 Task: Find connections with filter location Negara with filter topic #coachingwith filter profile language French with filter current company Pegasystems with filter school North Orissa University with filter industry Retail Books and Printed News with filter service category Telecommunications with filter keywords title Social Media Specialist
Action: Mouse pressed left at (452, 58)
Screenshot: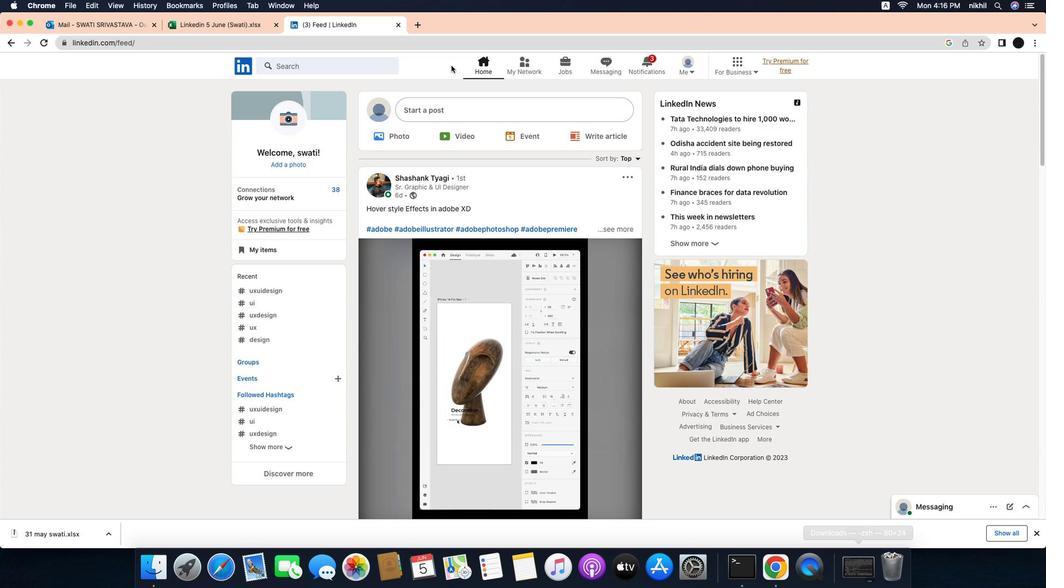 
Action: Mouse moved to (528, 61)
Screenshot: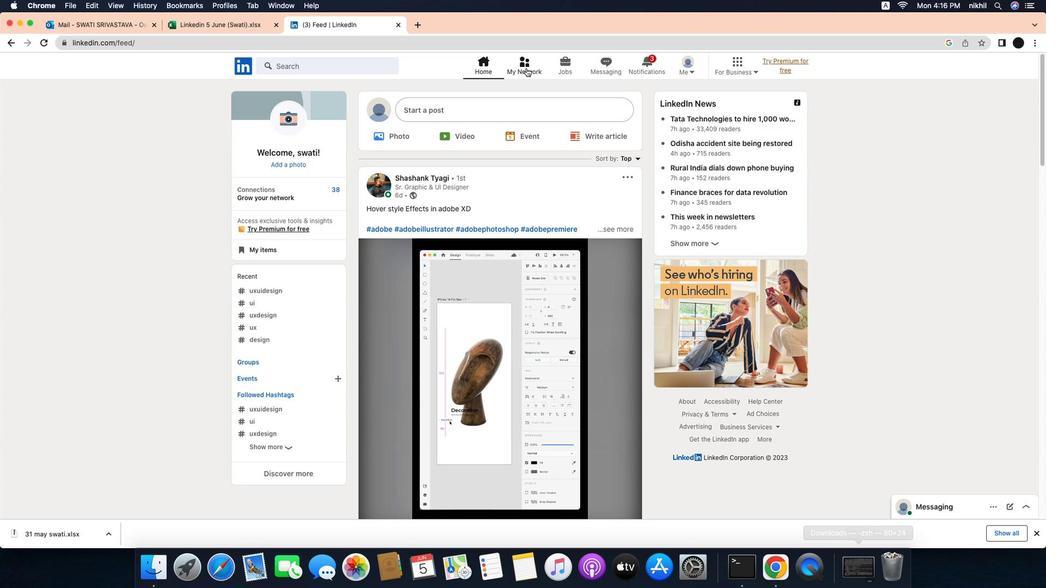 
Action: Mouse pressed left at (528, 61)
Screenshot: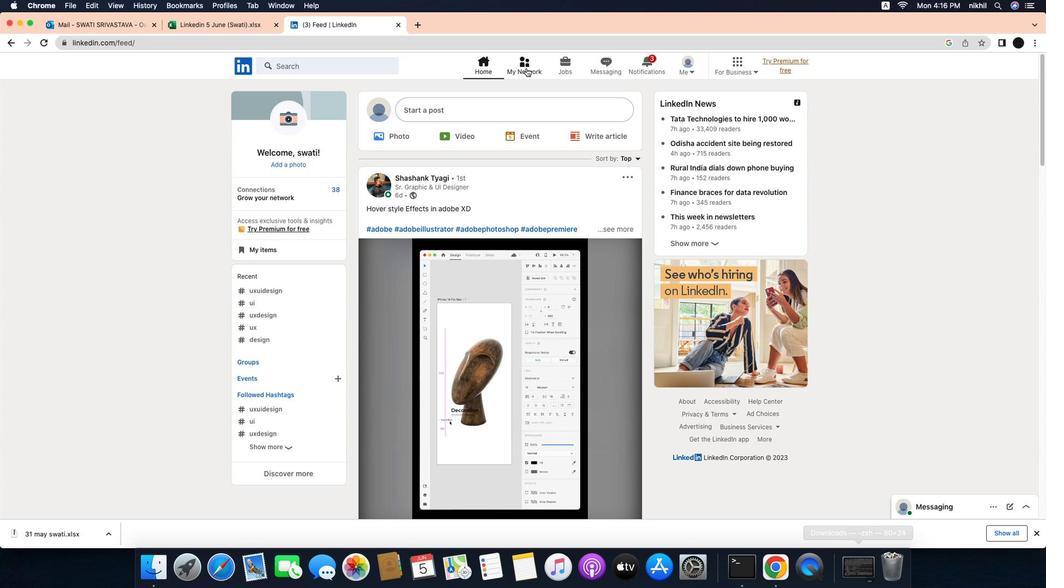 
Action: Mouse moved to (369, 115)
Screenshot: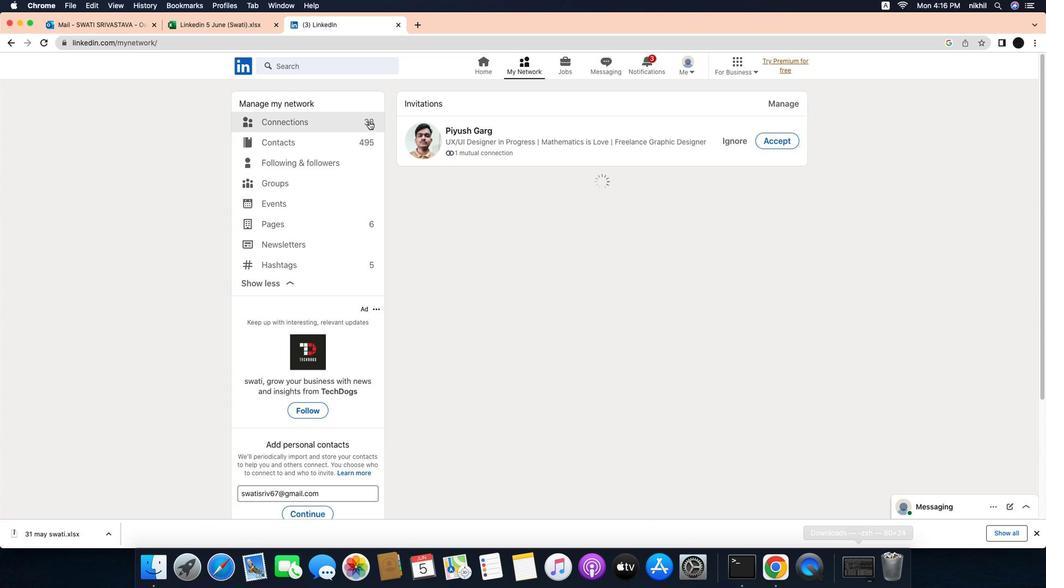 
Action: Mouse pressed left at (369, 115)
Screenshot: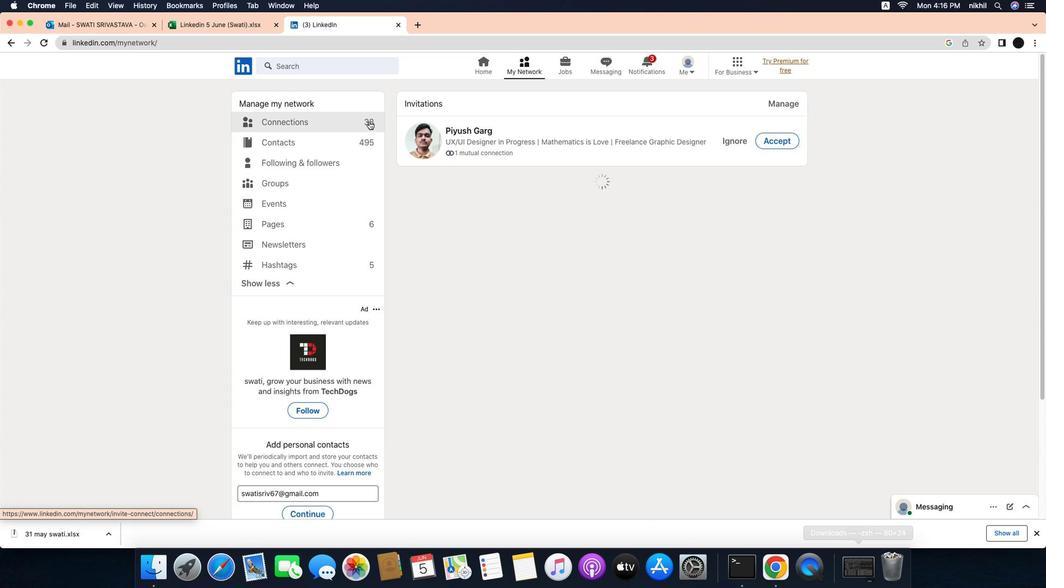 
Action: Mouse moved to (609, 117)
Screenshot: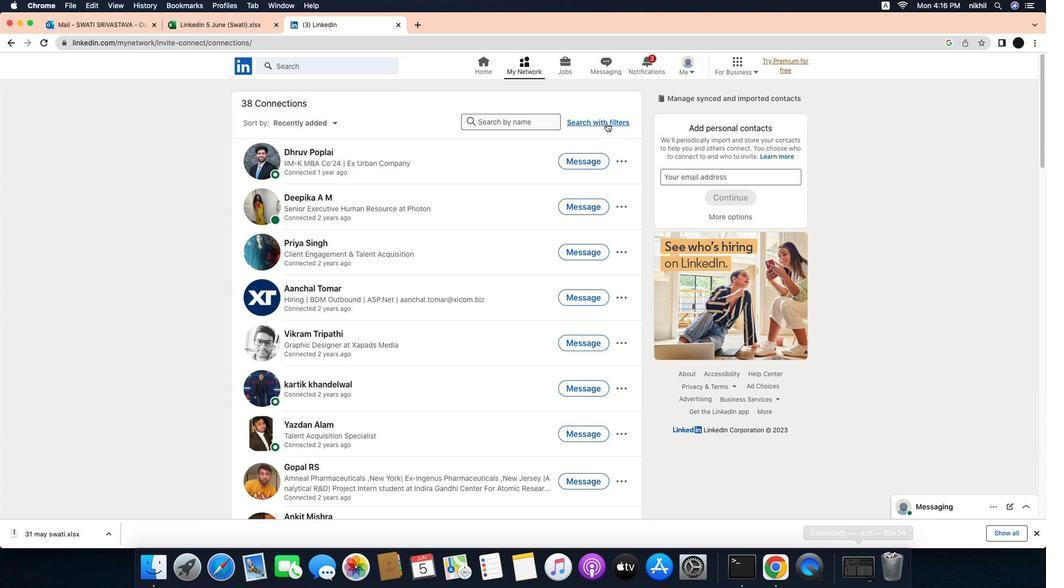 
Action: Mouse pressed left at (609, 117)
Screenshot: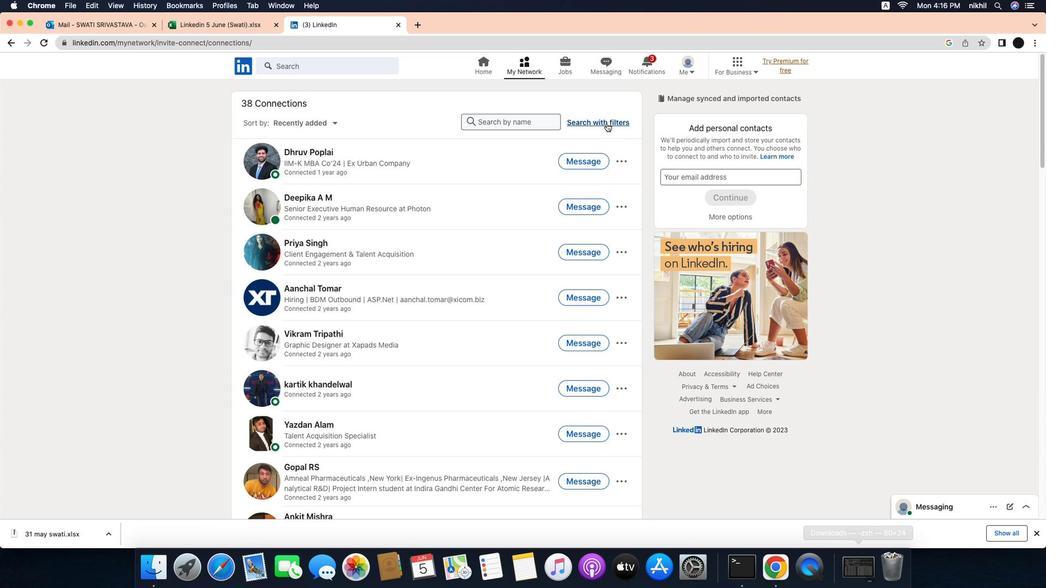 
Action: Mouse moved to (565, 85)
Screenshot: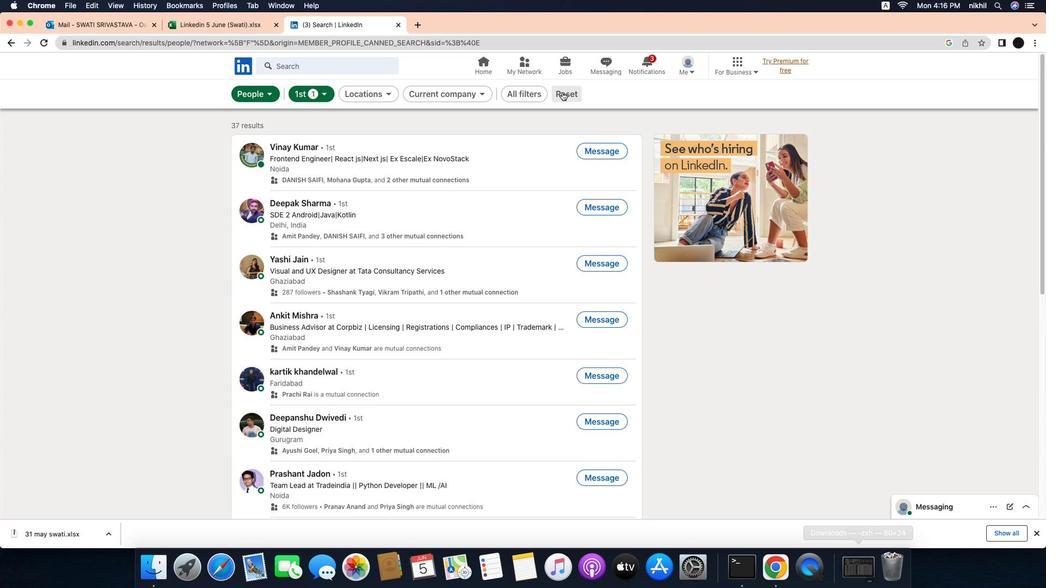 
Action: Mouse pressed left at (565, 85)
Screenshot: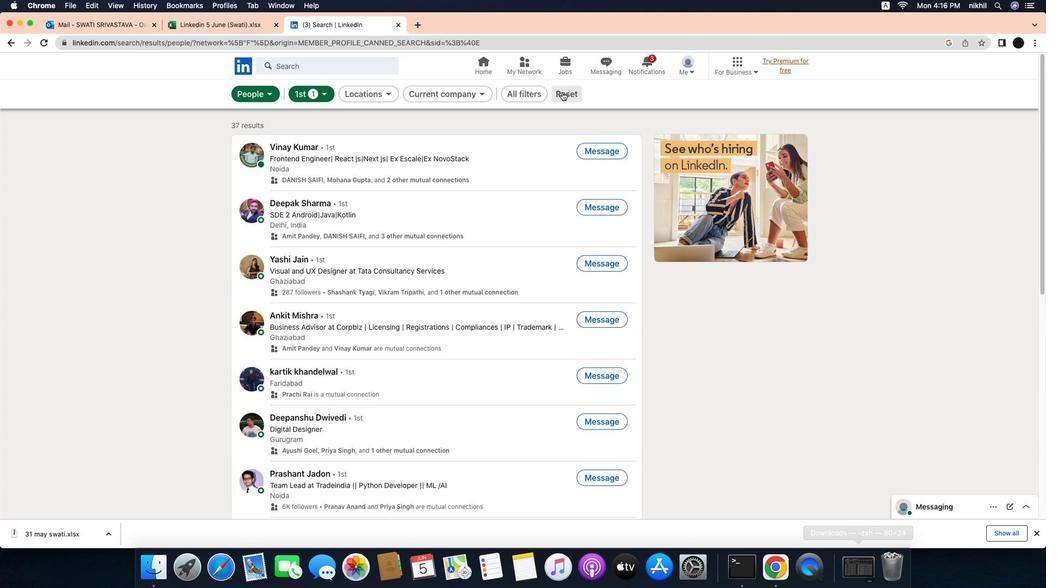 
Action: Mouse pressed left at (565, 85)
Screenshot: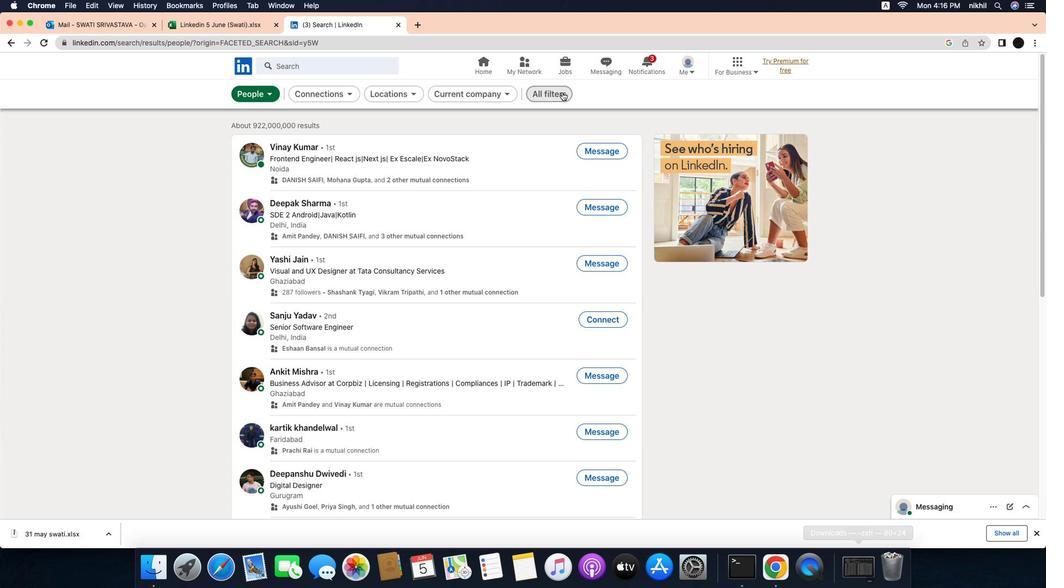 
Action: Mouse moved to (854, 301)
Screenshot: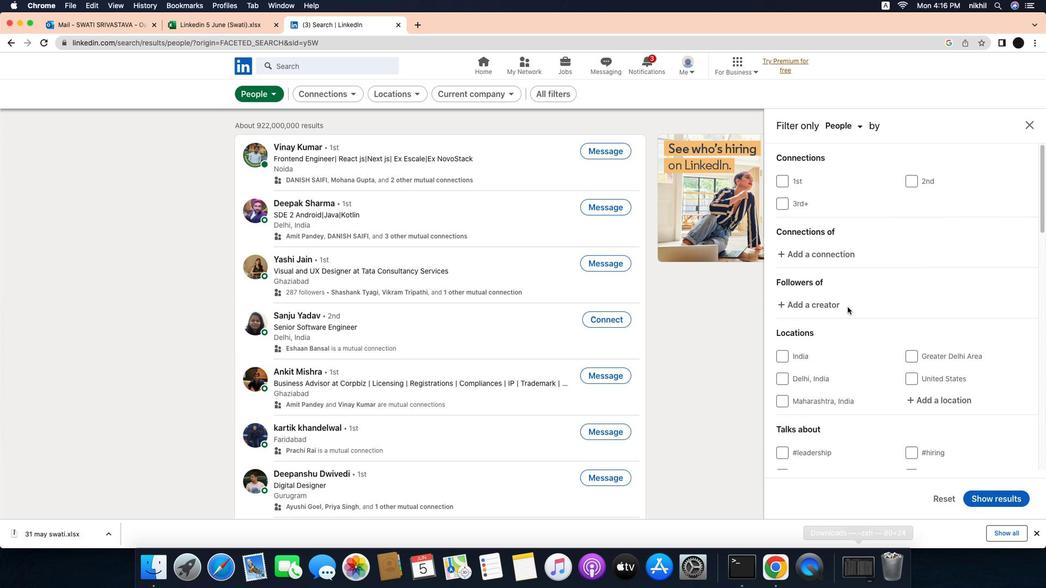 
Action: Mouse scrolled (854, 301) with delta (-4, -7)
Screenshot: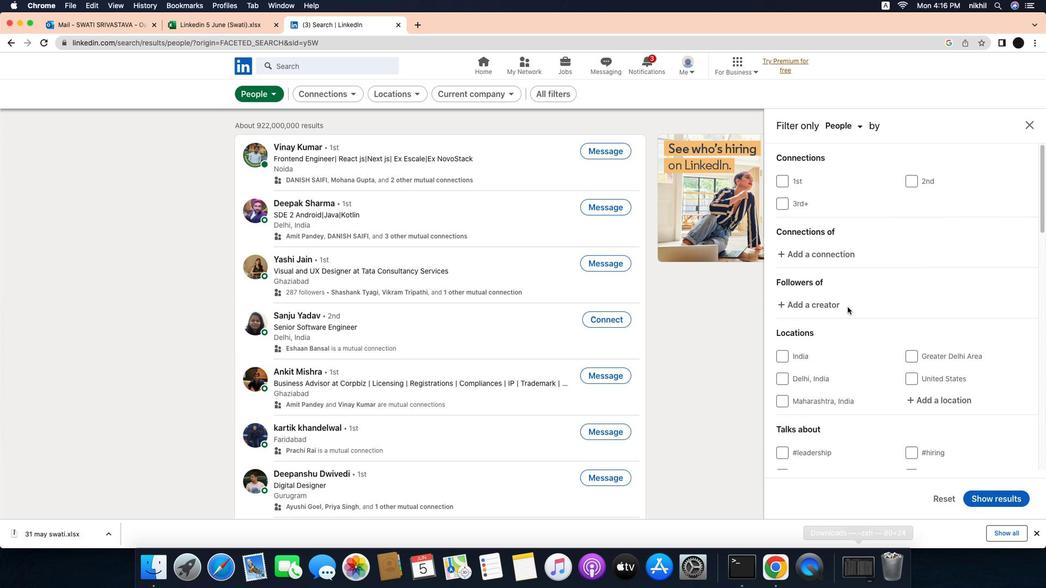 
Action: Mouse moved to (854, 301)
Screenshot: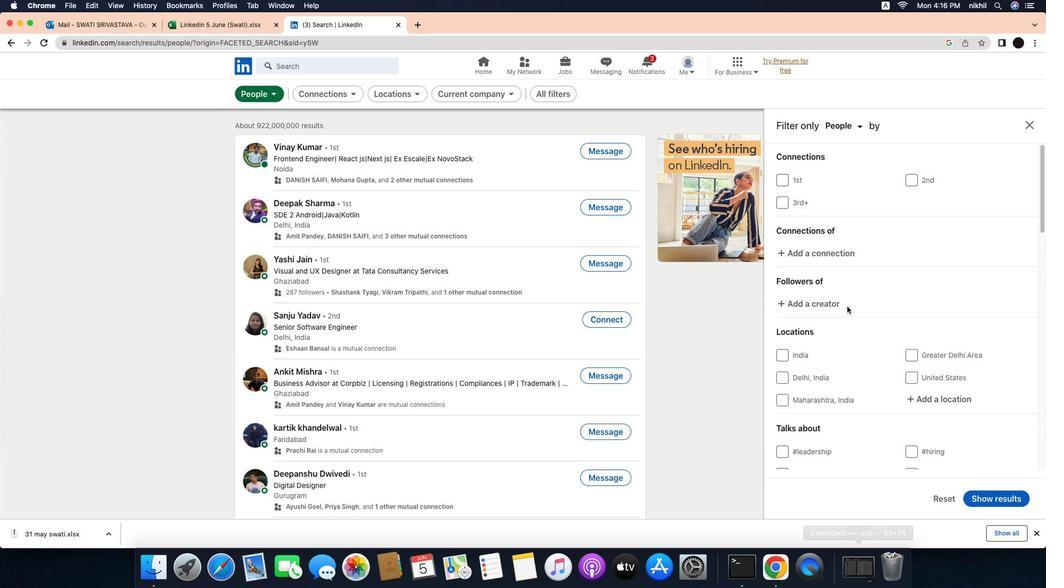 
Action: Mouse scrolled (854, 301) with delta (-4, -7)
Screenshot: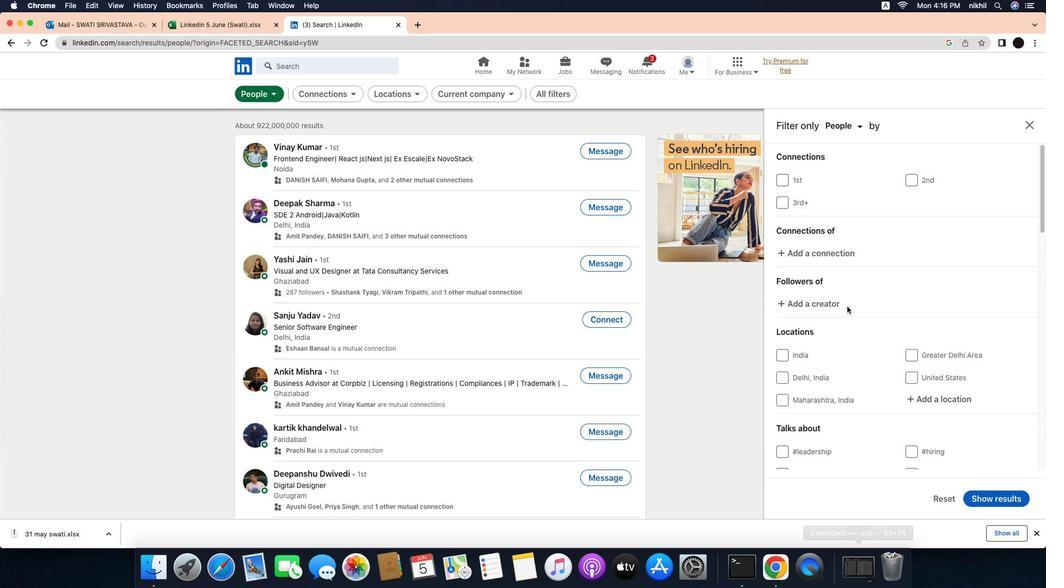 
Action: Mouse moved to (854, 301)
Screenshot: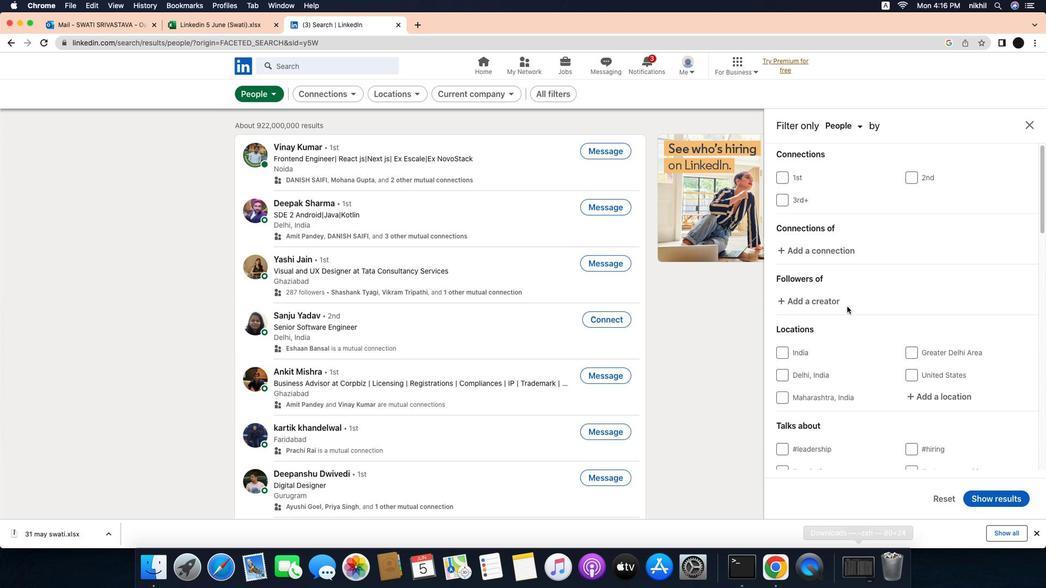 
Action: Mouse scrolled (854, 301) with delta (-4, -7)
Screenshot: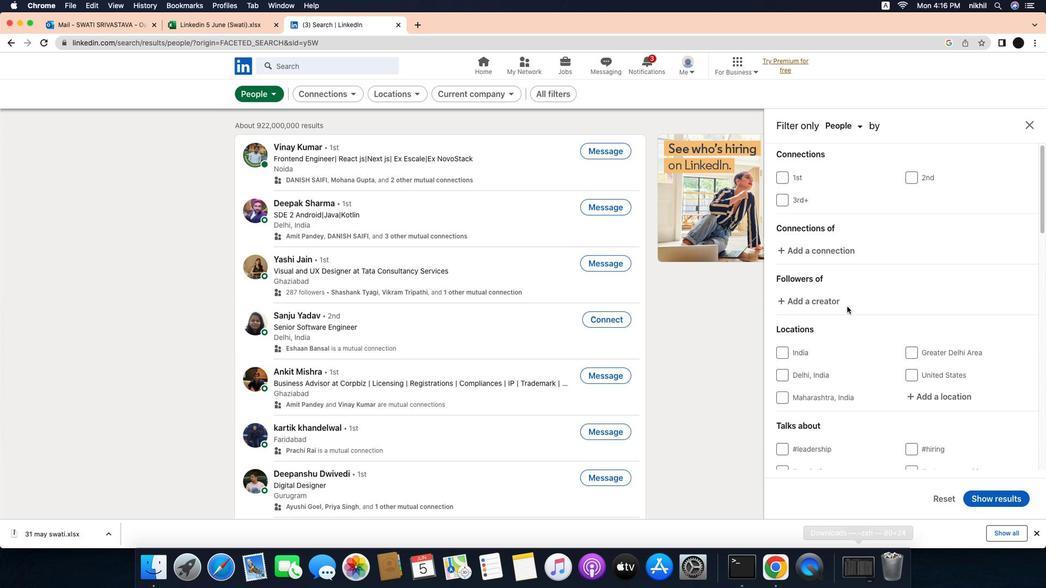 
Action: Mouse moved to (938, 327)
Screenshot: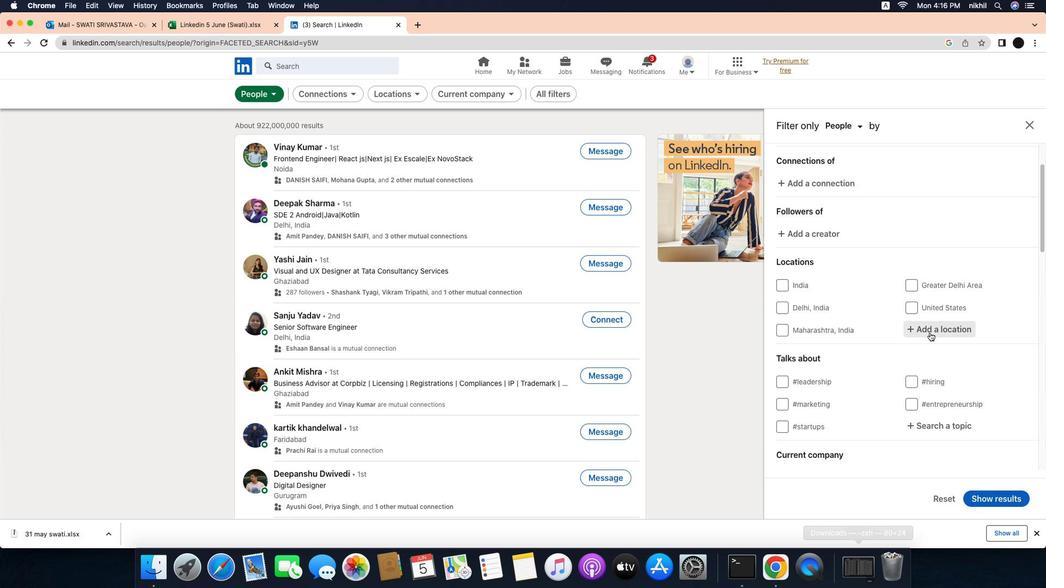 
Action: Mouse pressed left at (938, 327)
Screenshot: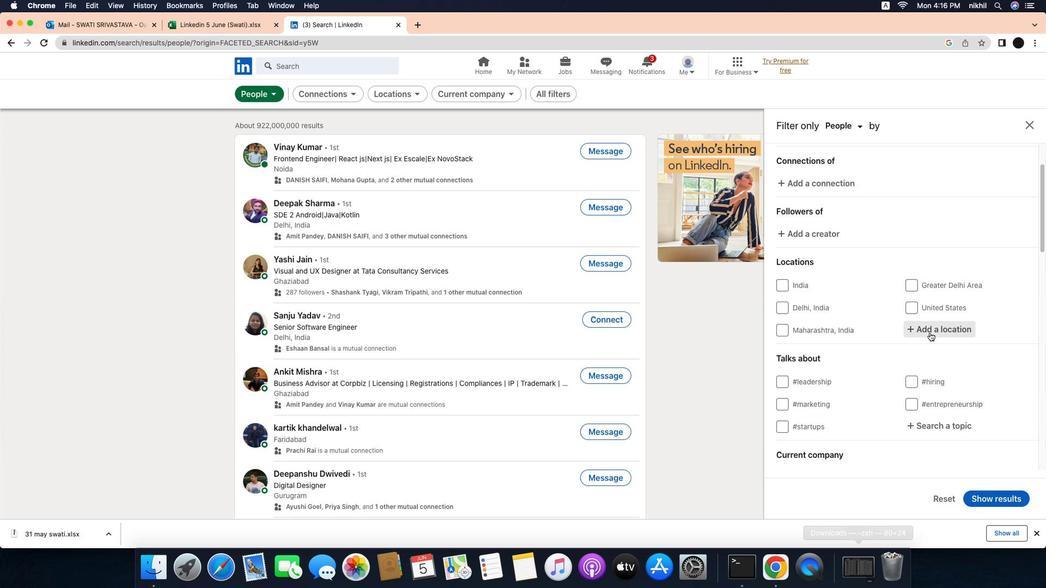 
Action: Mouse moved to (948, 325)
Screenshot: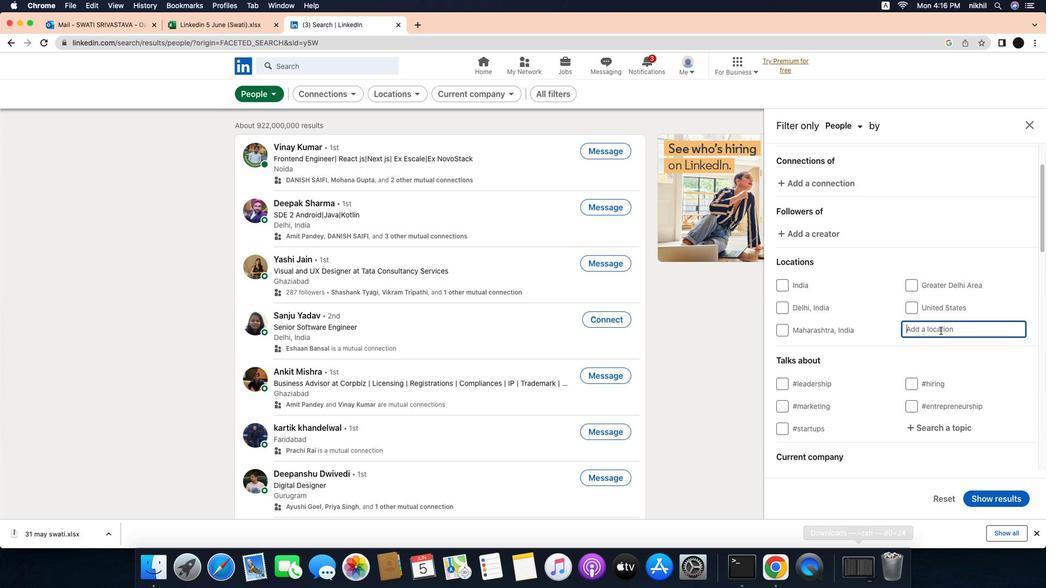 
Action: Mouse pressed left at (948, 325)
Screenshot: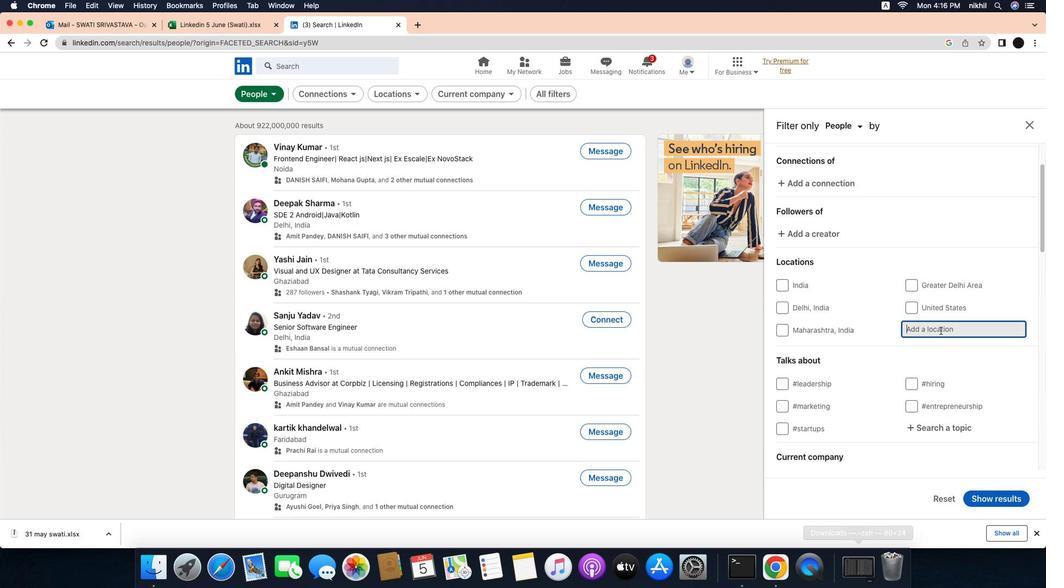 
Action: Key pressed Key.caps_lock'N'Key.caps_lock'e''g''a''r''a'Key.enter
Screenshot: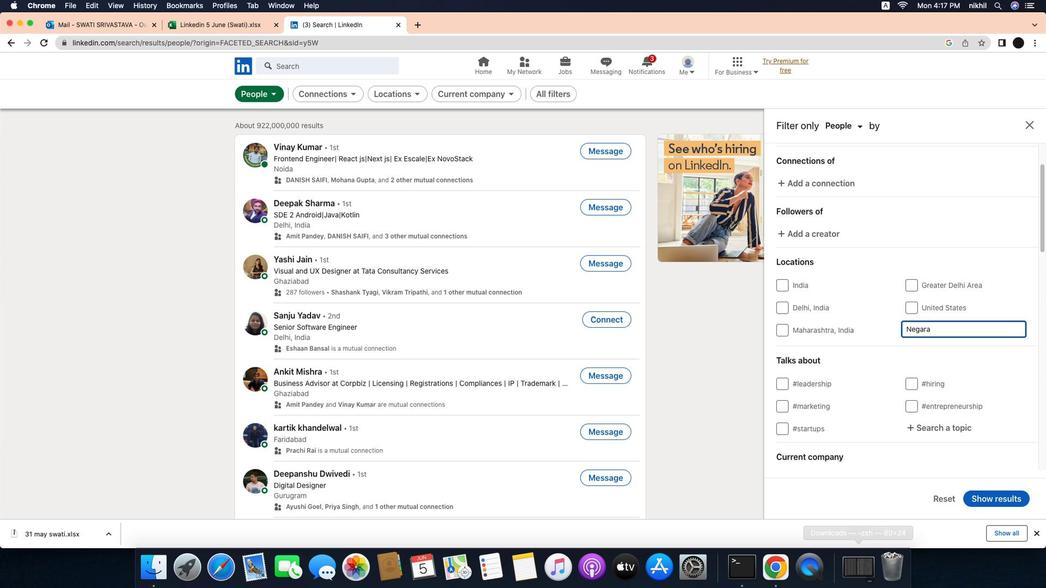 
Action: Mouse moved to (954, 341)
Screenshot: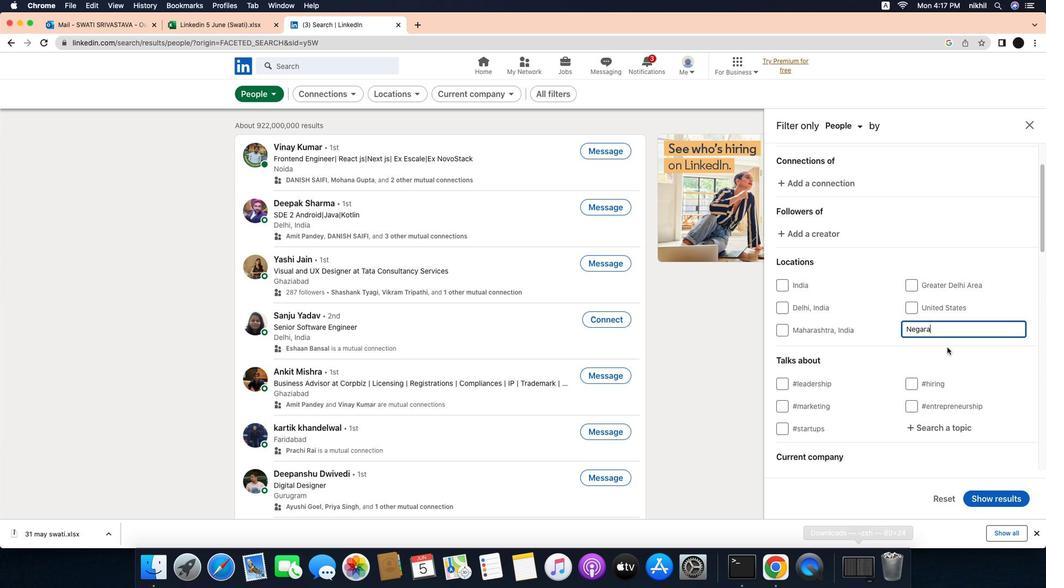 
Action: Mouse scrolled (954, 341) with delta (-4, -7)
Screenshot: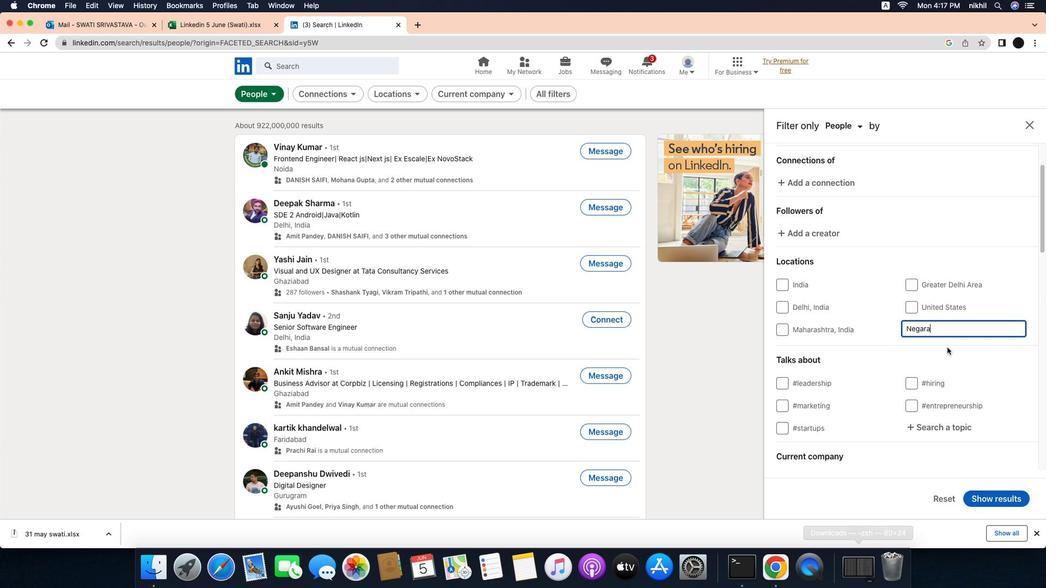 
Action: Mouse scrolled (954, 341) with delta (-4, -7)
Screenshot: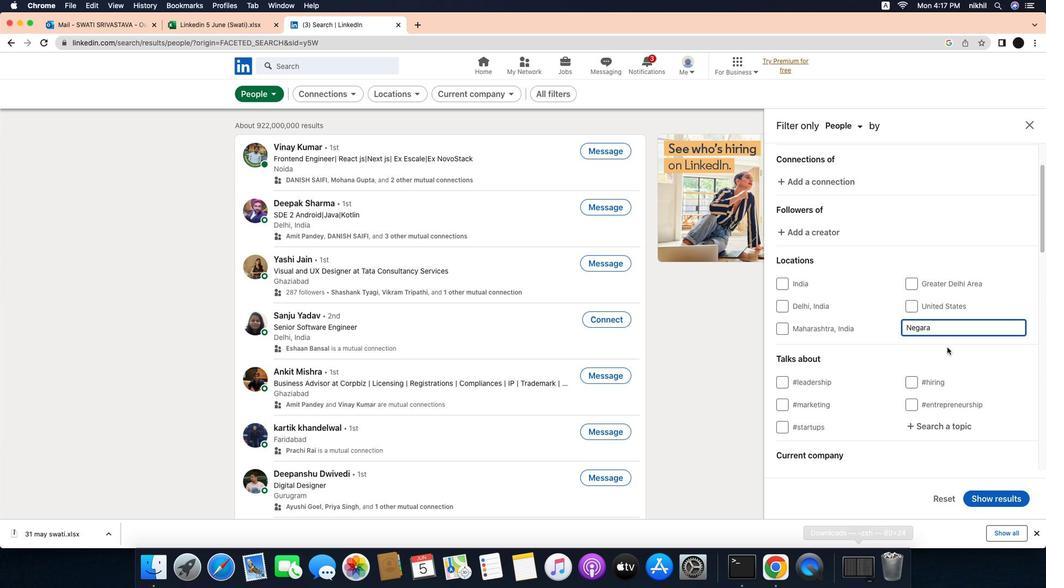 
Action: Mouse scrolled (954, 341) with delta (-4, -7)
Screenshot: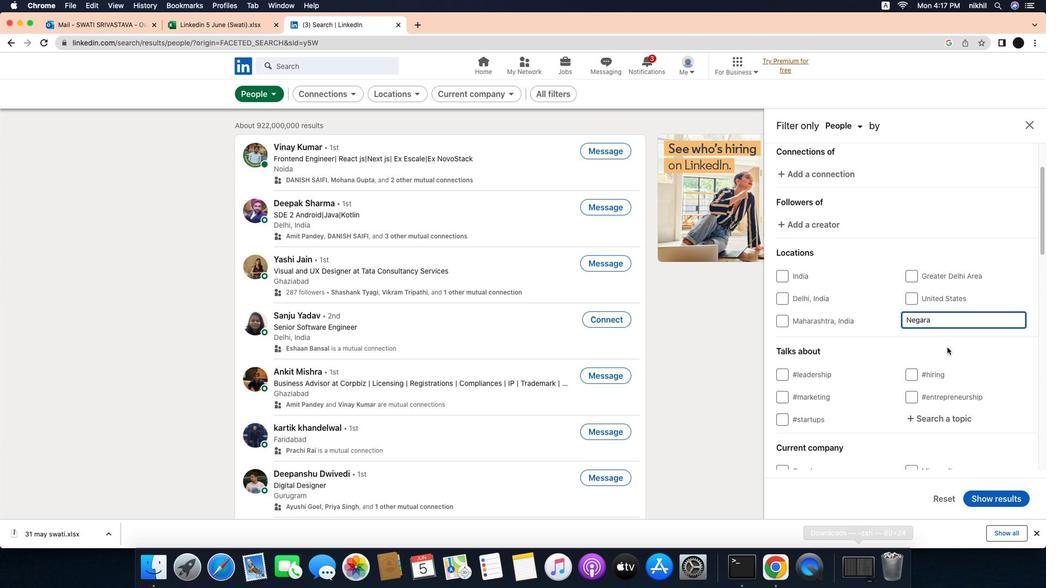 
Action: Mouse scrolled (954, 341) with delta (-4, -7)
Screenshot: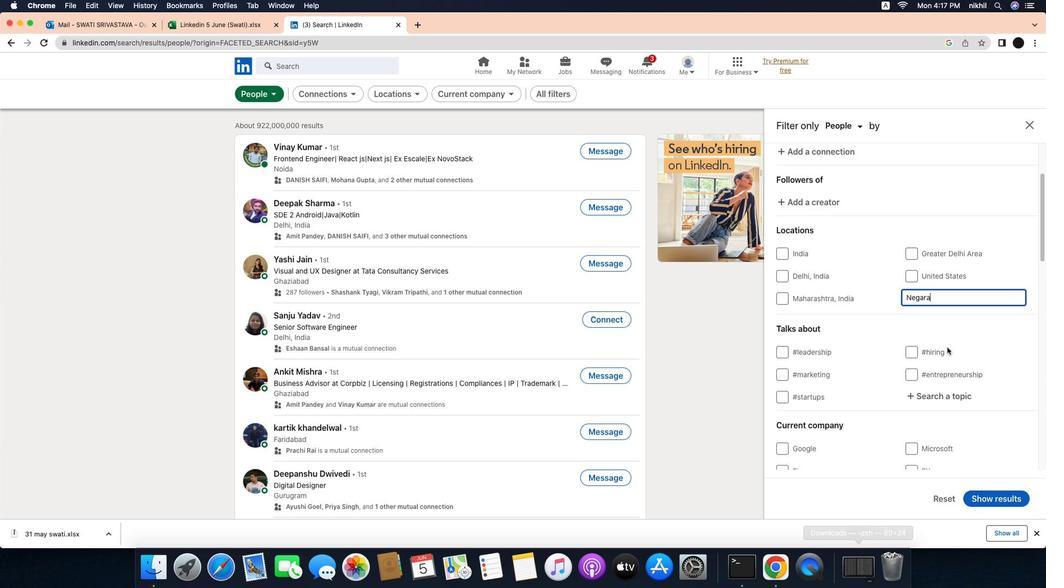 
Action: Mouse scrolled (954, 341) with delta (-4, -7)
Screenshot: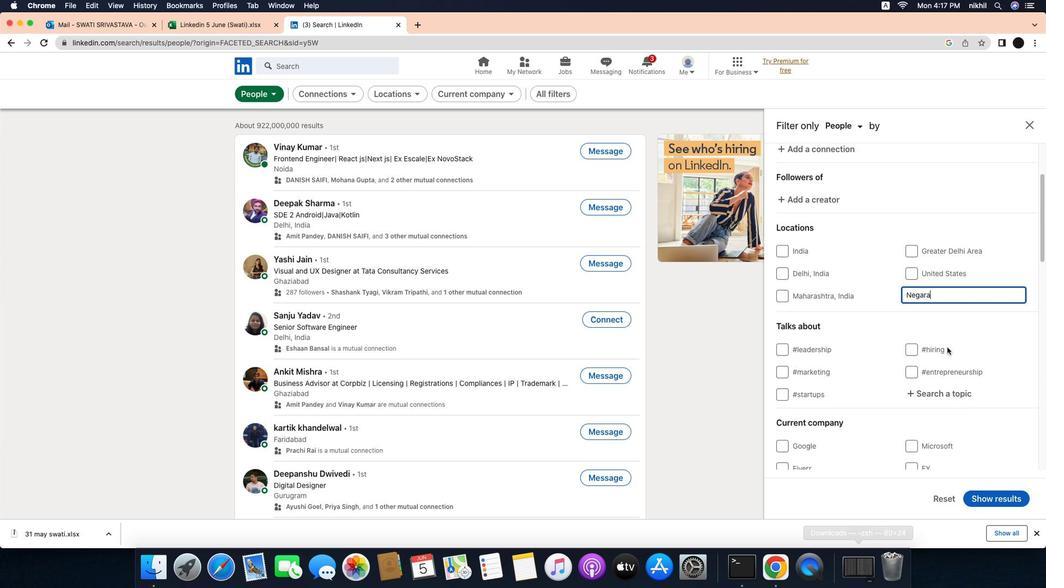 
Action: Mouse scrolled (954, 341) with delta (-4, -7)
Screenshot: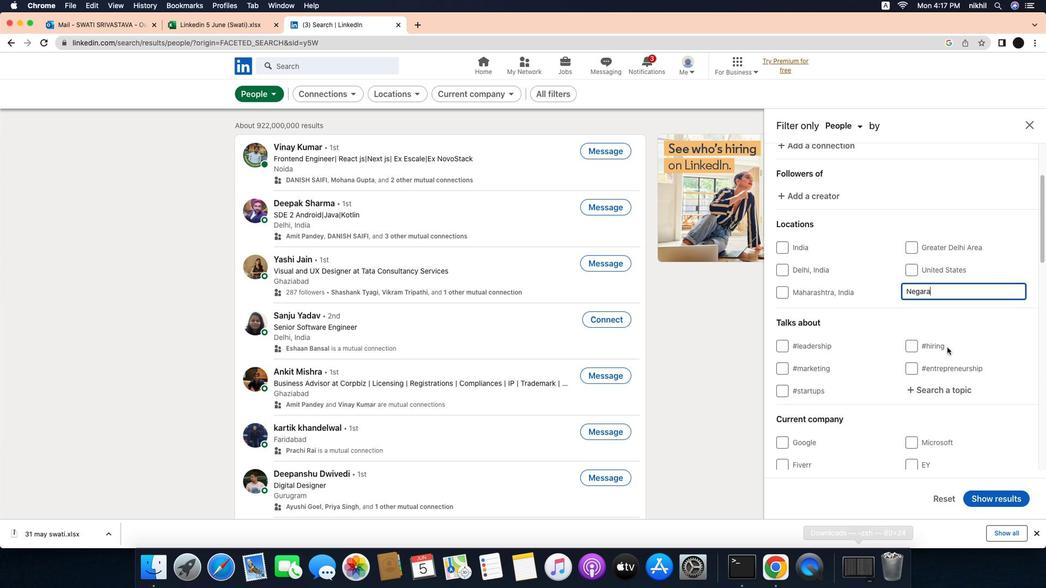 
Action: Mouse moved to (935, 384)
Screenshot: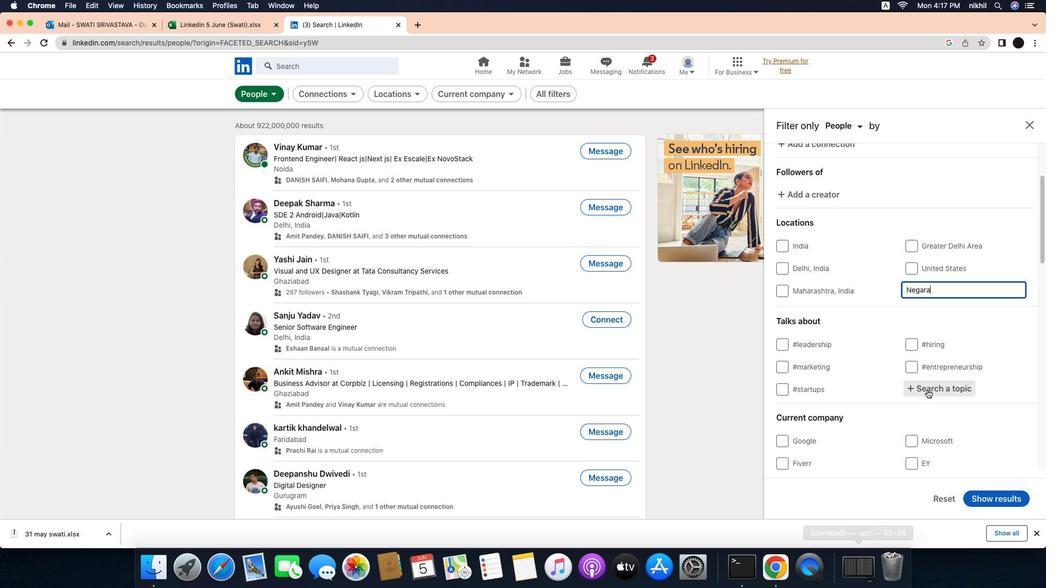 
Action: Mouse pressed left at (935, 384)
Screenshot: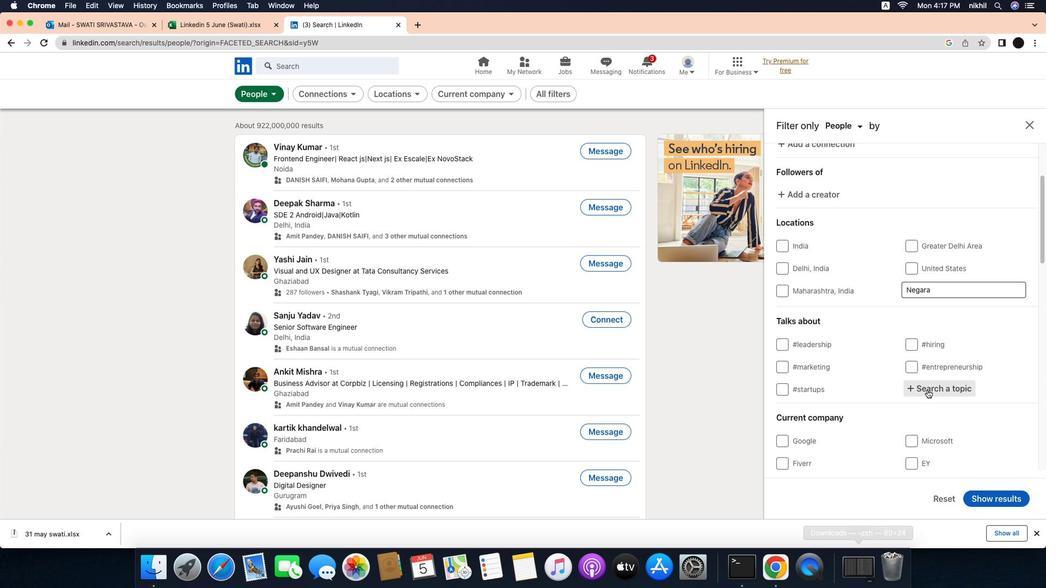 
Action: Mouse moved to (948, 384)
Screenshot: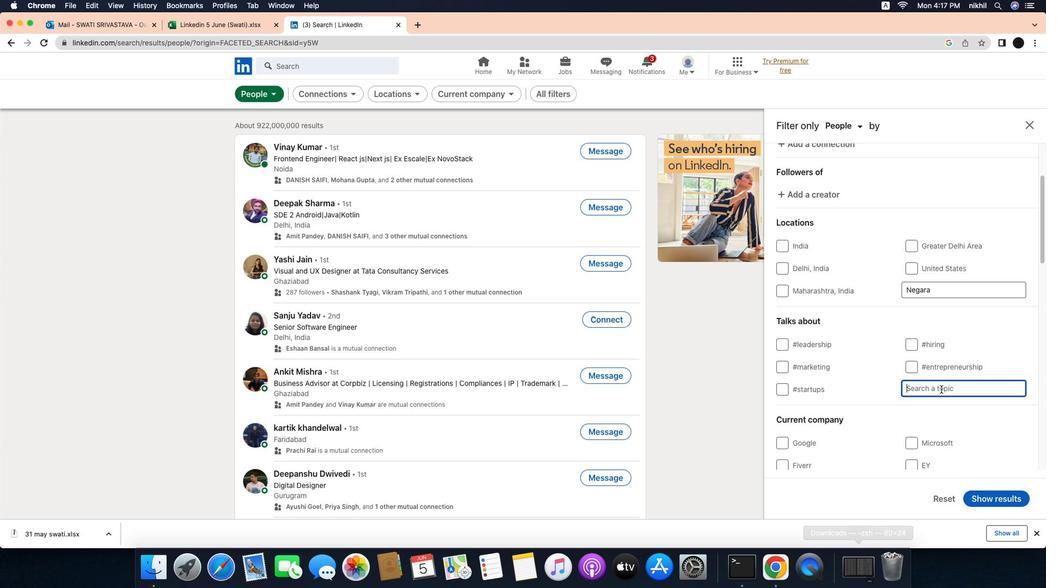 
Action: Mouse pressed left at (948, 384)
Screenshot: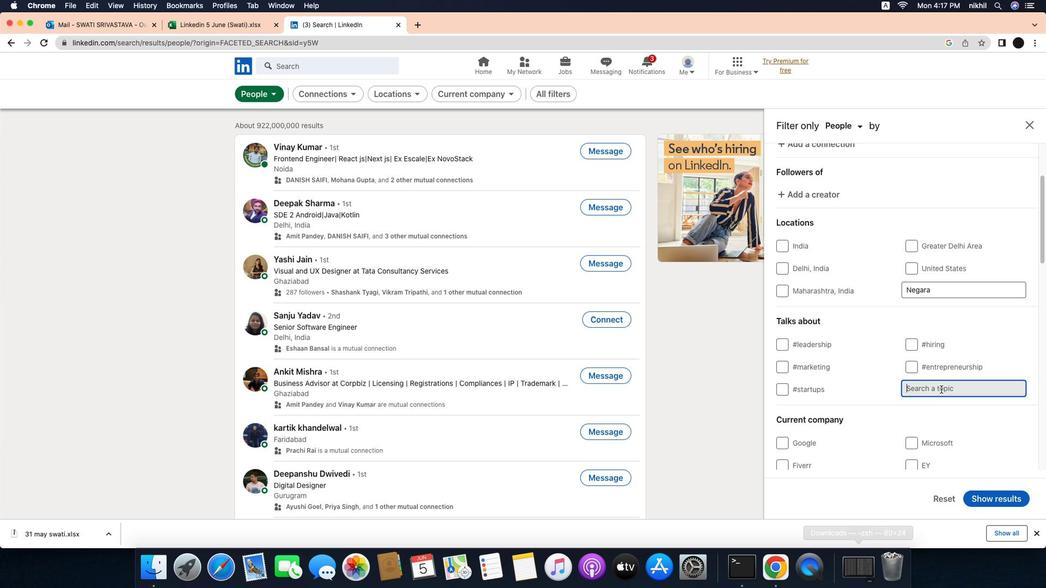 
Action: Key pressed 'c''o''a''c''h''i''n''g'
Screenshot: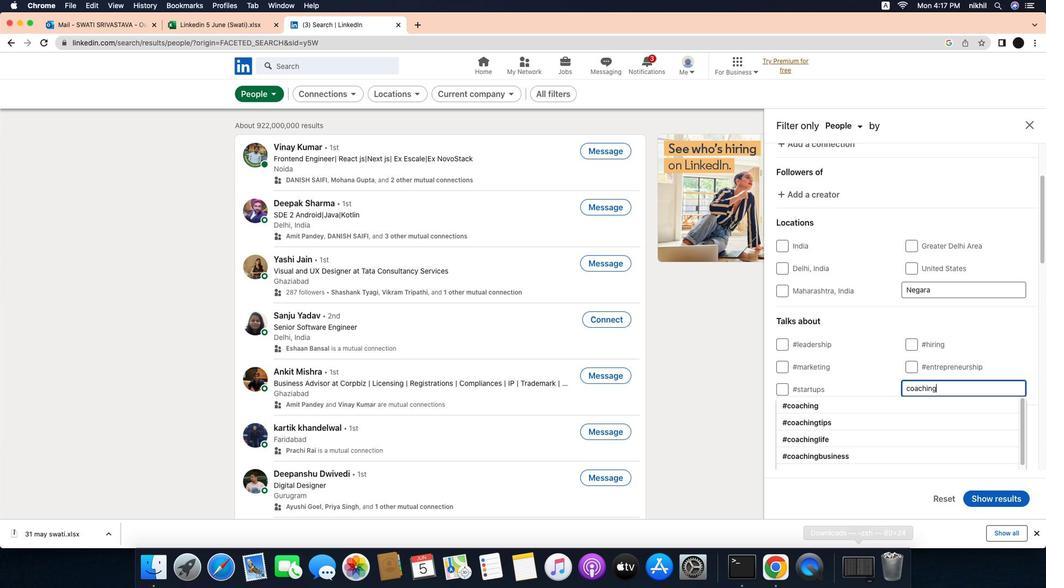 
Action: Mouse moved to (903, 400)
Screenshot: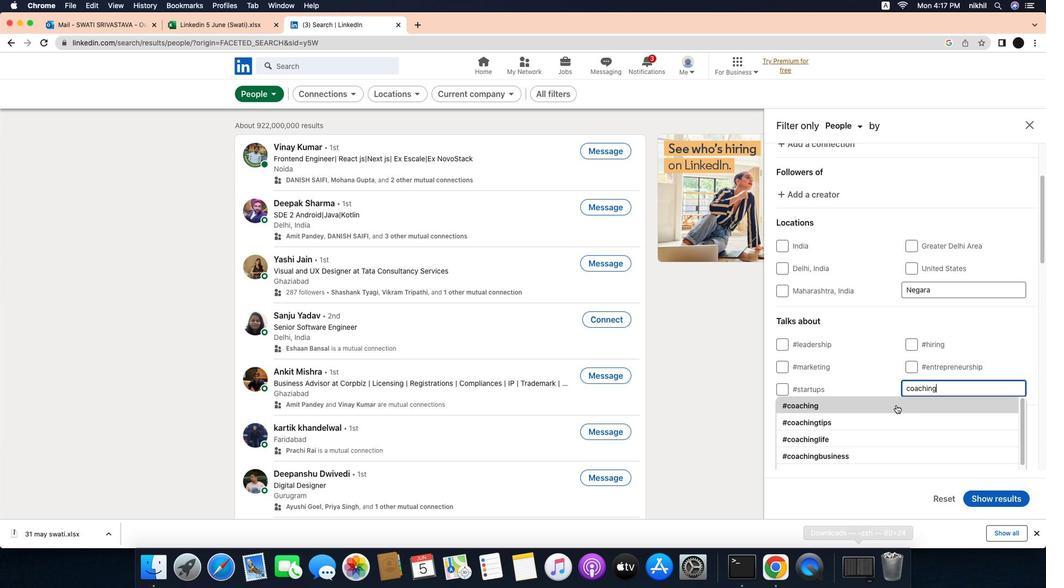 
Action: Mouse pressed left at (903, 400)
Screenshot: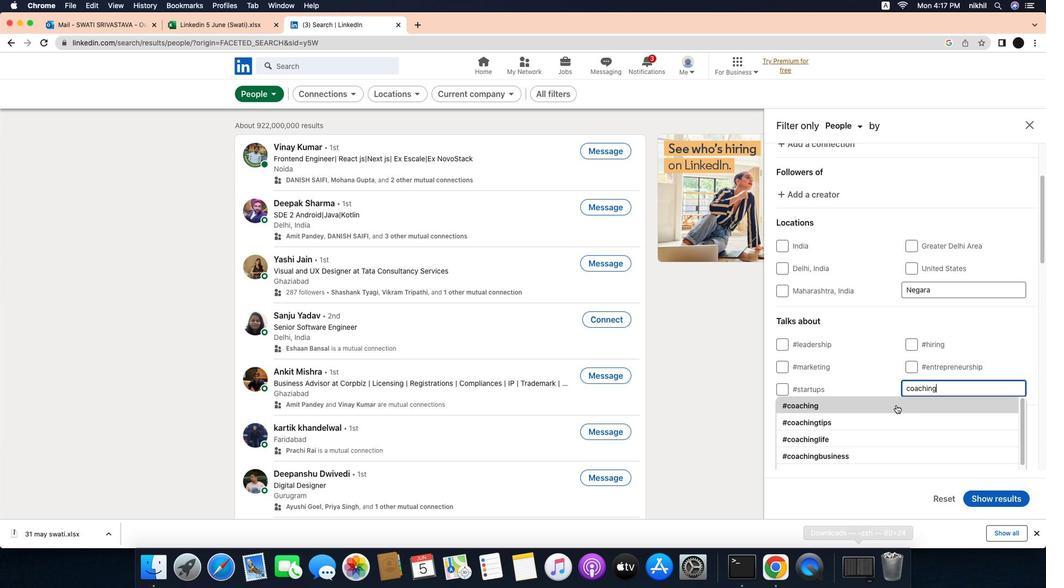 
Action: Mouse moved to (908, 392)
Screenshot: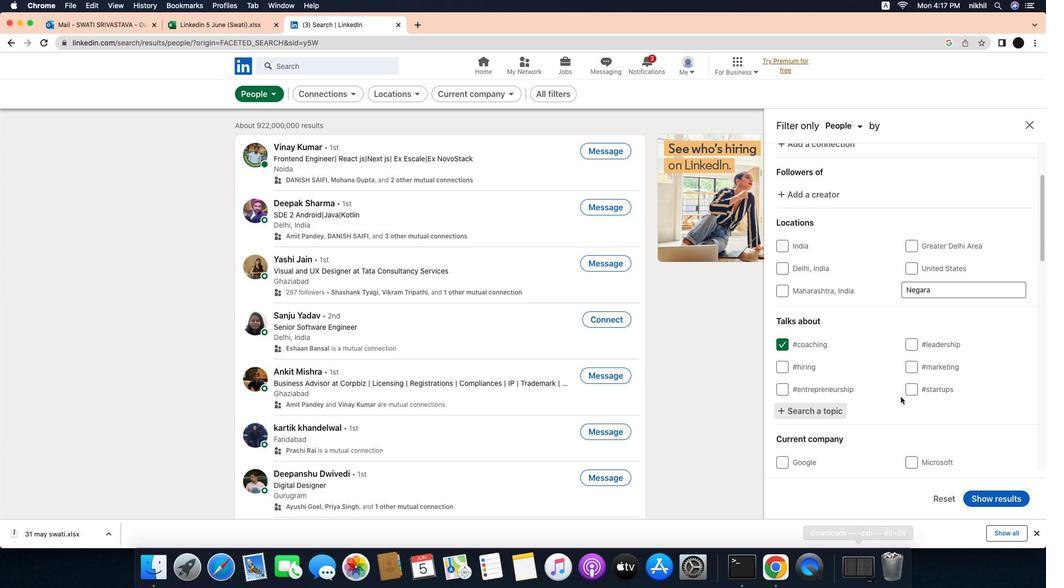 
Action: Mouse scrolled (908, 392) with delta (-4, -7)
Screenshot: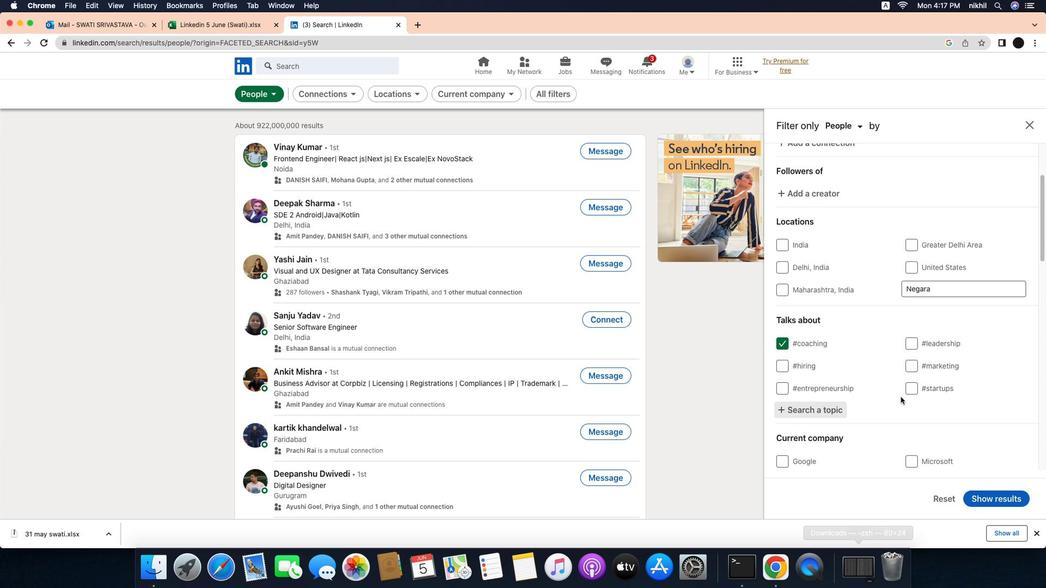 
Action: Mouse scrolled (908, 392) with delta (-4, -7)
Screenshot: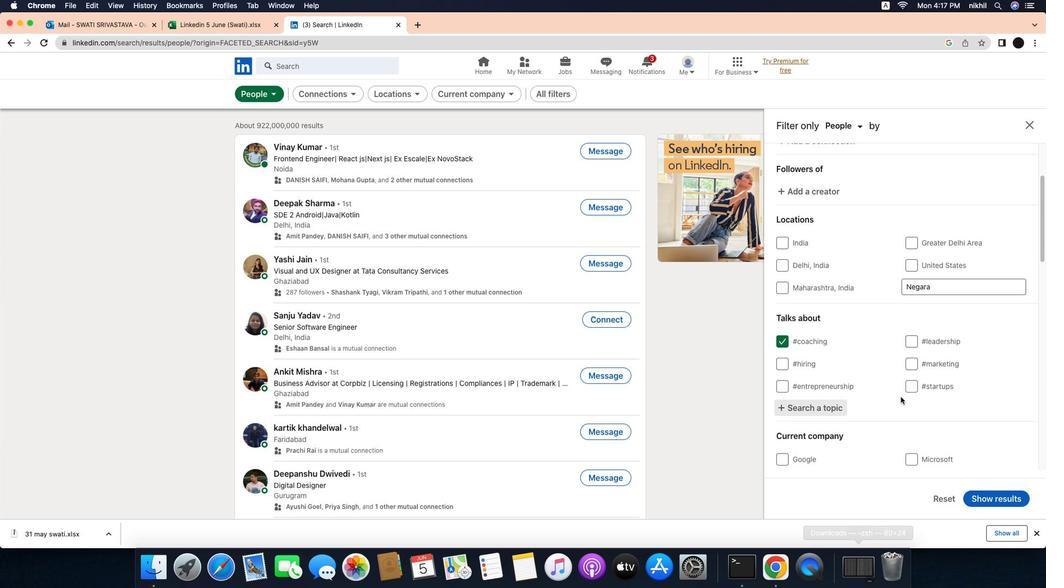 
Action: Mouse scrolled (908, 392) with delta (-4, -7)
Screenshot: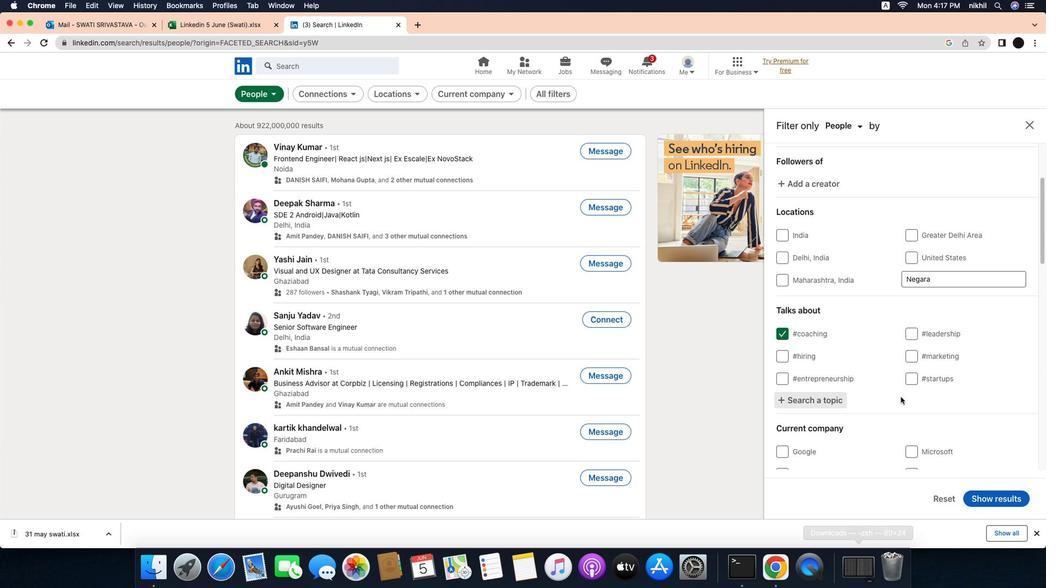
Action: Mouse scrolled (908, 392) with delta (-4, -7)
Screenshot: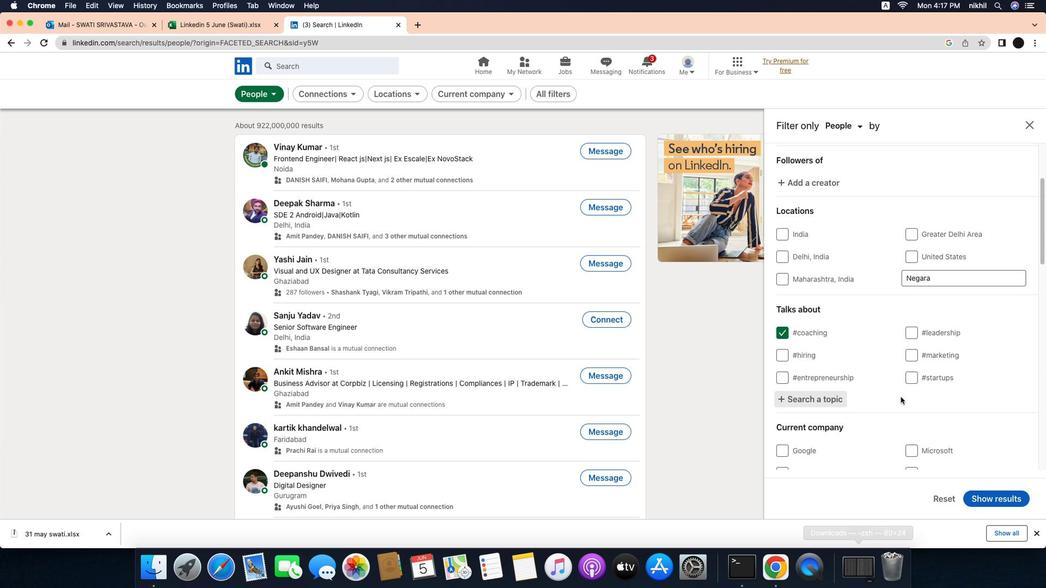 
Action: Mouse scrolled (908, 392) with delta (-4, -7)
Screenshot: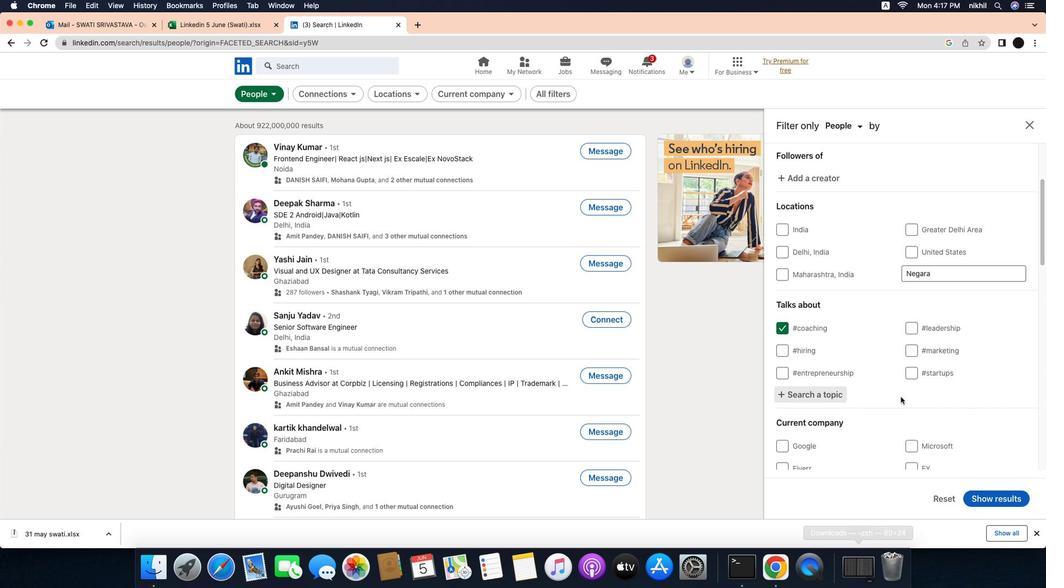 
Action: Mouse scrolled (908, 392) with delta (-4, -7)
Screenshot: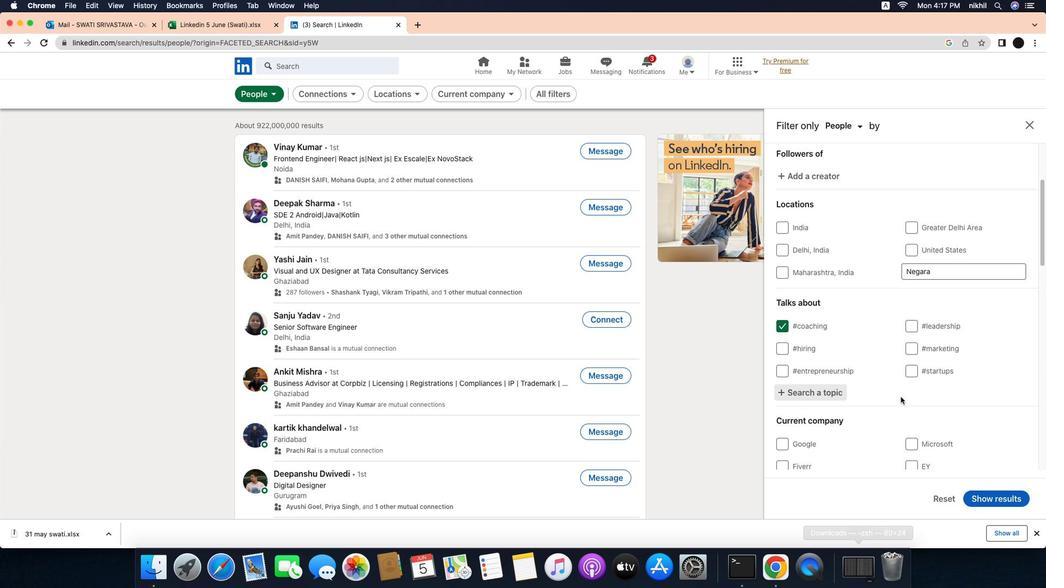 
Action: Mouse scrolled (908, 392) with delta (-4, -7)
Screenshot: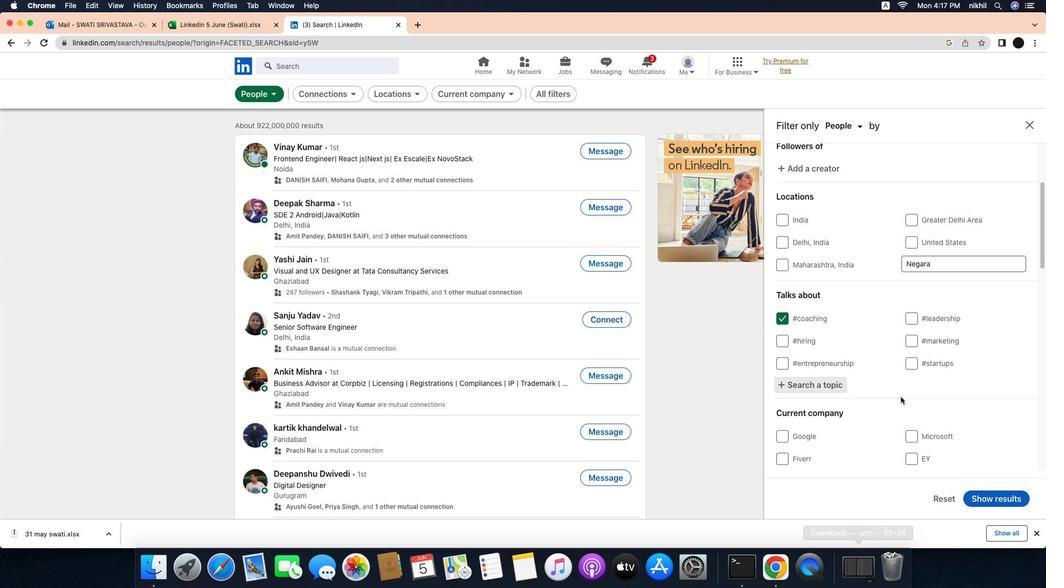 
Action: Mouse scrolled (908, 392) with delta (-4, -7)
Screenshot: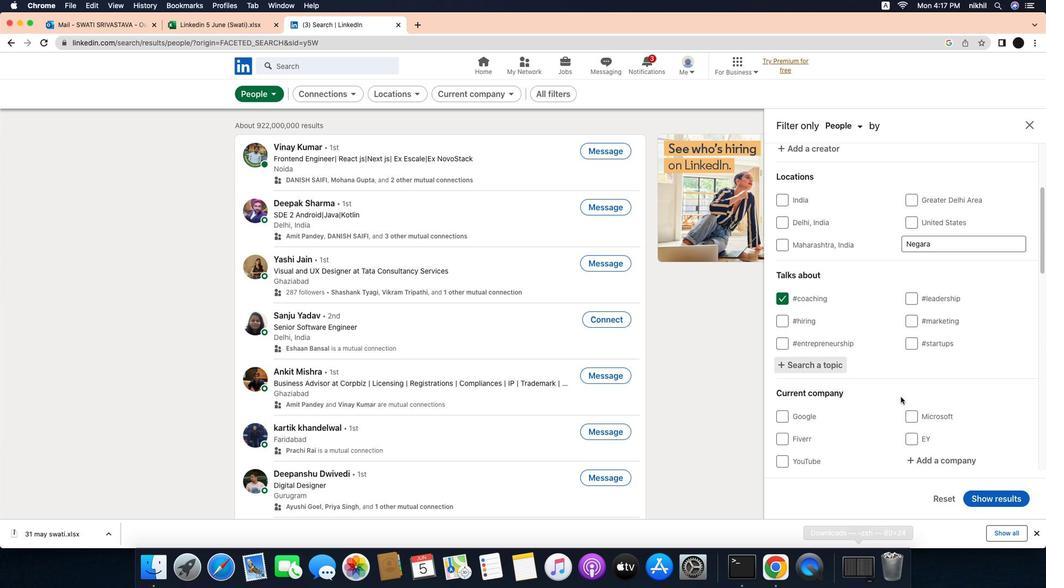 
Action: Mouse scrolled (908, 392) with delta (-4, -7)
Screenshot: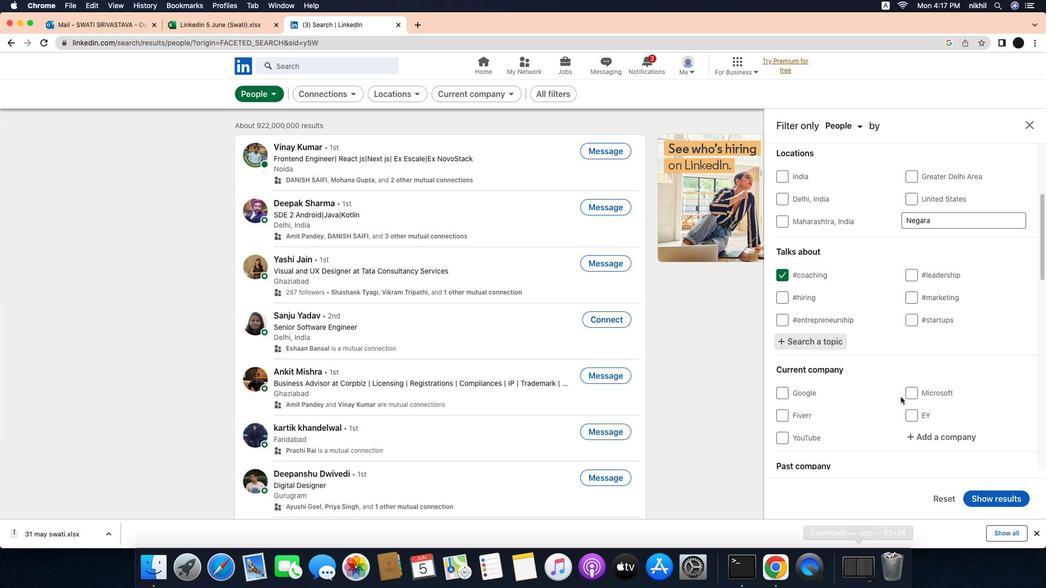 
Action: Mouse scrolled (908, 392) with delta (-4, -7)
Screenshot: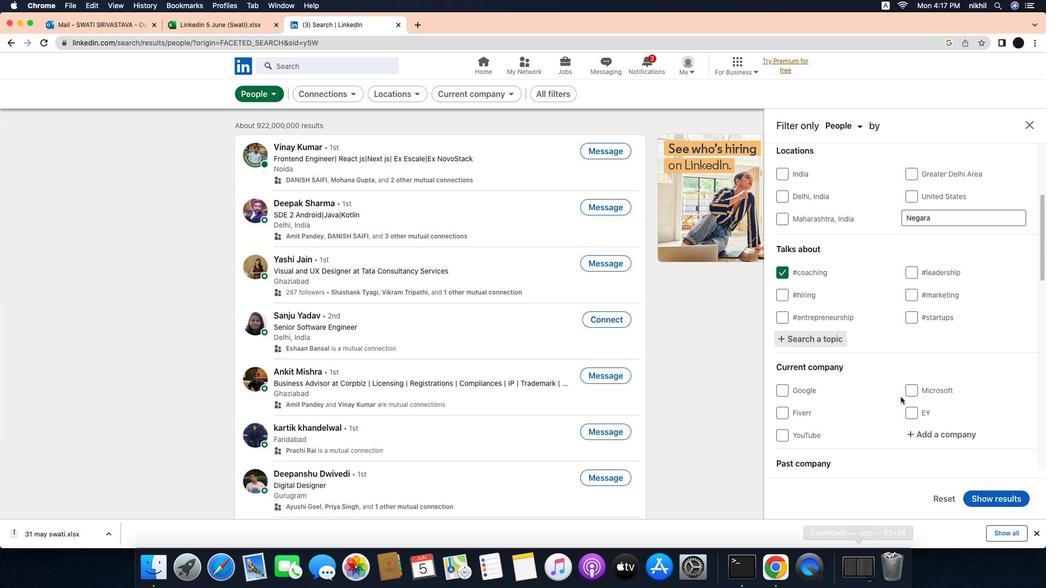 
Action: Mouse scrolled (908, 392) with delta (-4, -7)
Screenshot: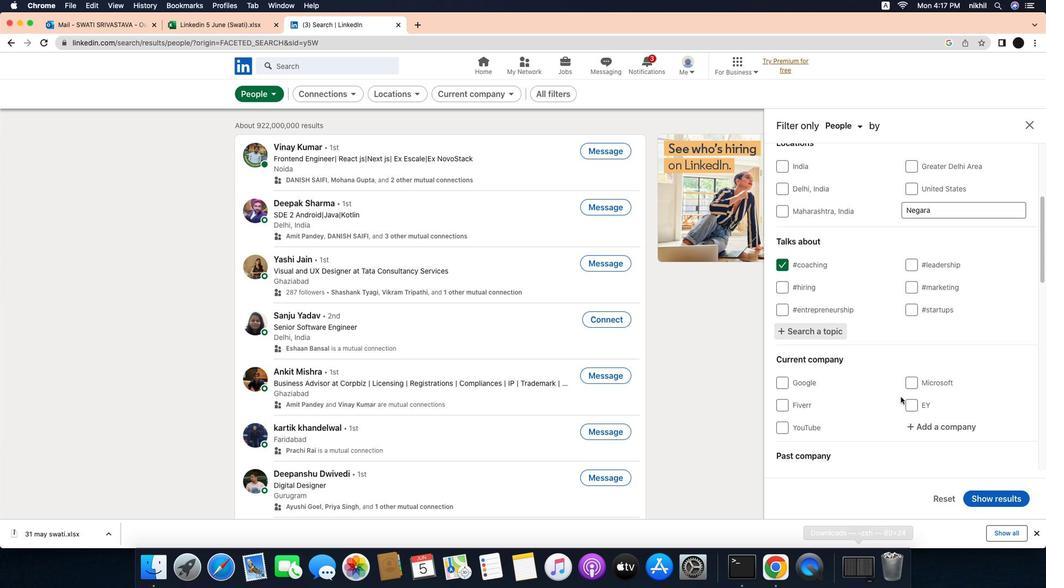 
Action: Mouse scrolled (908, 392) with delta (-4, -7)
Screenshot: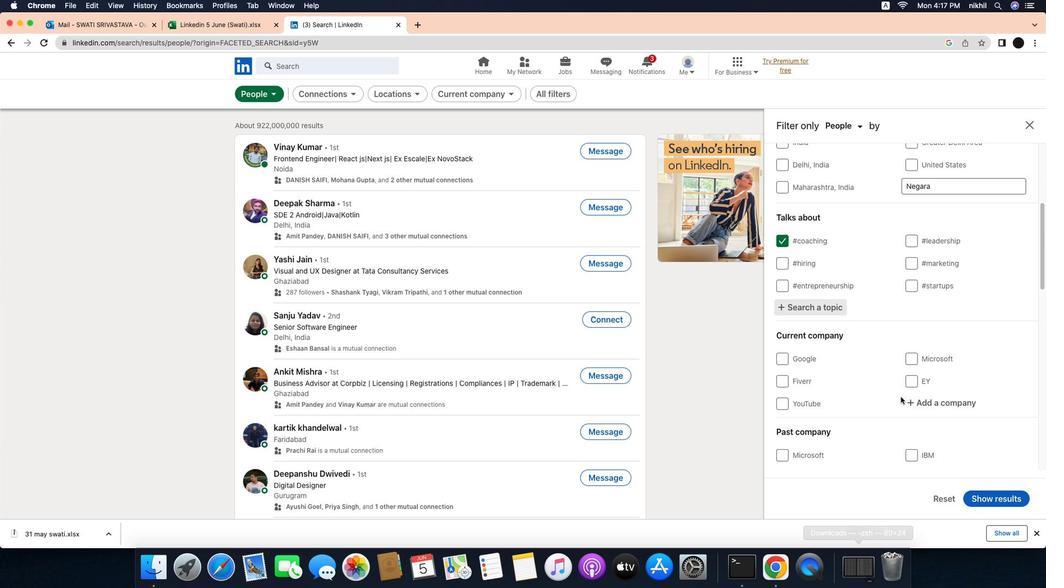 
Action: Mouse scrolled (908, 392) with delta (-4, -7)
Screenshot: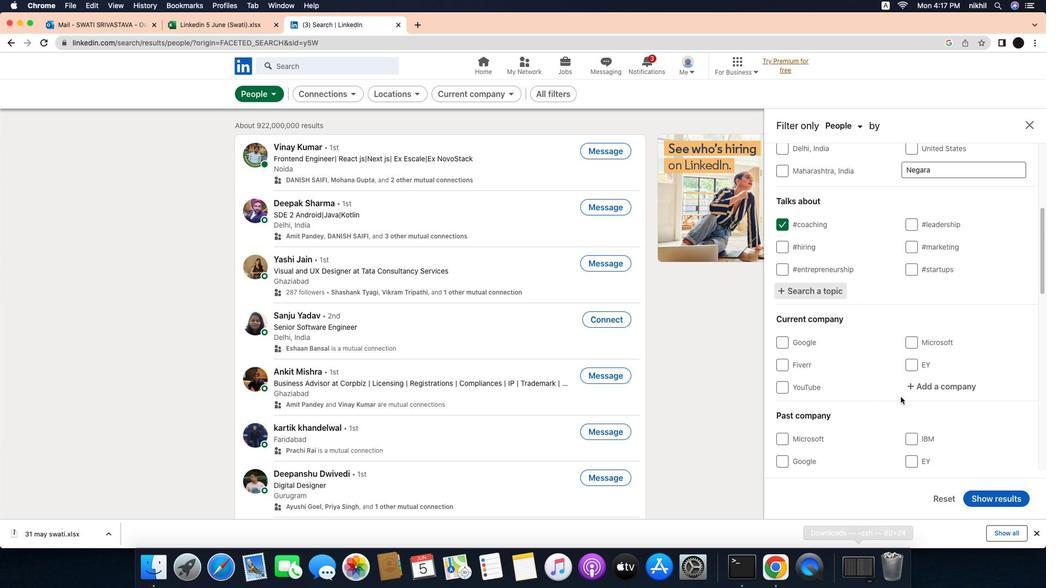 
Action: Mouse scrolled (908, 392) with delta (-4, -7)
Screenshot: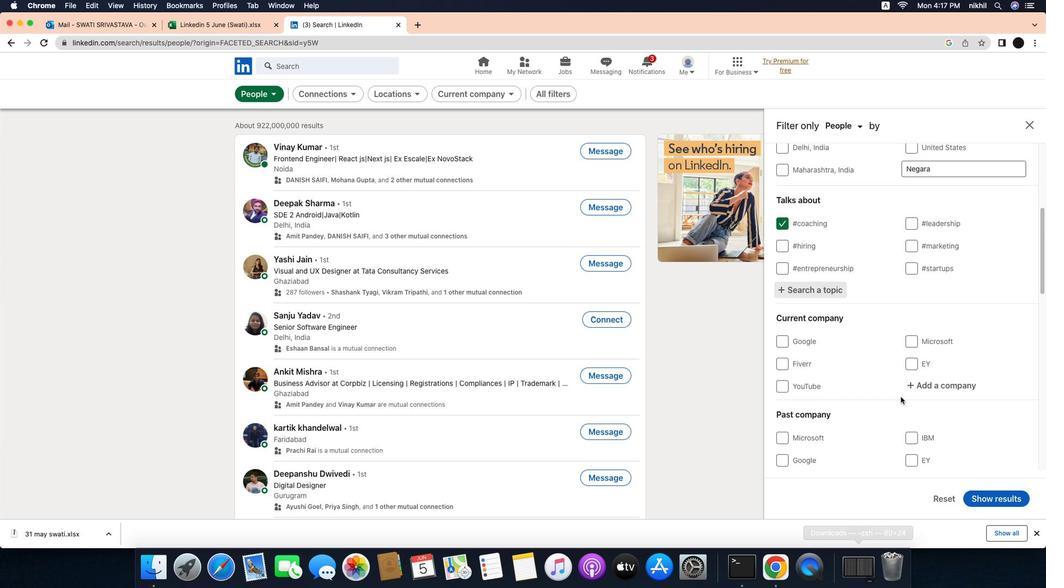
Action: Mouse scrolled (908, 392) with delta (-4, -7)
Screenshot: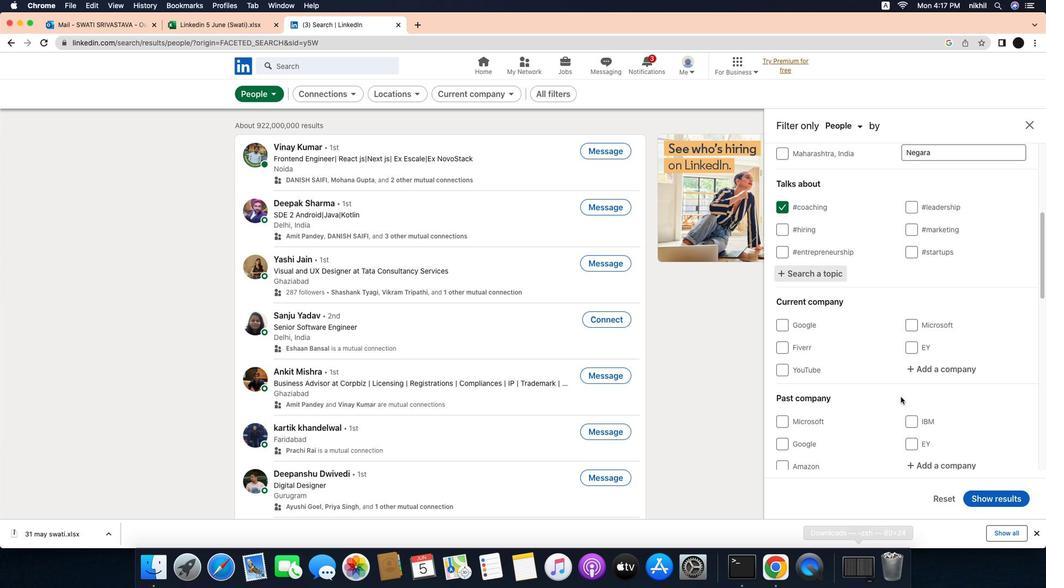 
Action: Mouse scrolled (908, 392) with delta (-4, -7)
Screenshot: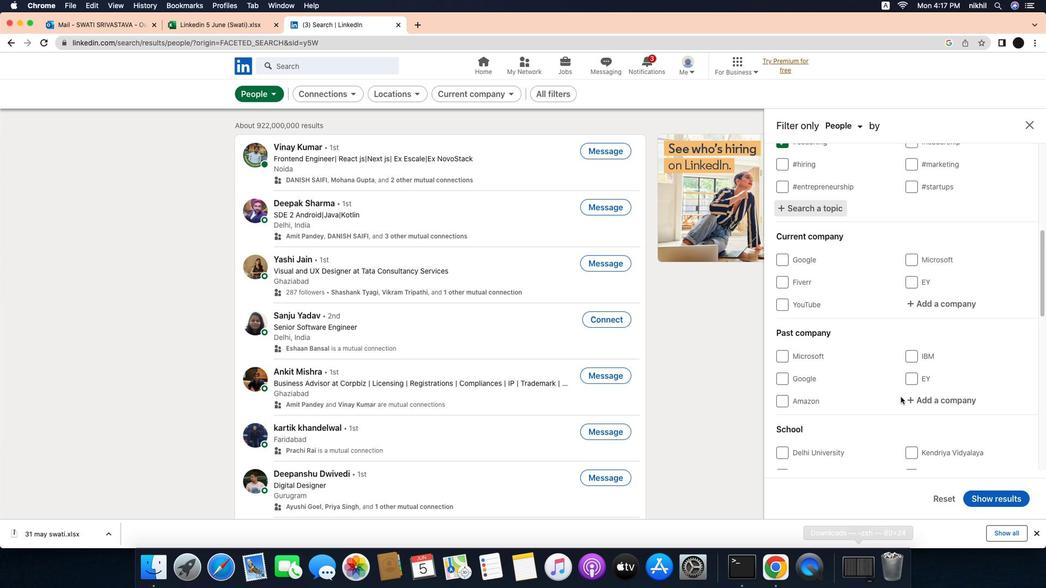 
Action: Mouse scrolled (908, 392) with delta (-4, -7)
Screenshot: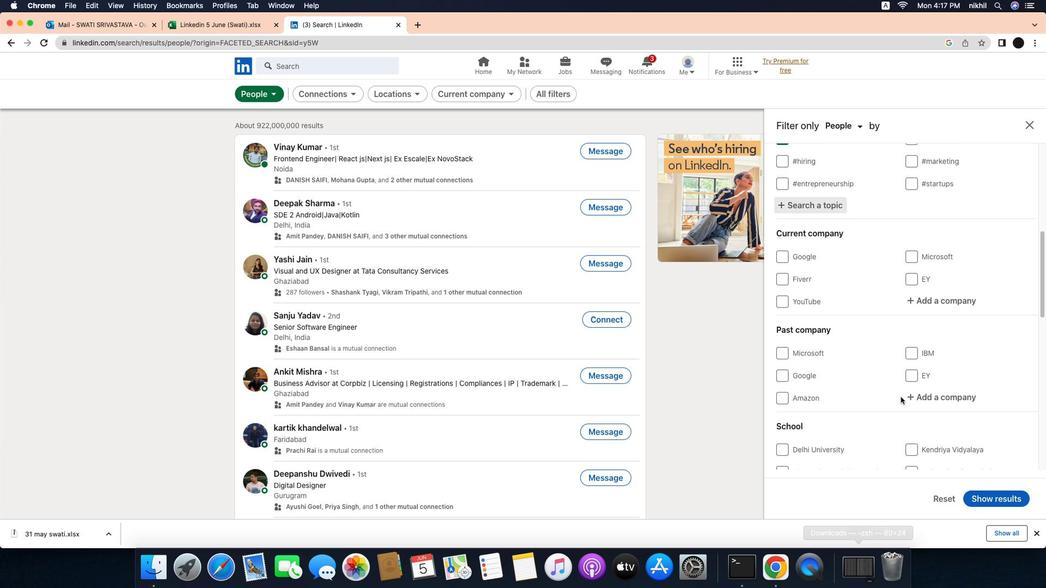 
Action: Mouse scrolled (908, 392) with delta (-4, -7)
Screenshot: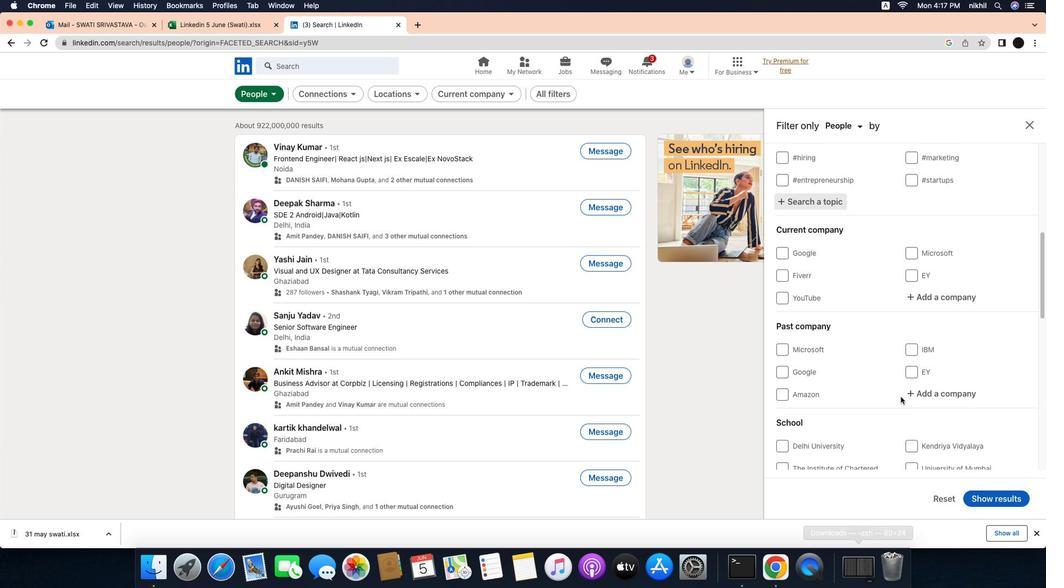
Action: Mouse scrolled (908, 392) with delta (-4, -7)
Screenshot: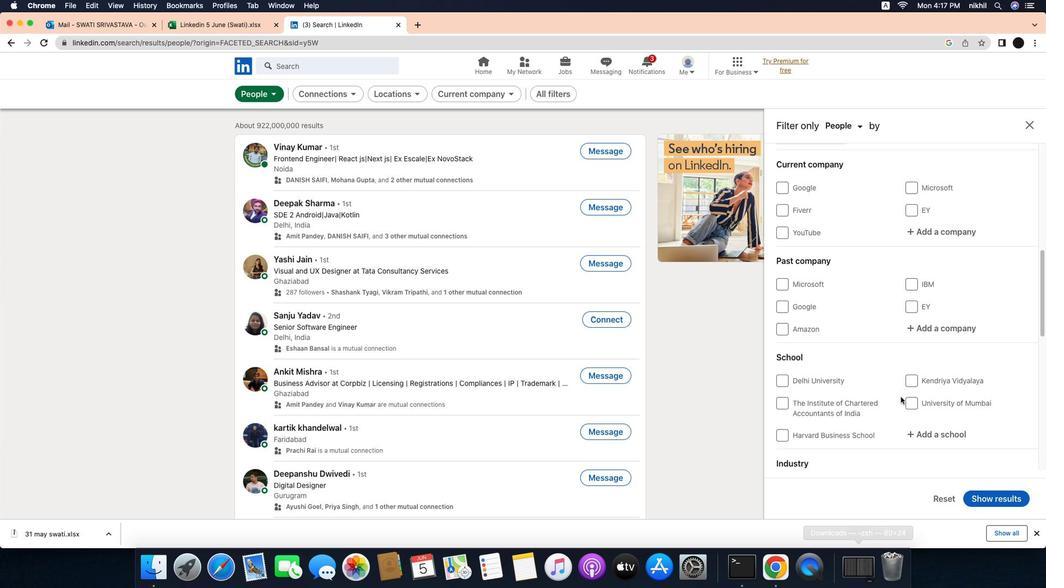 
Action: Mouse scrolled (908, 392) with delta (-4, -7)
Screenshot: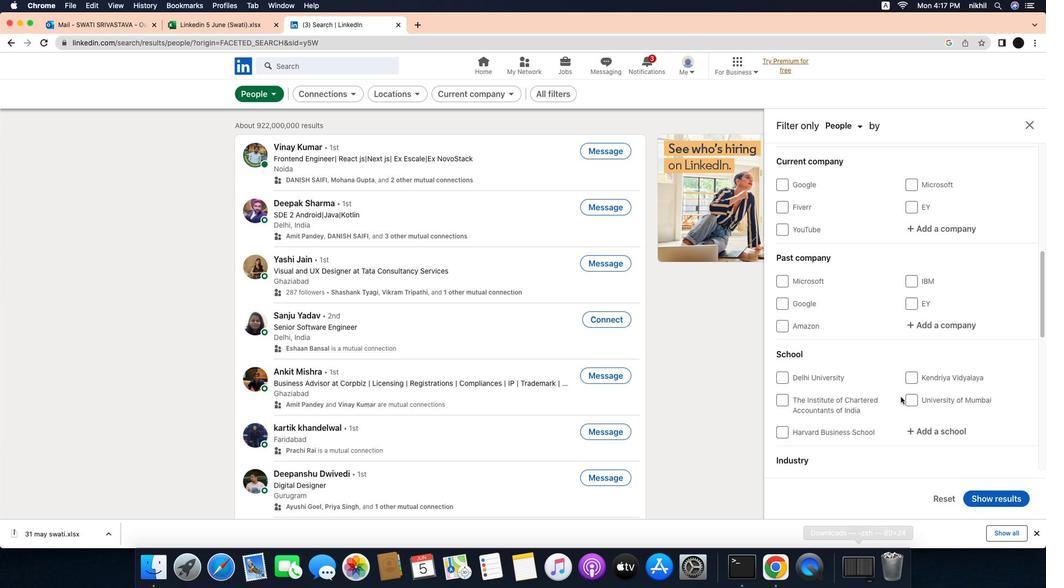 
Action: Mouse scrolled (908, 392) with delta (-4, -7)
Screenshot: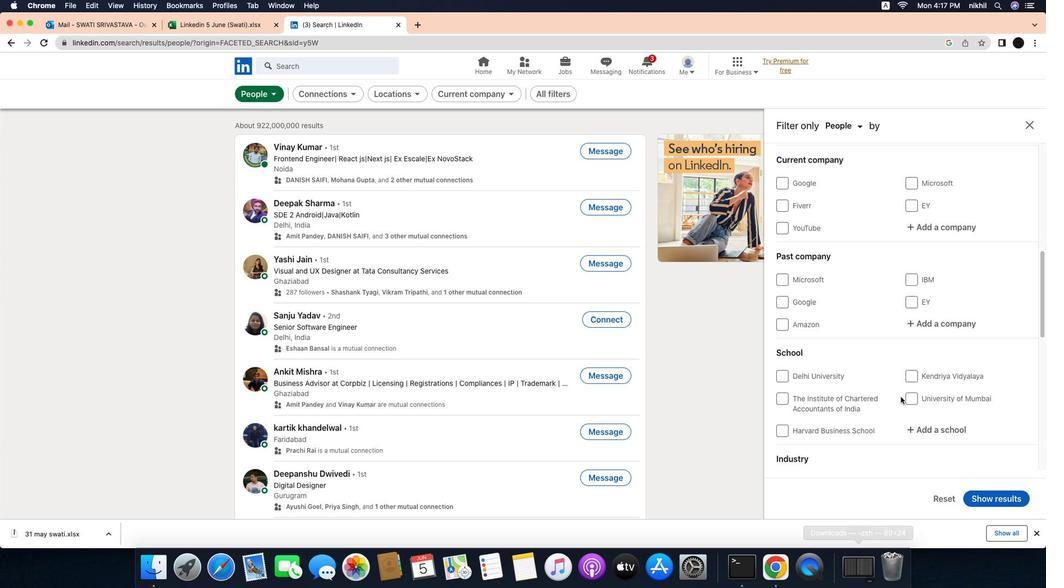 
Action: Mouse scrolled (908, 392) with delta (-4, -7)
Screenshot: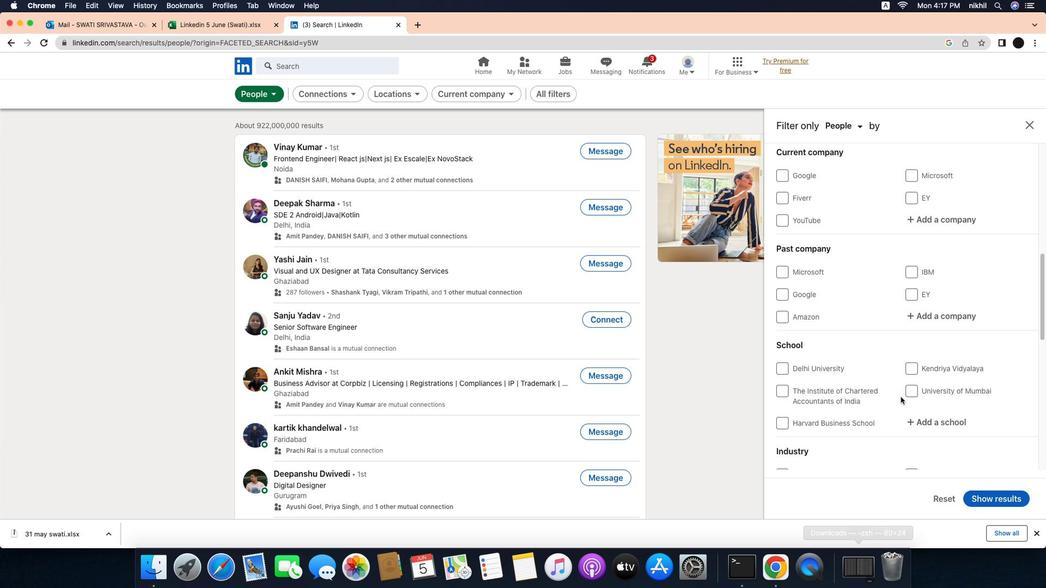 
Action: Mouse scrolled (908, 392) with delta (-4, -7)
Screenshot: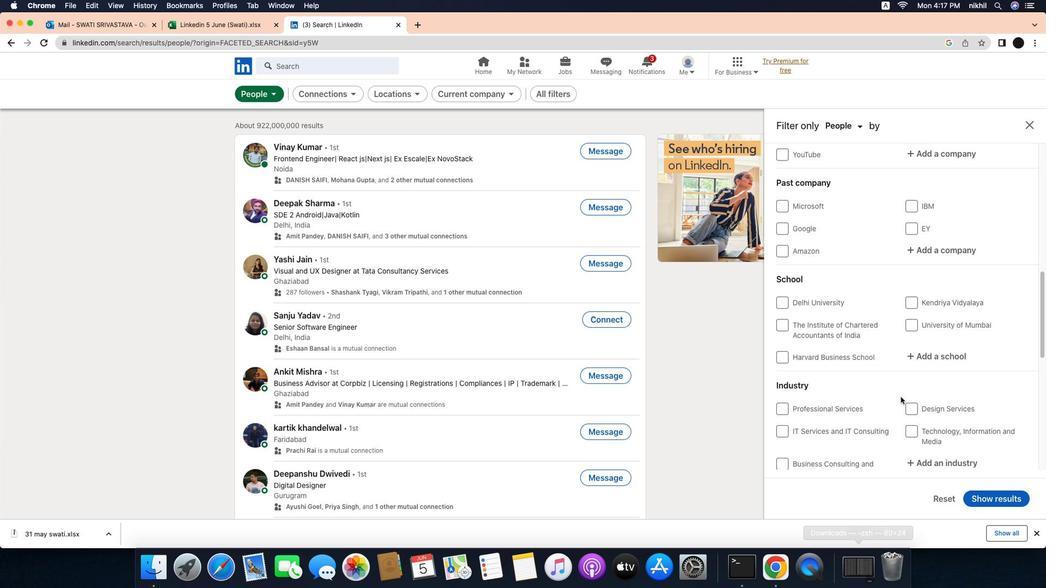 
Action: Mouse scrolled (908, 392) with delta (-4, -7)
Screenshot: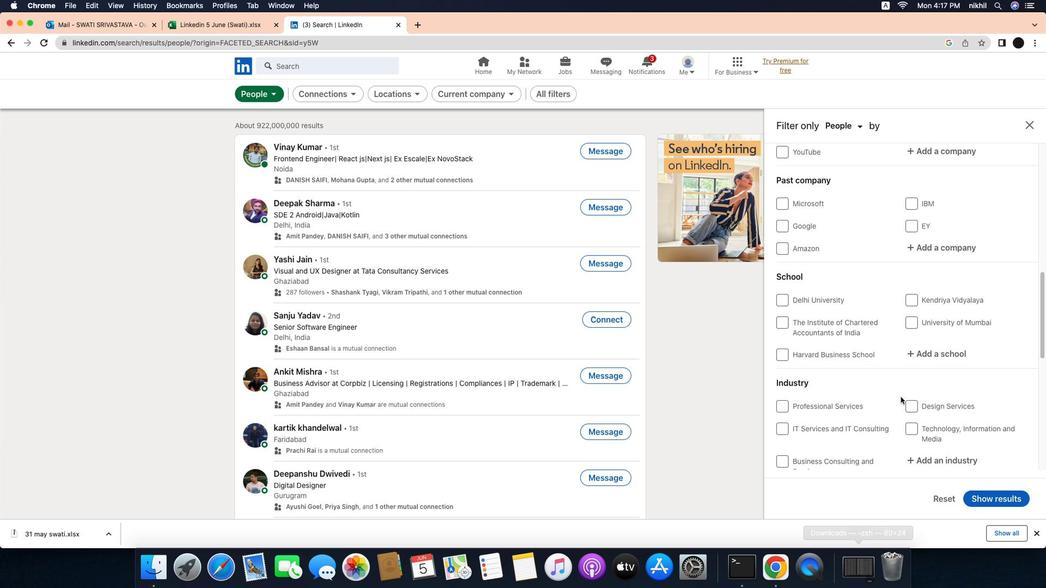 
Action: Mouse scrolled (908, 392) with delta (-4, -8)
Screenshot: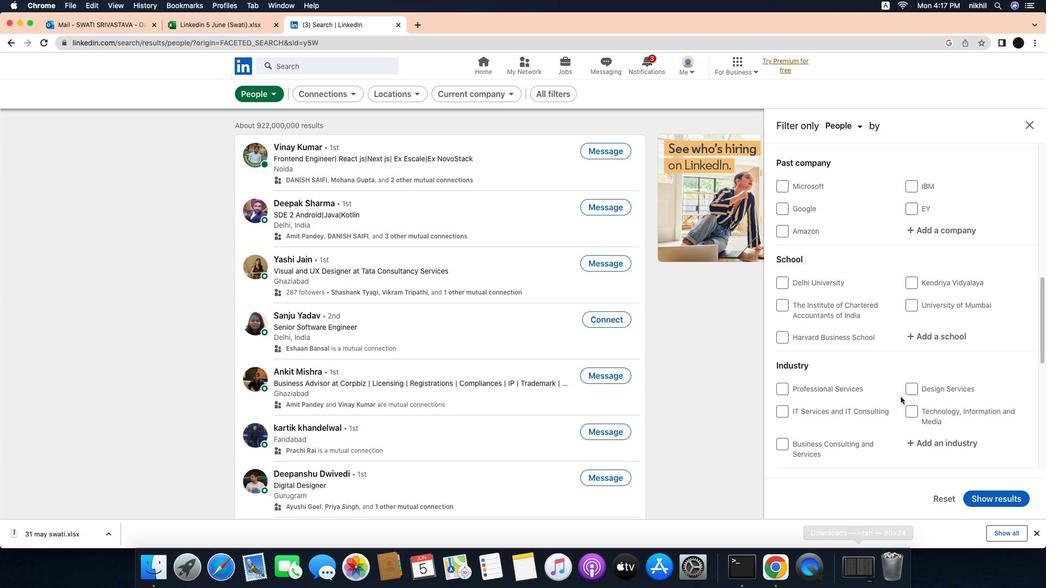 
Action: Mouse scrolled (908, 392) with delta (-4, -8)
Screenshot: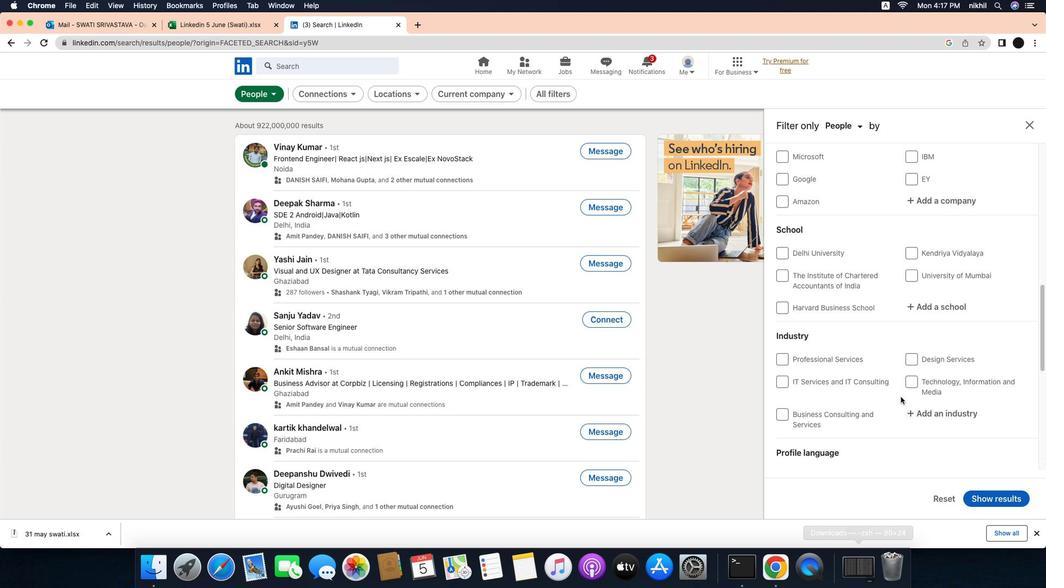 
Action: Mouse moved to (917, 351)
Screenshot: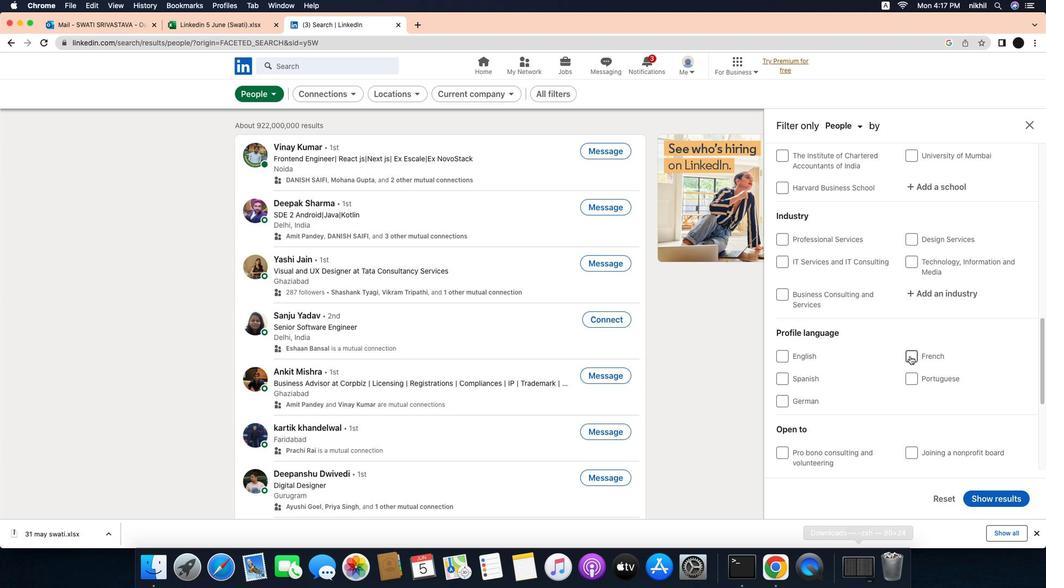 
Action: Mouse pressed left at (917, 351)
Screenshot: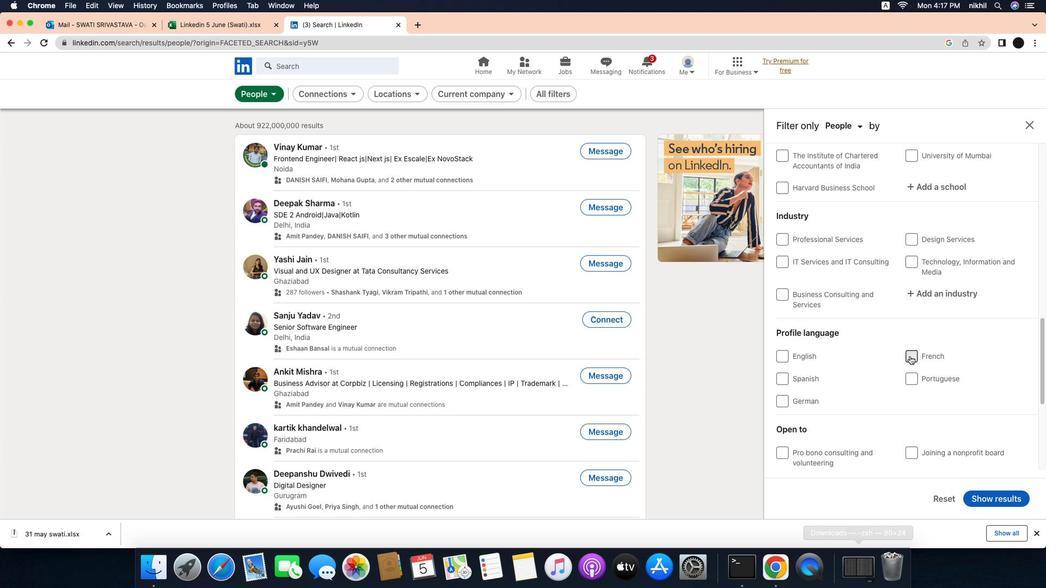 
Action: Mouse moved to (896, 339)
Screenshot: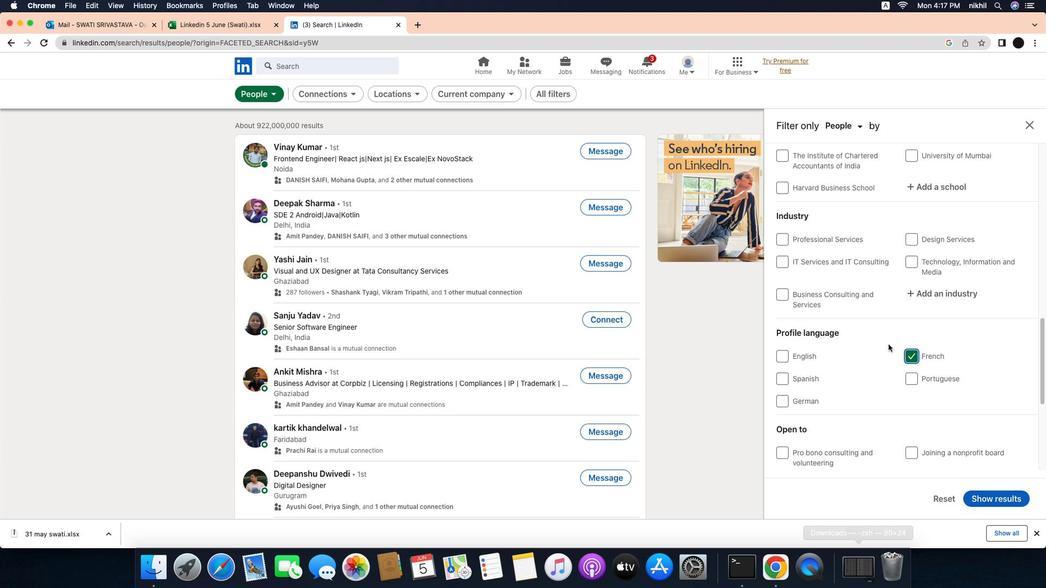 
Action: Mouse scrolled (896, 339) with delta (-4, -5)
Screenshot: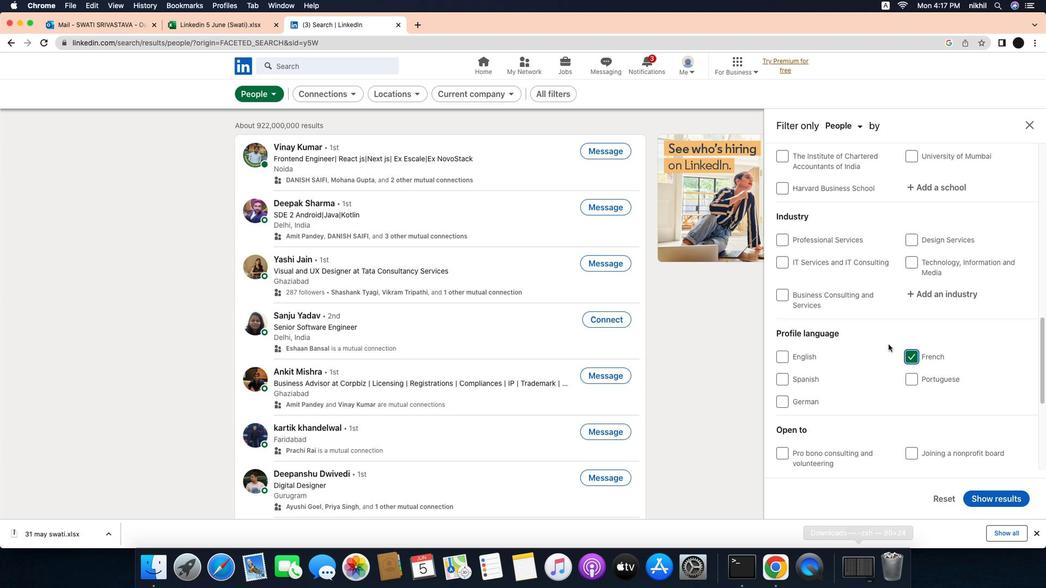 
Action: Mouse moved to (896, 339)
Screenshot: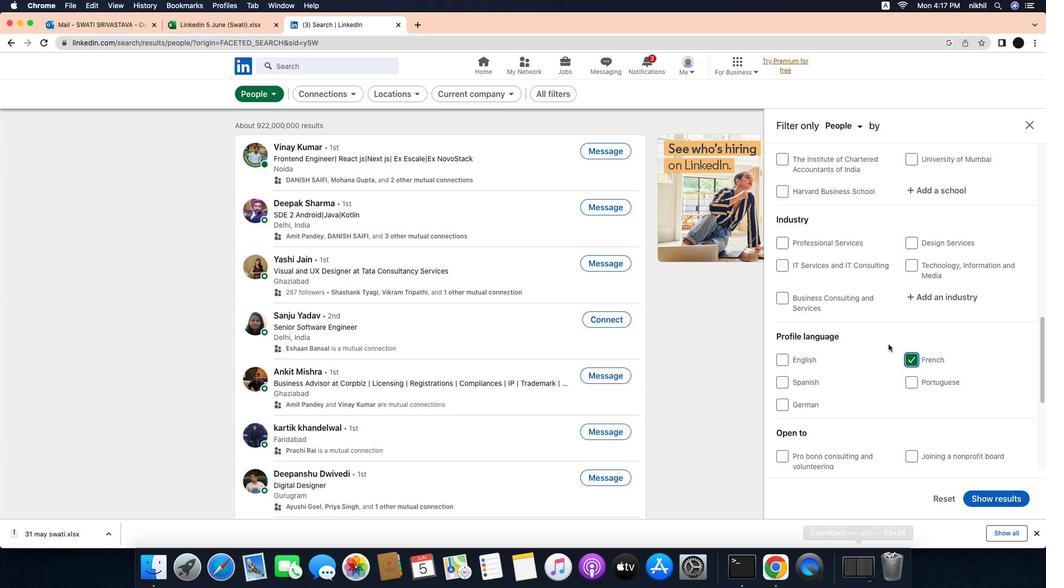 
Action: Mouse scrolled (896, 339) with delta (-4, -5)
Screenshot: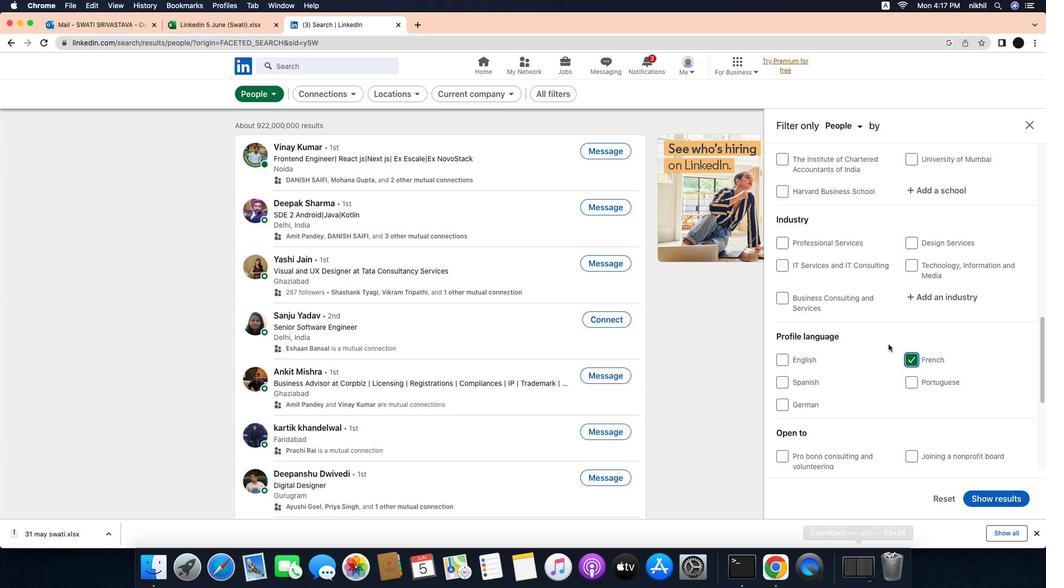 
Action: Mouse scrolled (896, 339) with delta (-4, -4)
Screenshot: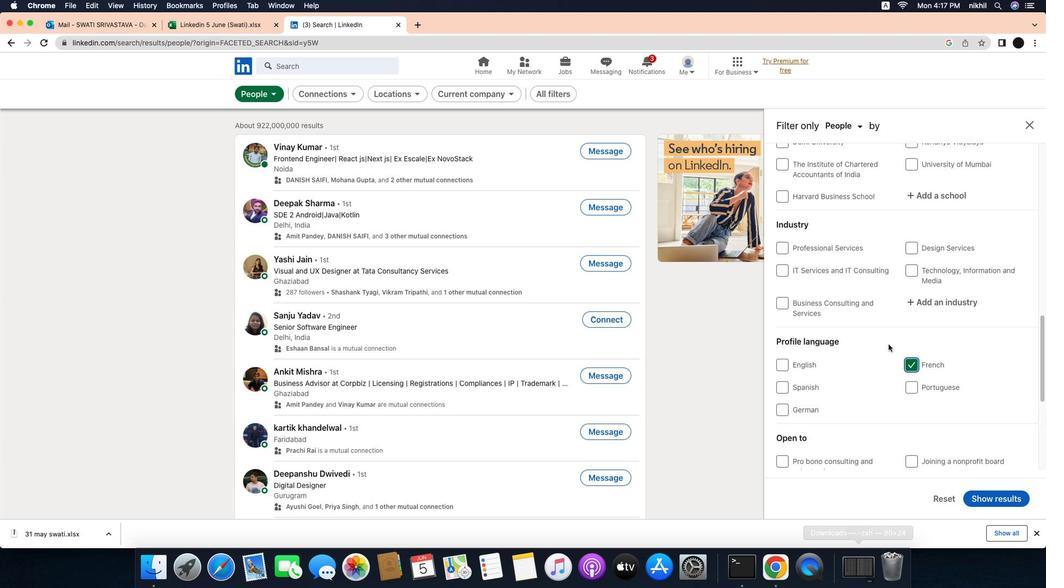 
Action: Mouse scrolled (896, 339) with delta (-4, -4)
Screenshot: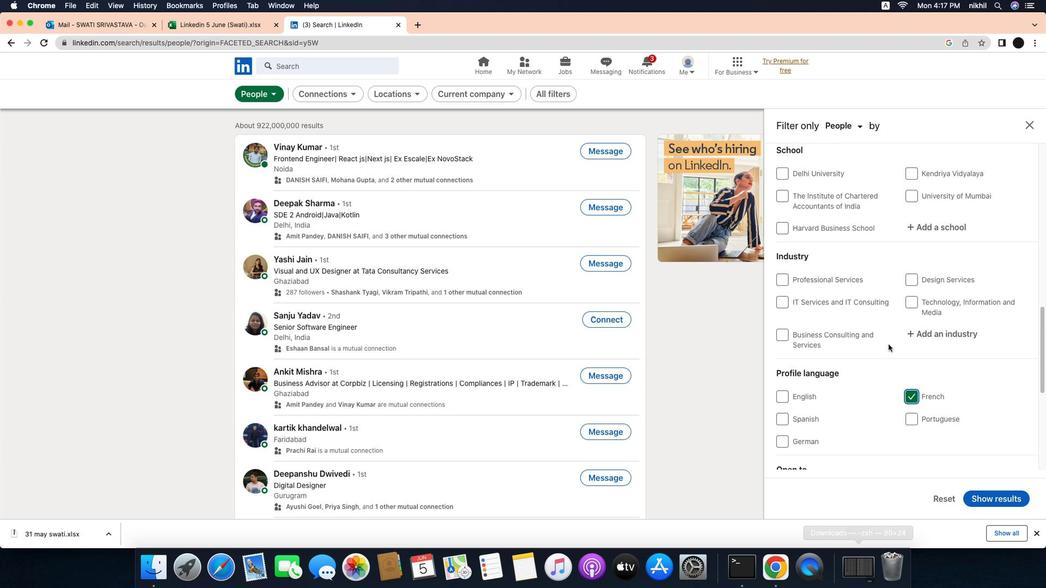 
Action: Mouse scrolled (896, 339) with delta (-4, -5)
Screenshot: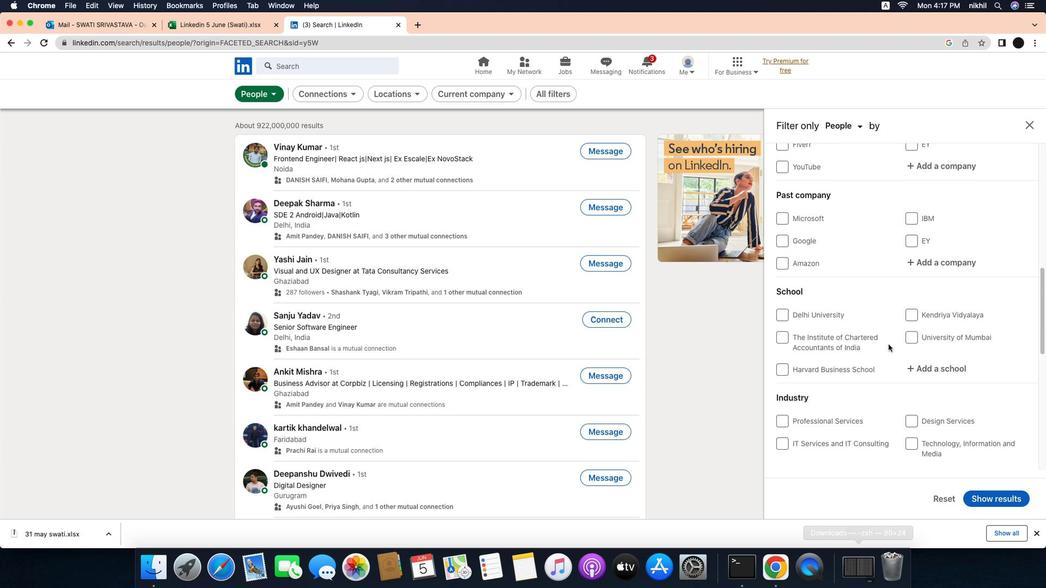 
Action: Mouse scrolled (896, 339) with delta (-4, -5)
Screenshot: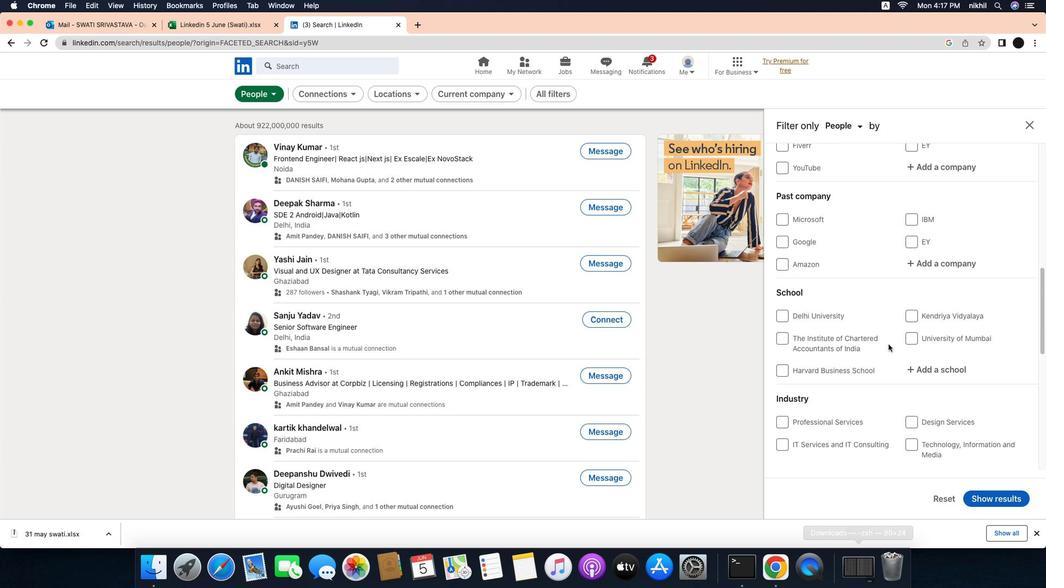 
Action: Mouse scrolled (896, 339) with delta (-4, -5)
Screenshot: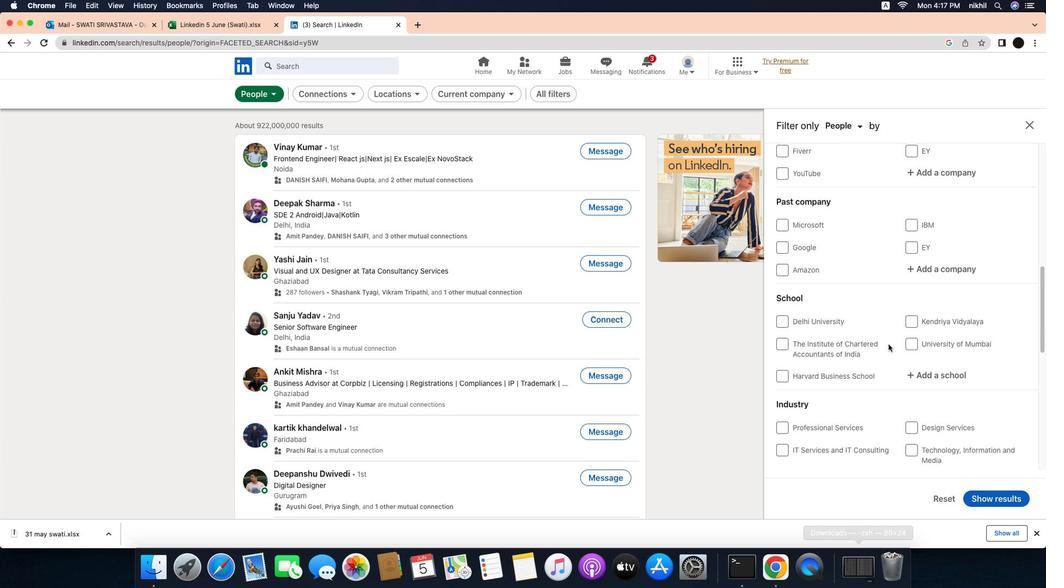 
Action: Mouse scrolled (896, 339) with delta (-4, -4)
Screenshot: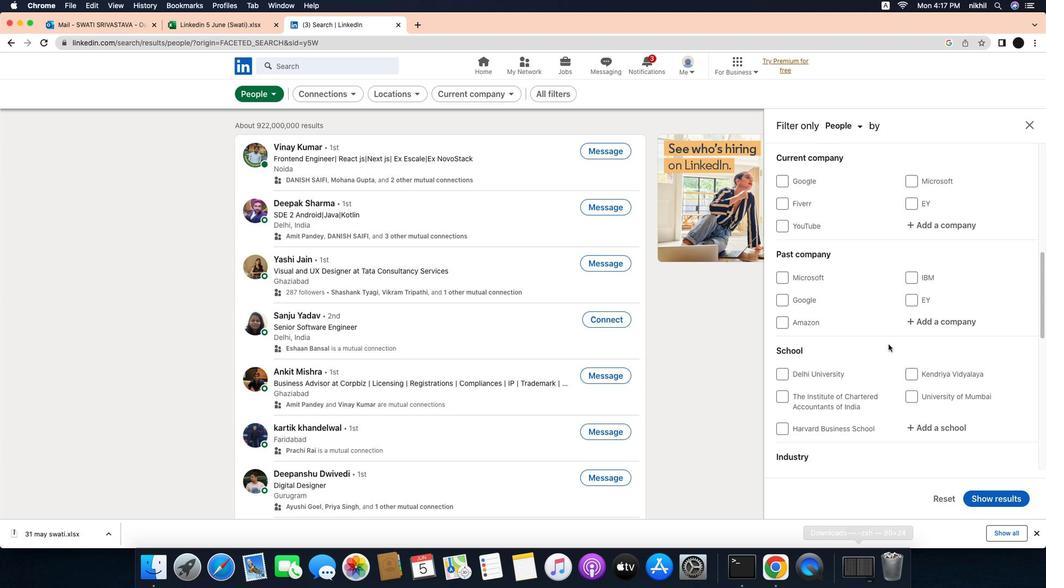 
Action: Mouse scrolled (896, 339) with delta (-4, -5)
Screenshot: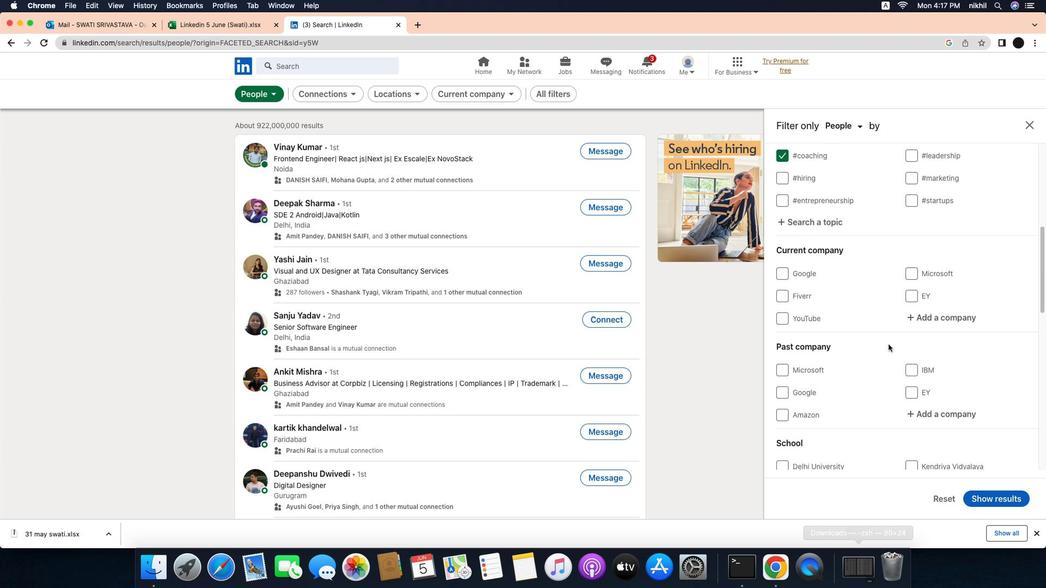 
Action: Mouse moved to (949, 310)
Screenshot: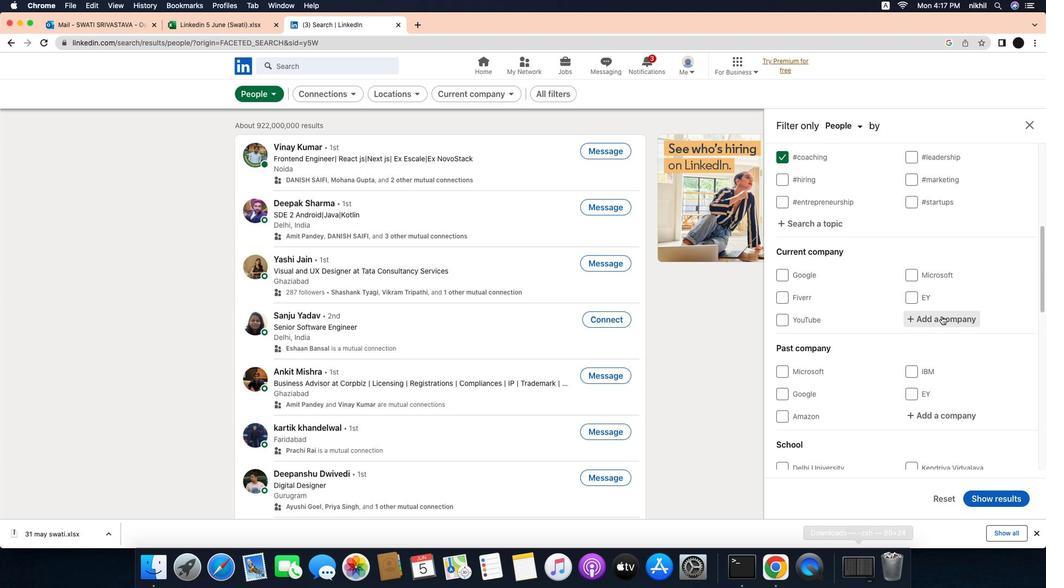 
Action: Mouse pressed left at (949, 310)
Screenshot: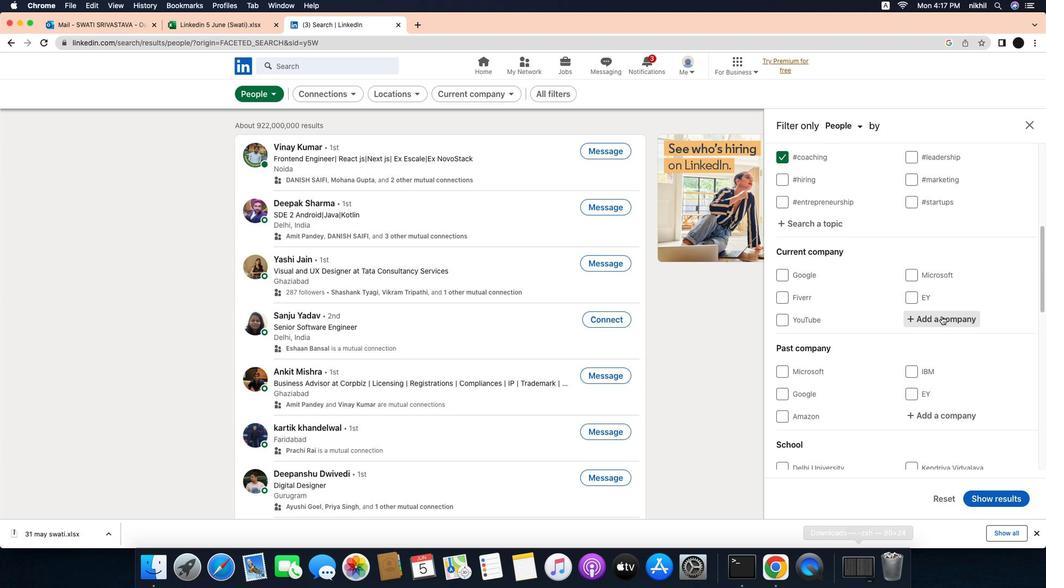 
Action: Mouse moved to (957, 313)
Screenshot: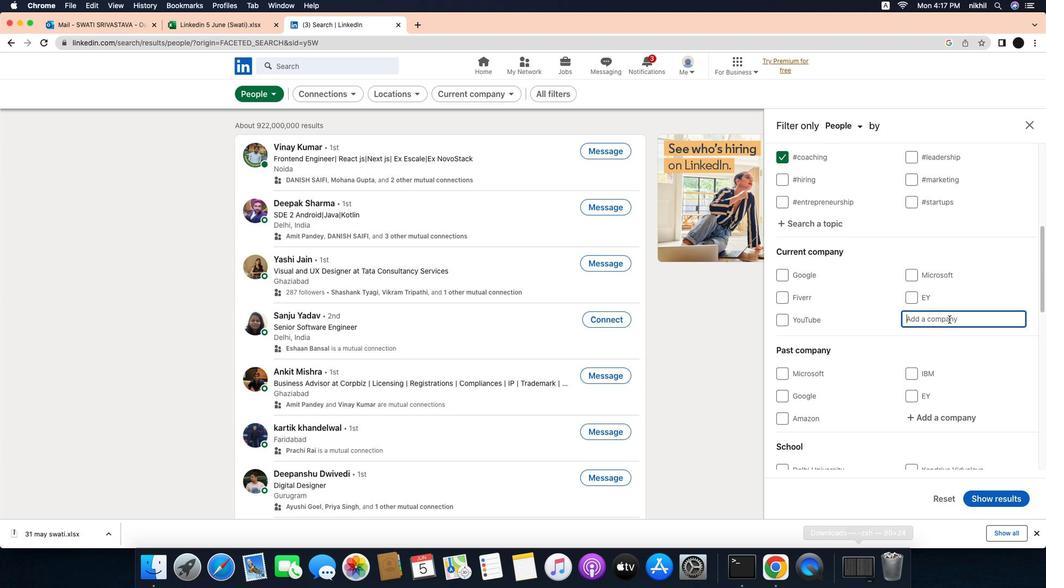 
Action: Mouse pressed left at (957, 313)
Screenshot: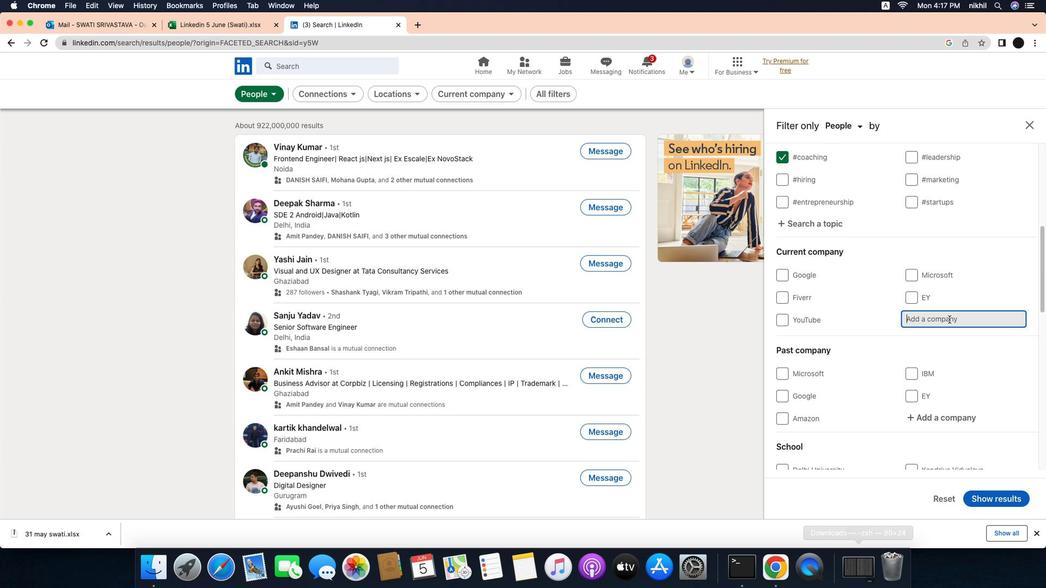 
Action: Mouse moved to (957, 313)
Screenshot: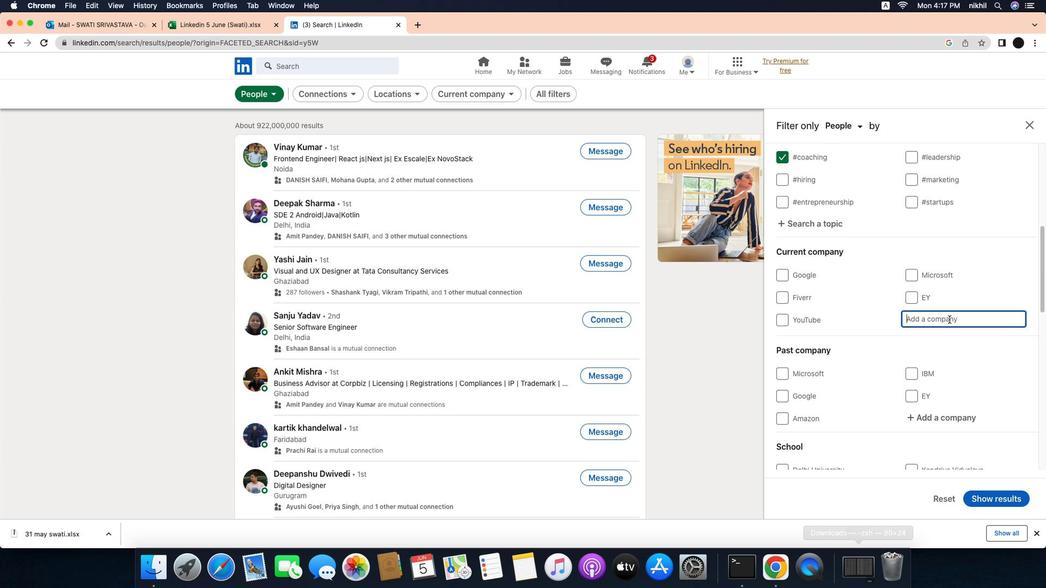 
Action: Key pressed Key.caps_lock'P'Key.caps_lock'e''g''a''s''y''s''t''e''m''s'
Screenshot: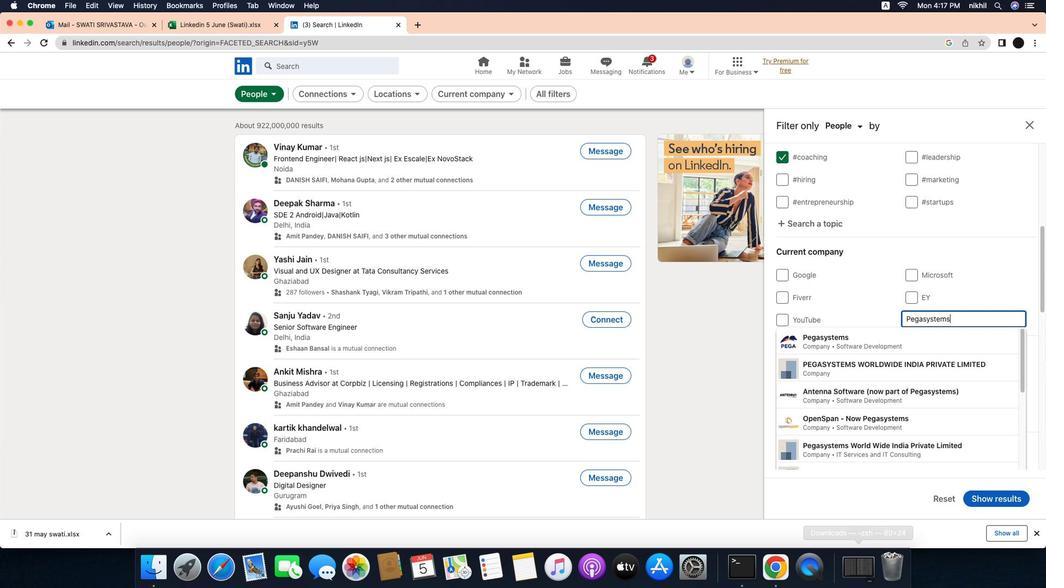 
Action: Mouse moved to (929, 329)
Screenshot: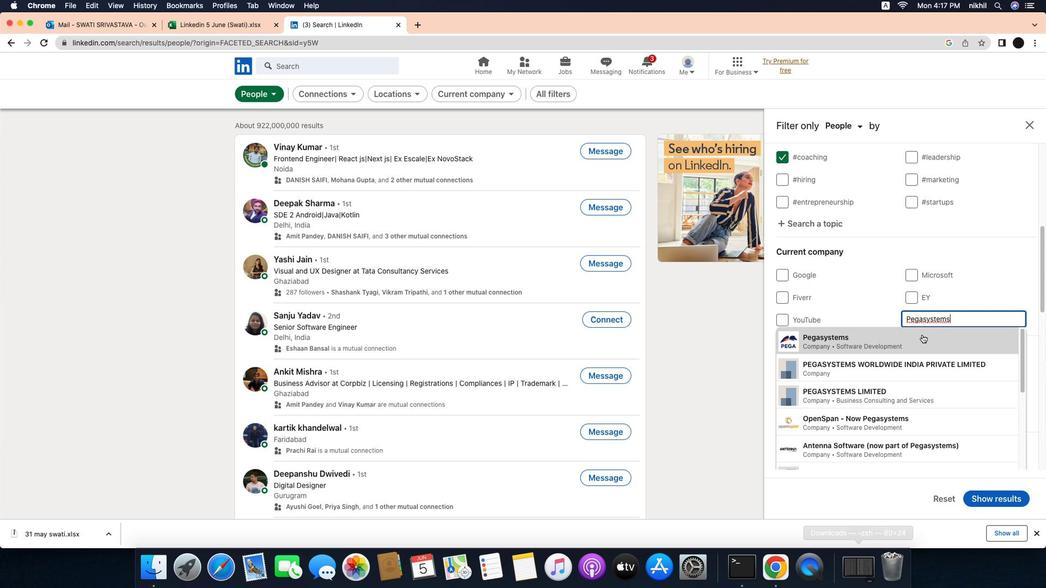 
Action: Mouse pressed left at (929, 329)
Screenshot: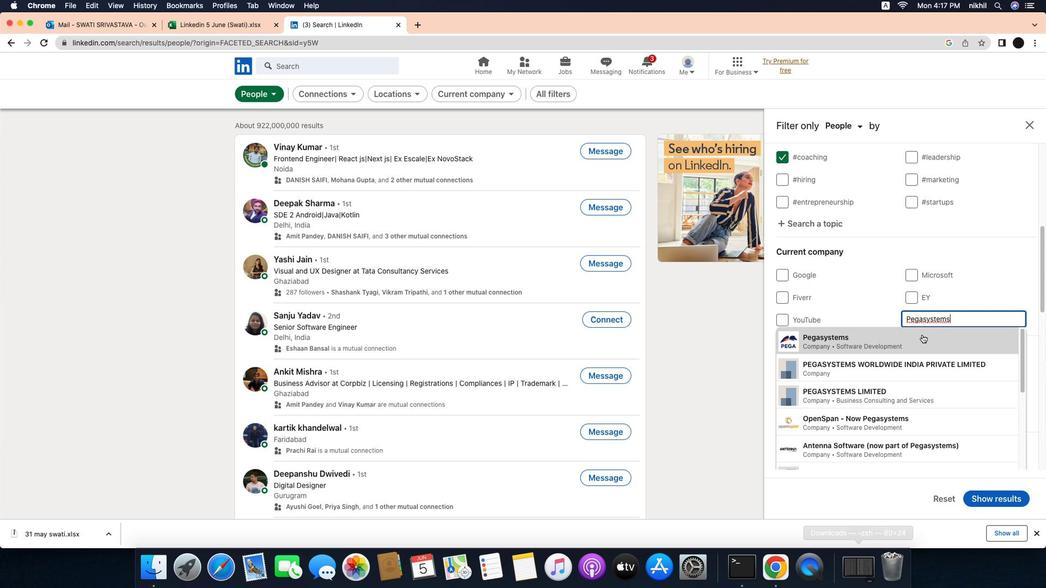 
Action: Mouse moved to (933, 347)
Screenshot: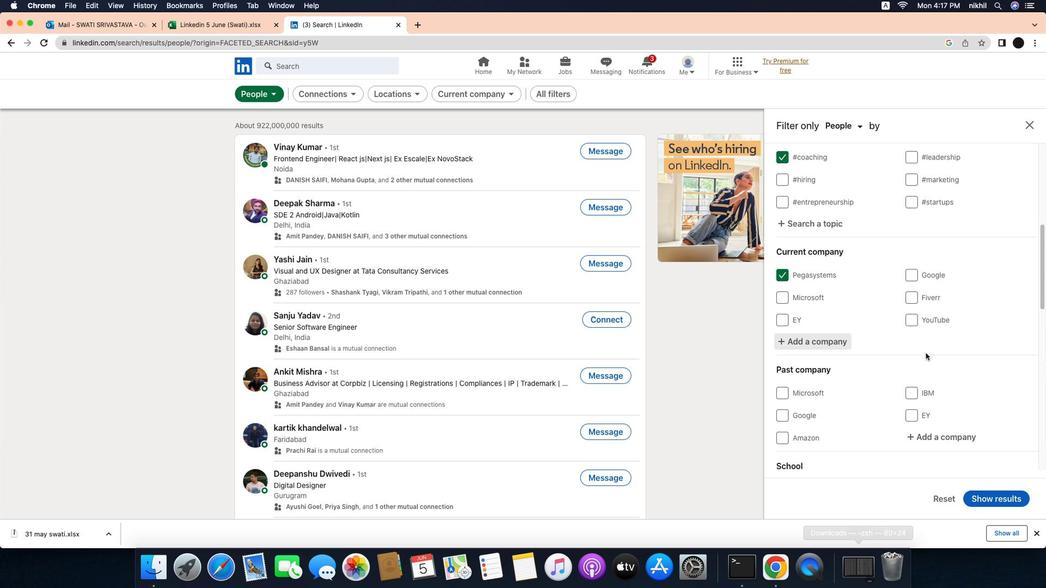 
Action: Mouse scrolled (933, 347) with delta (-4, -7)
Screenshot: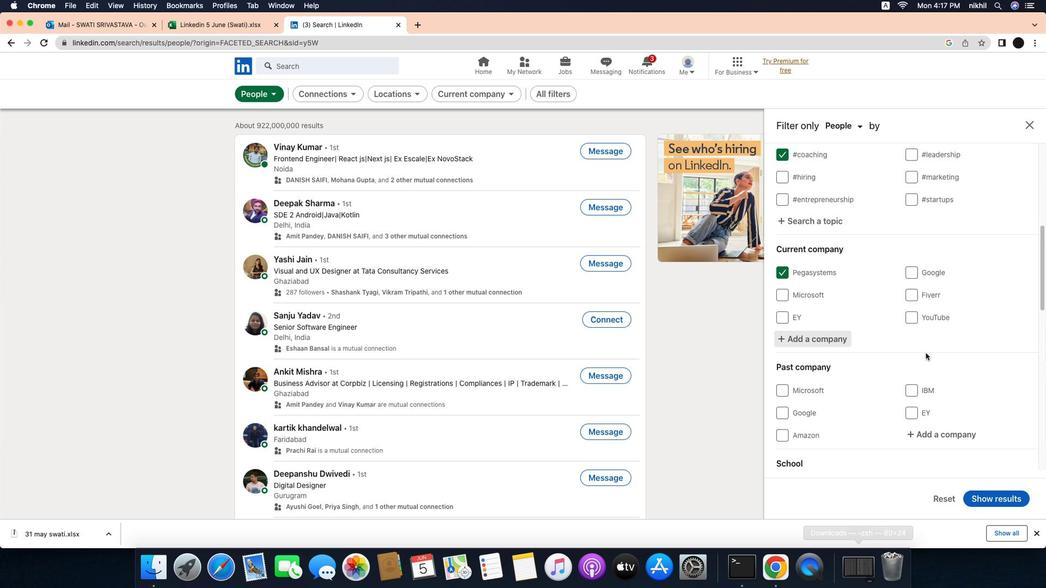 
Action: Mouse scrolled (933, 347) with delta (-4, -7)
Screenshot: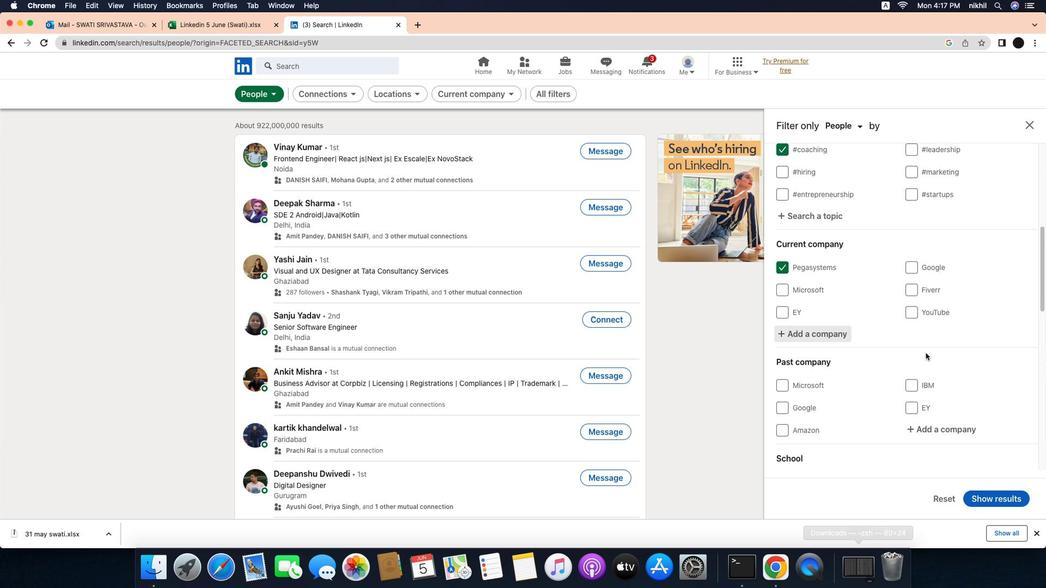 
Action: Mouse scrolled (933, 347) with delta (-4, -7)
Screenshot: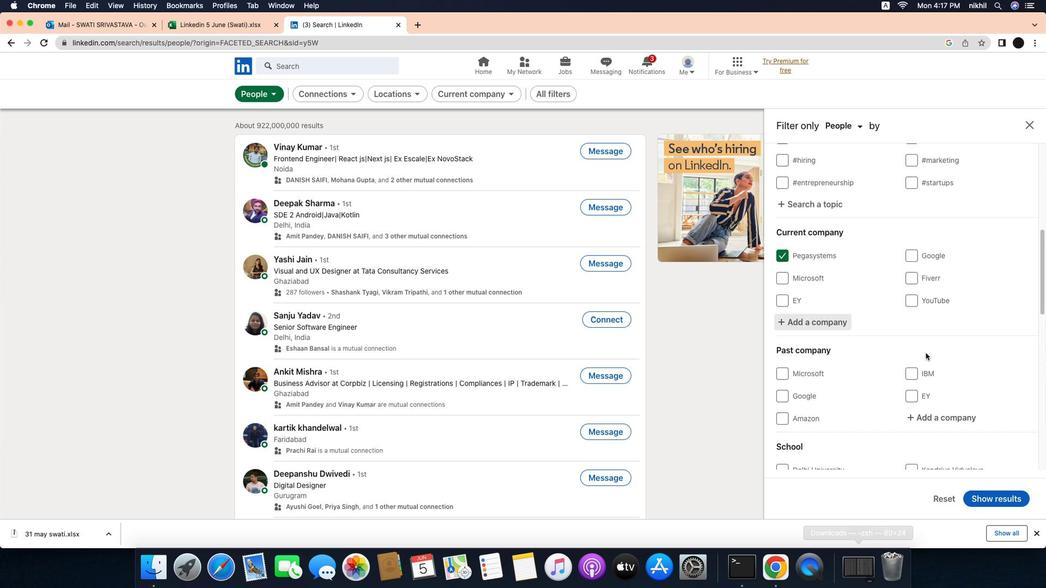 
Action: Mouse scrolled (933, 347) with delta (-4, -8)
Screenshot: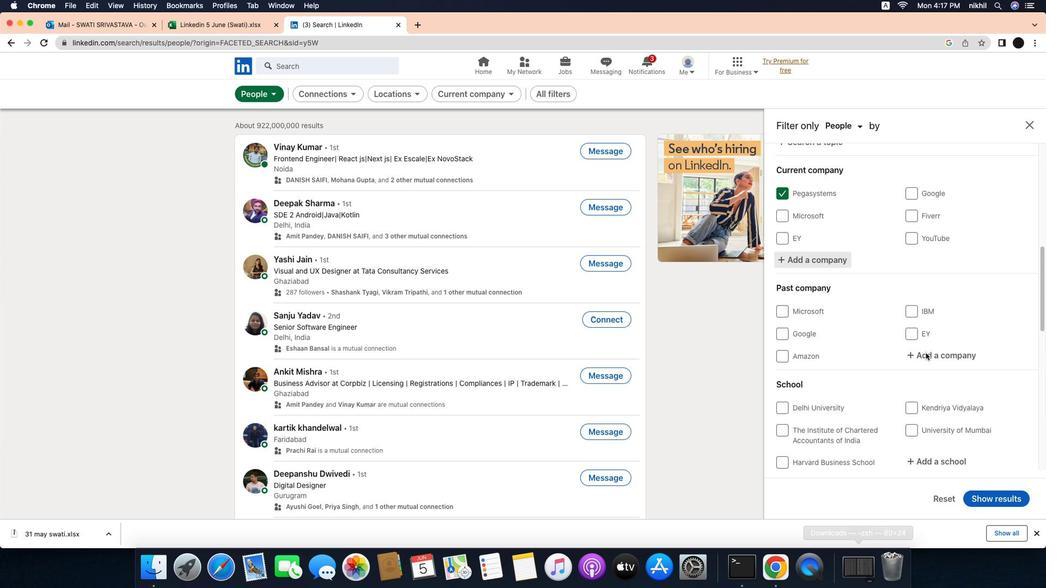 
Action: Mouse moved to (950, 398)
Screenshot: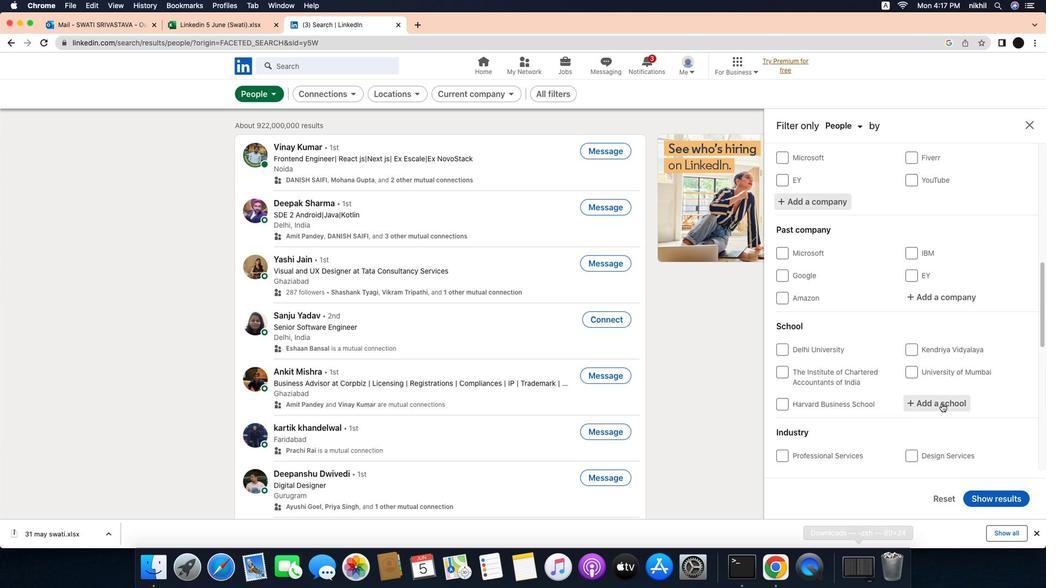 
Action: Mouse pressed left at (950, 398)
Screenshot: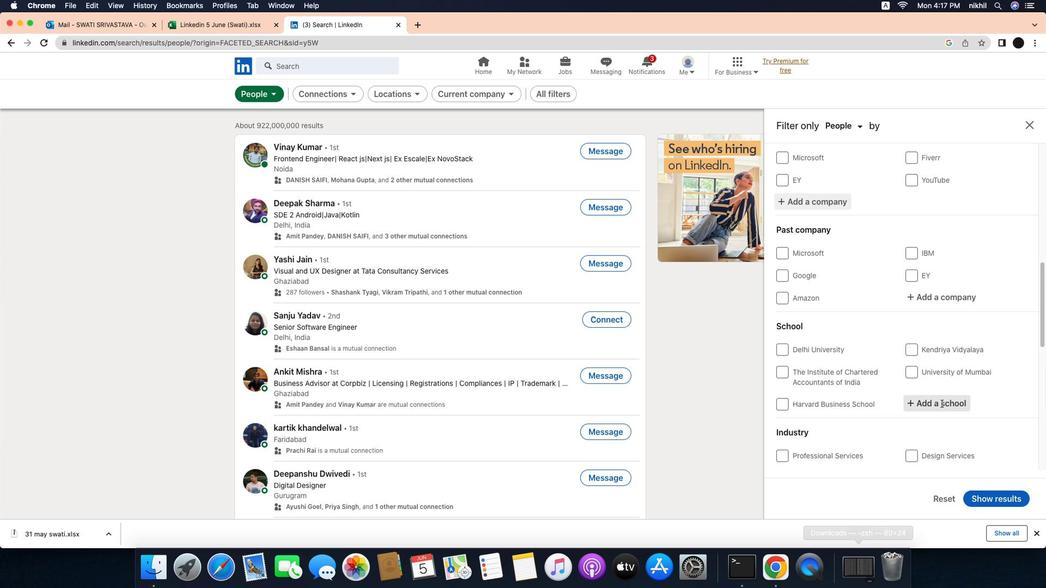
Action: Mouse moved to (959, 397)
Screenshot: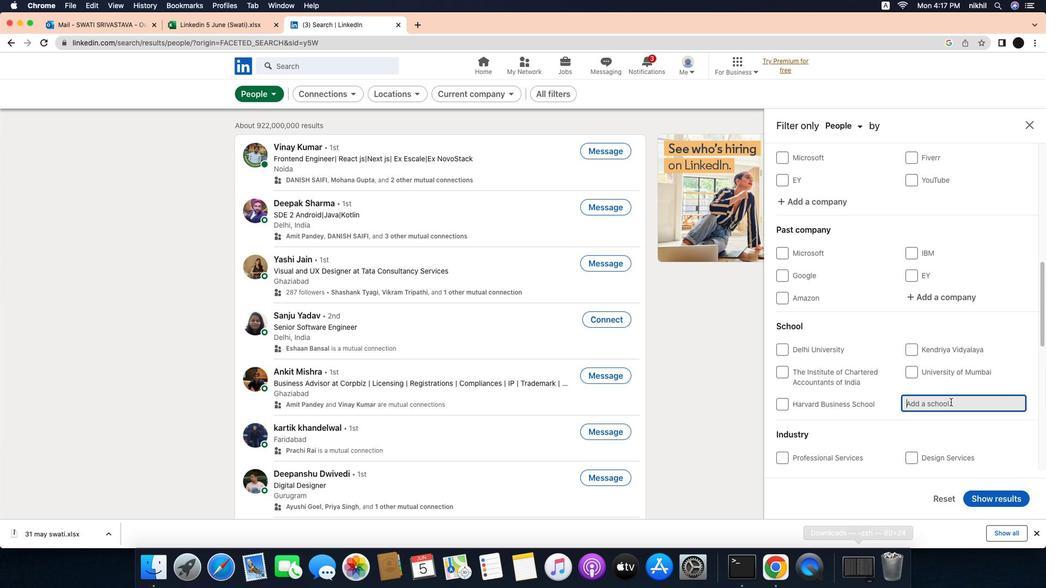 
Action: Mouse pressed left at (959, 397)
Screenshot: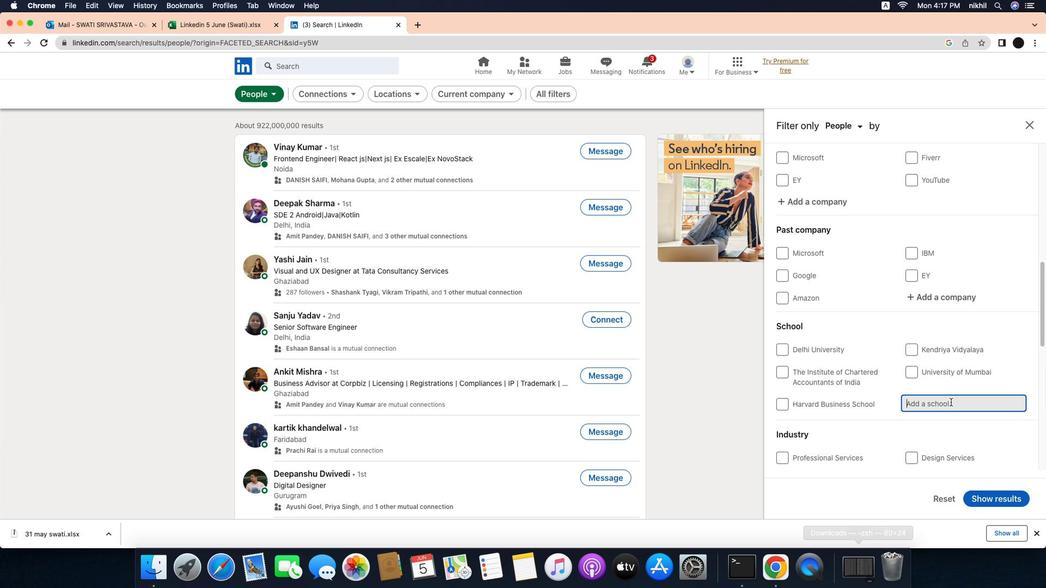 
Action: Mouse moved to (957, 397)
Screenshot: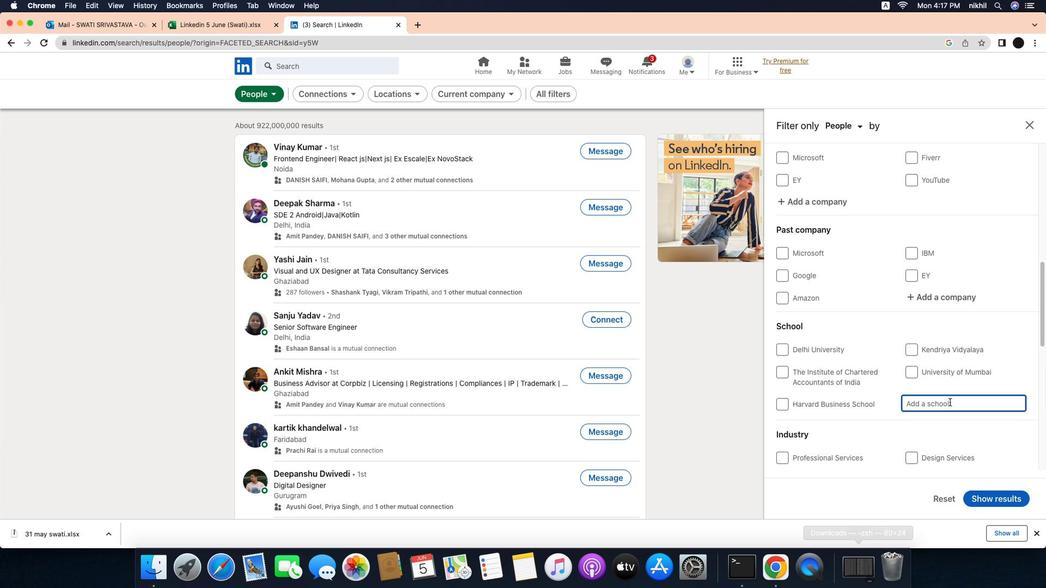 
Action: Key pressed Key.caps_lock'N'Key.caps_lock'o''r''t''h'Key.spaceKey.caps_lock'O'Key.caps_lock'r''i''s''s''a'Key.spaceKey.caps_lock'U'Key.caps_lock'n''i''v''e''r''s''i''t''y'
Screenshot: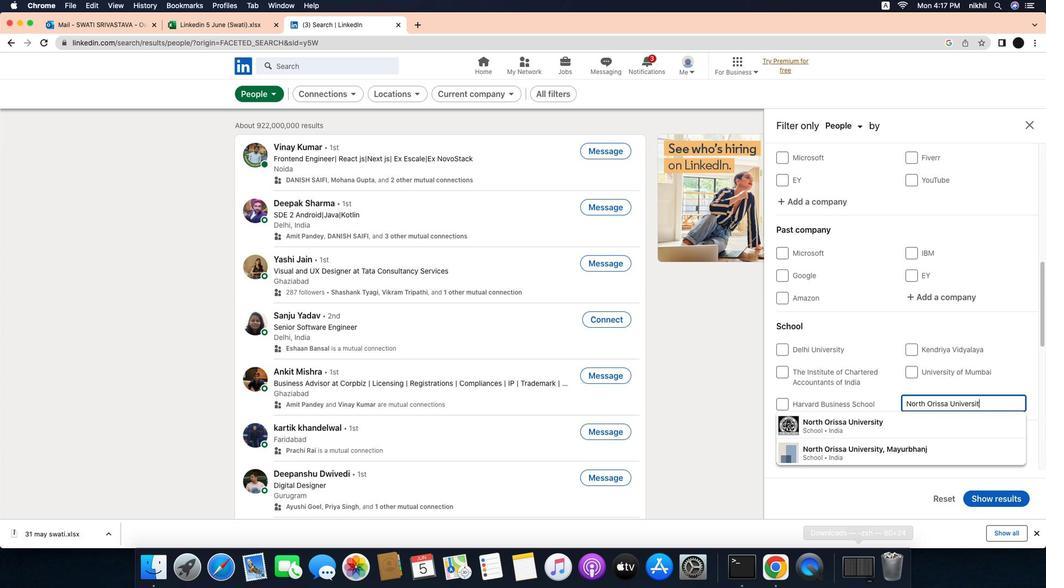 
Action: Mouse moved to (925, 414)
Screenshot: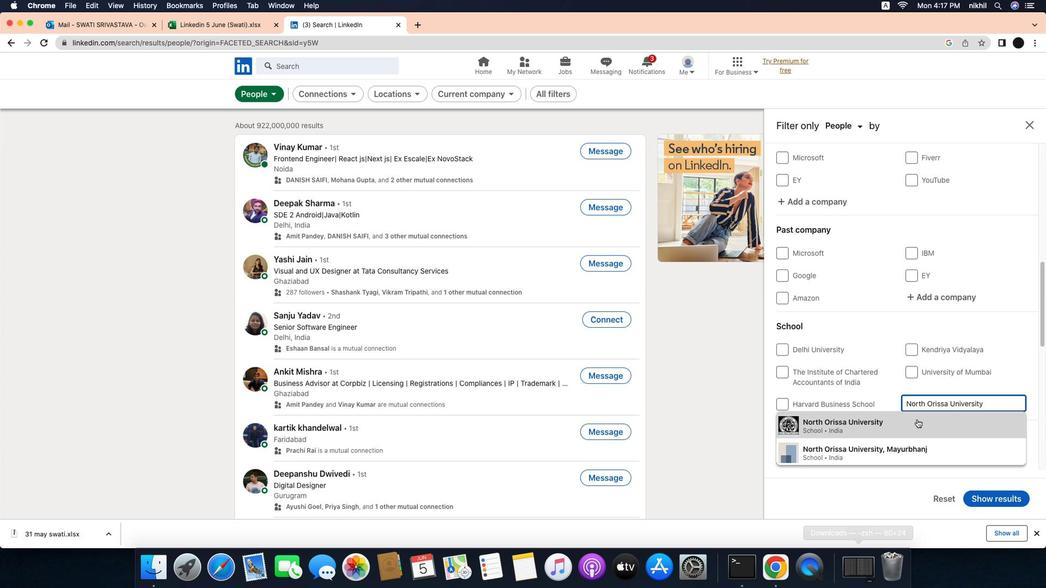 
Action: Mouse pressed left at (925, 414)
Screenshot: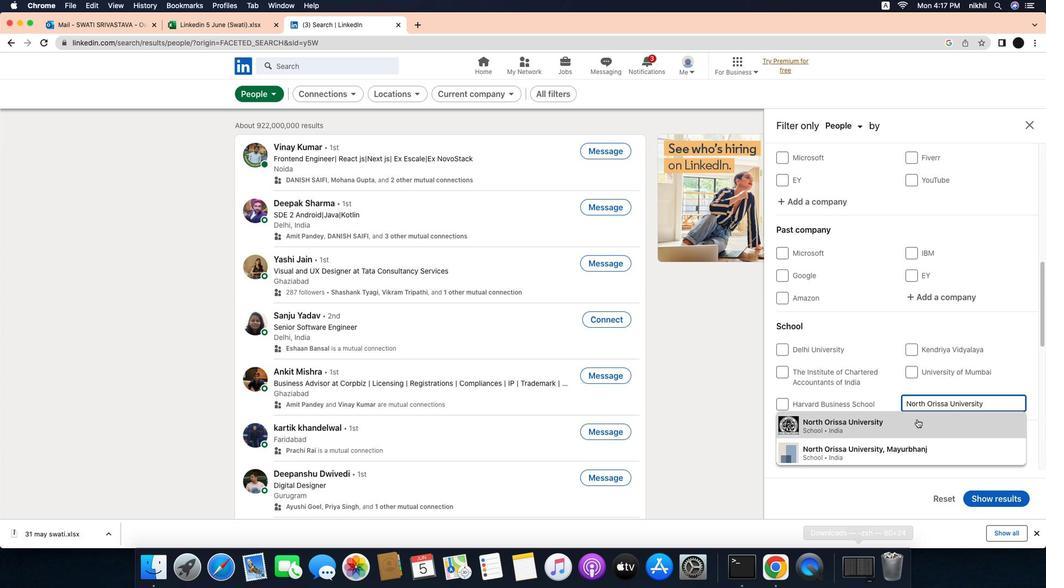 
Action: Mouse moved to (924, 402)
Screenshot: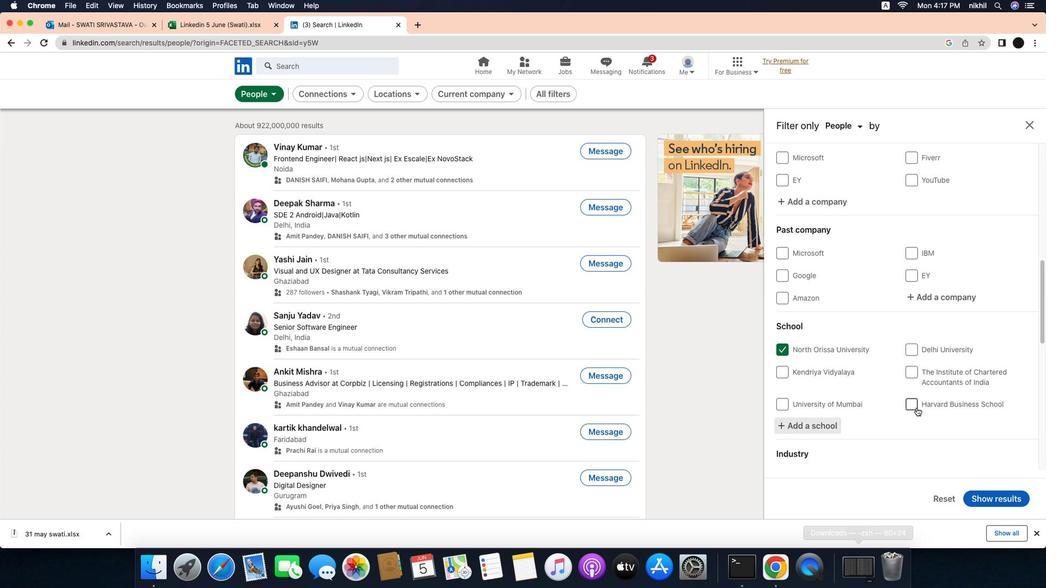 
Action: Mouse scrolled (924, 402) with delta (-4, -7)
Screenshot: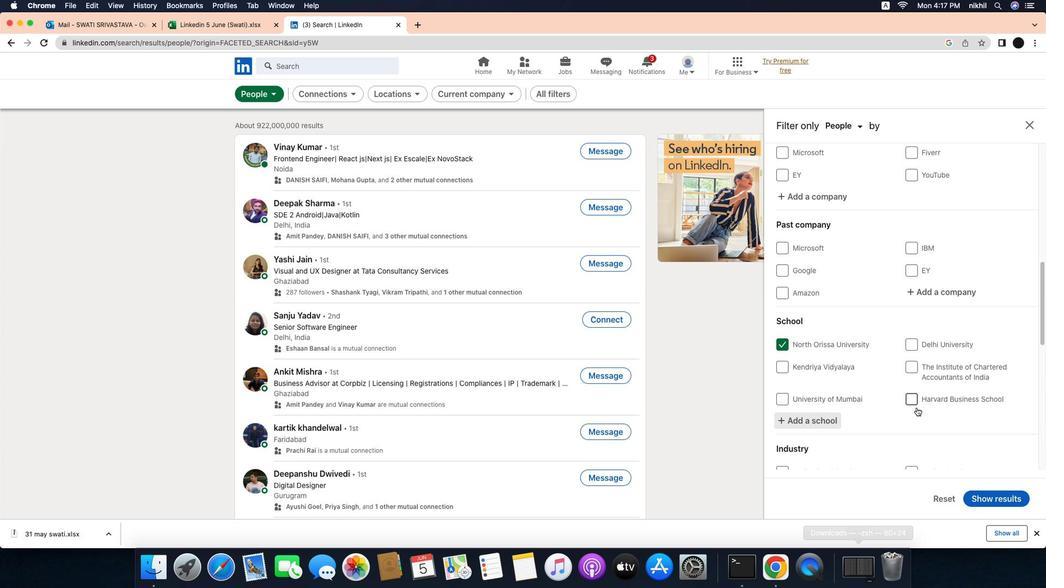 
Action: Mouse scrolled (924, 402) with delta (-4, -7)
Screenshot: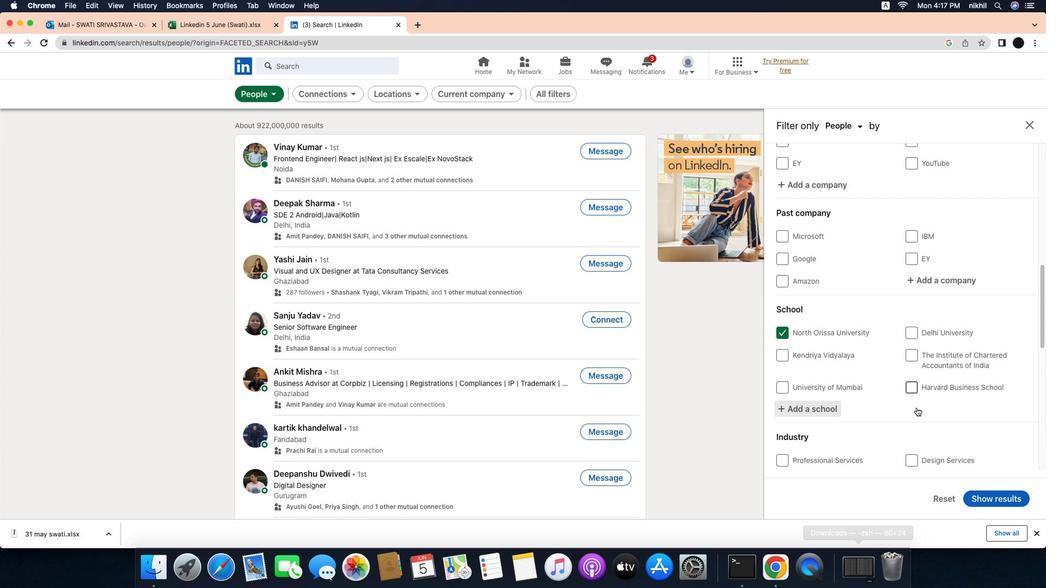 
Action: Mouse scrolled (924, 402) with delta (-4, -7)
Screenshot: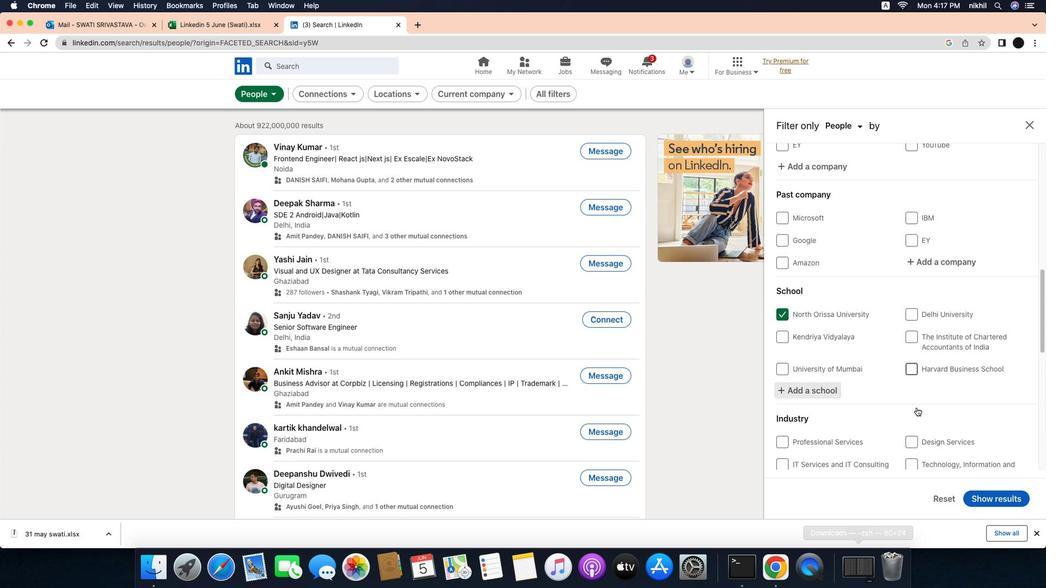 
Action: Mouse scrolled (924, 402) with delta (-4, -7)
Screenshot: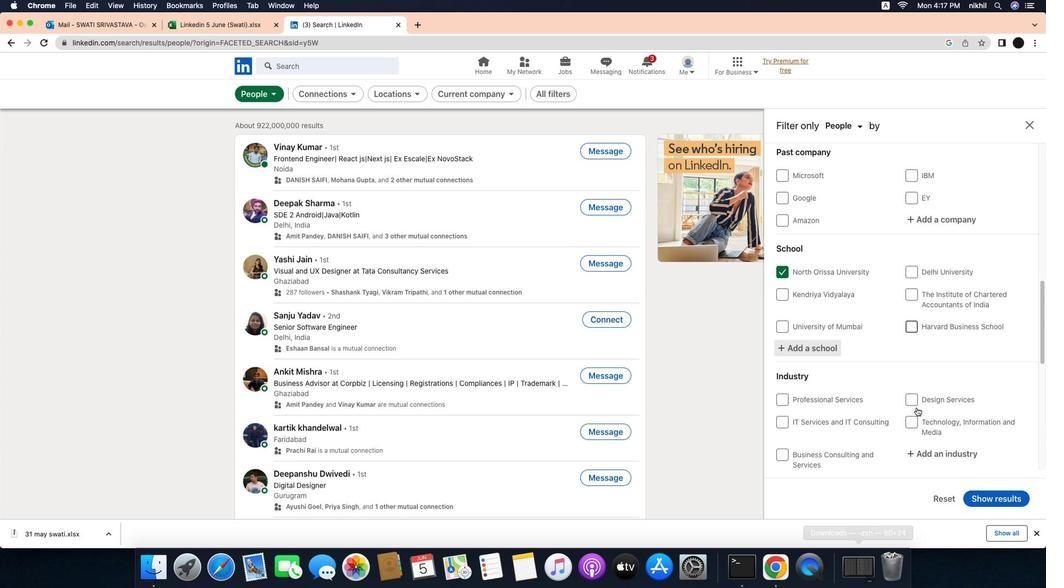 
Action: Mouse scrolled (924, 402) with delta (-4, -7)
Screenshot: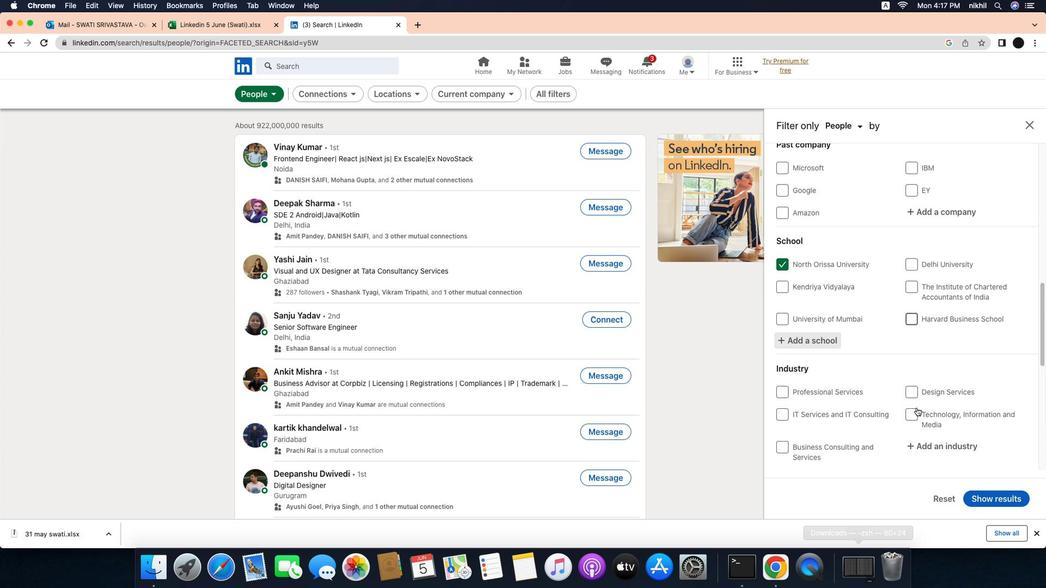 
Action: Mouse scrolled (924, 402) with delta (-4, -7)
Screenshot: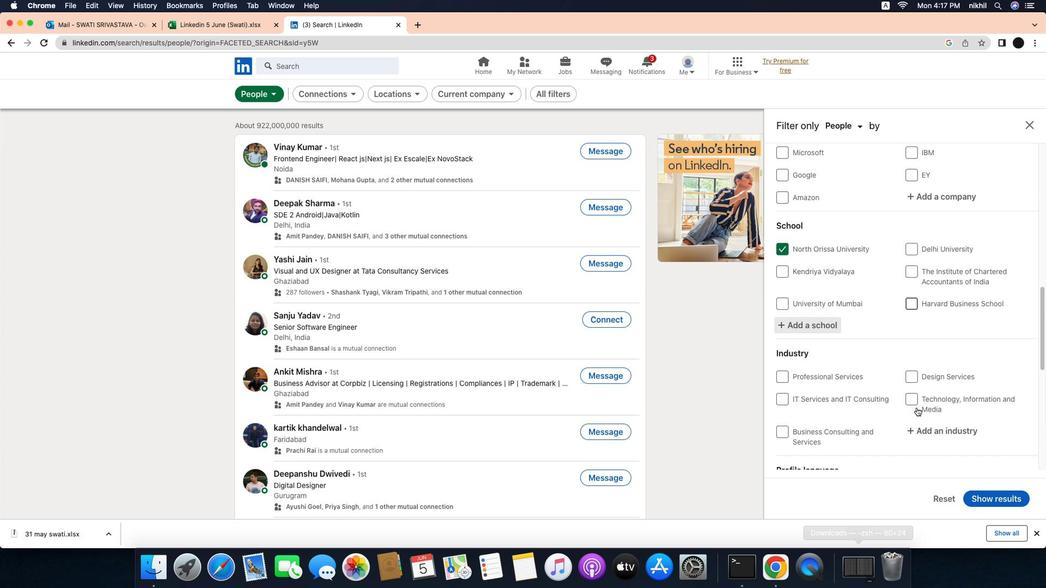 
Action: Mouse moved to (940, 377)
Screenshot: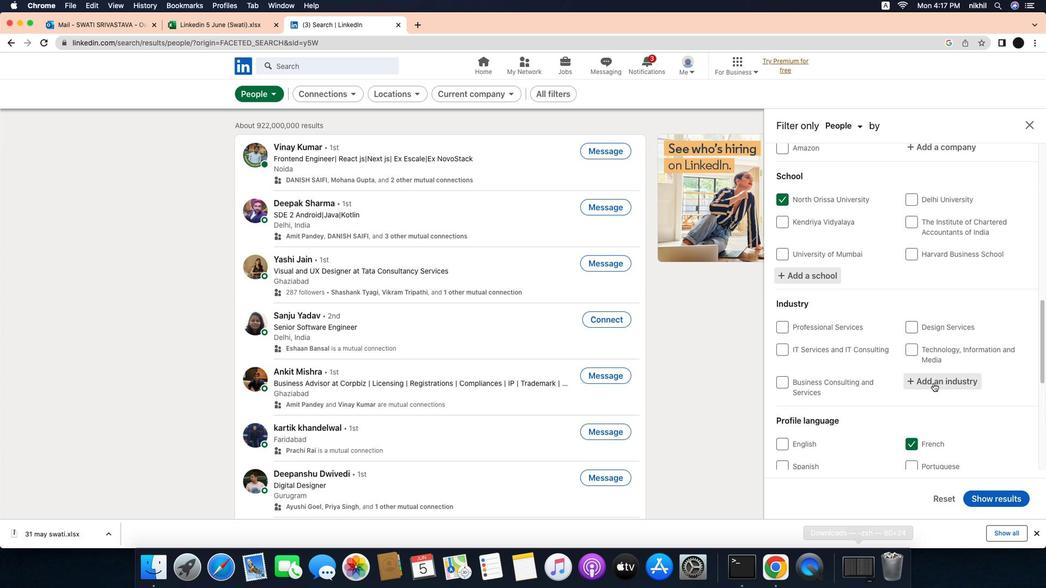 
Action: Mouse pressed left at (940, 377)
Screenshot: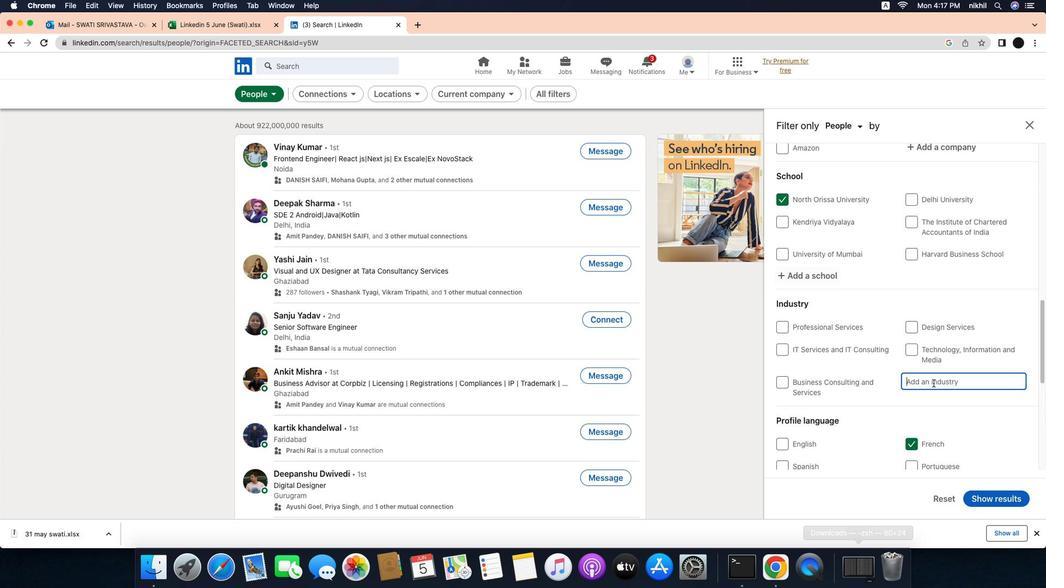 
Action: Mouse moved to (960, 377)
Screenshot: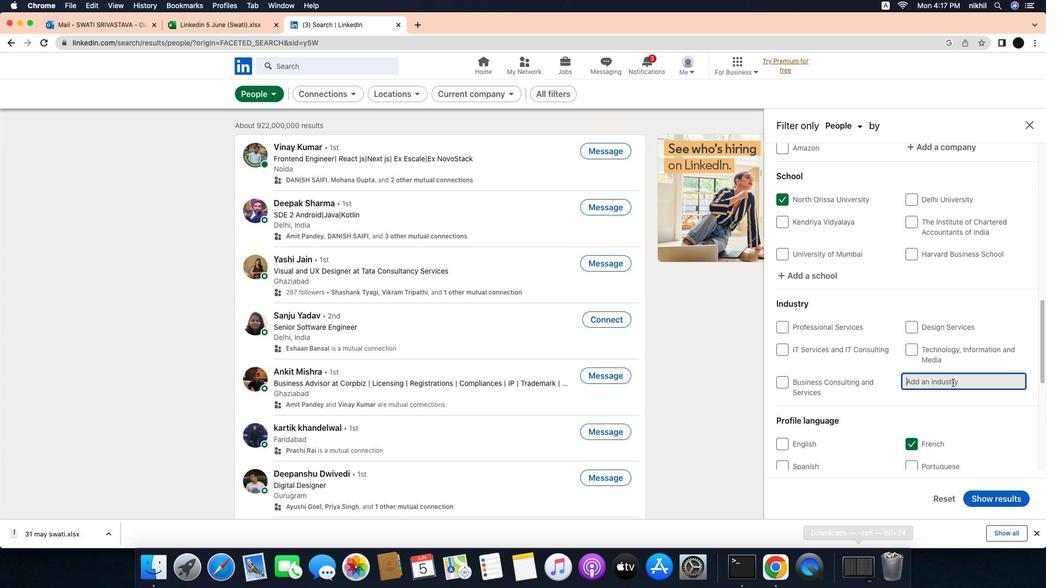 
Action: Mouse pressed left at (960, 377)
Screenshot: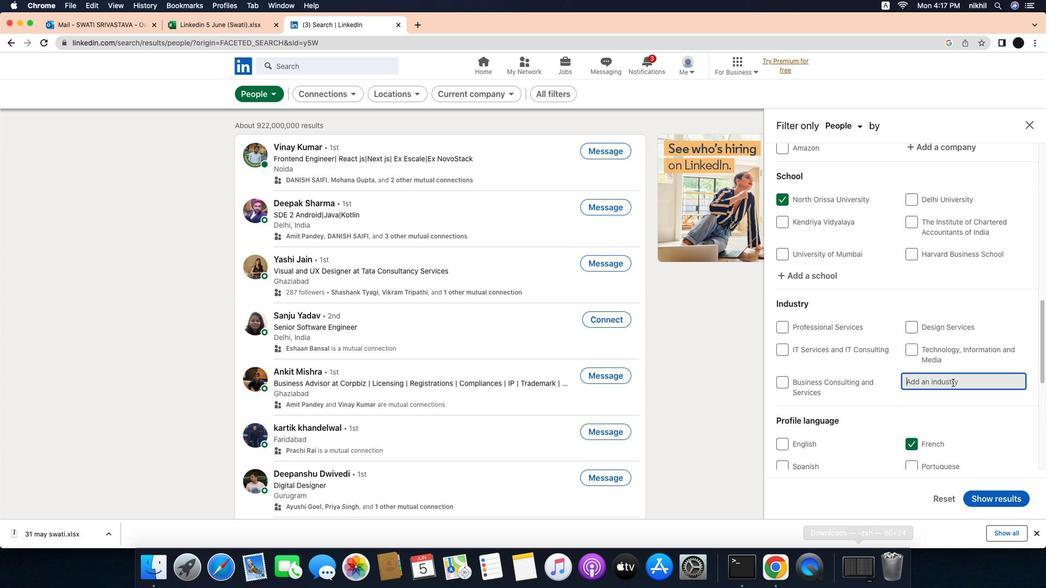 
Action: Key pressed Key.caps_lock'R'Key.caps_lock'e''t''a''i''l'Key.spaceKey.caps_lock'B'Key.caps_lock'o''o''k''s'Key.space'a''n''d'Key.spaceKey.caps_lock'P'Key.caps_lock'r''i''n''t''e''d'Key.spaceKey.caps_lock'N'Key.caps_lock'e''w''s'
Screenshot: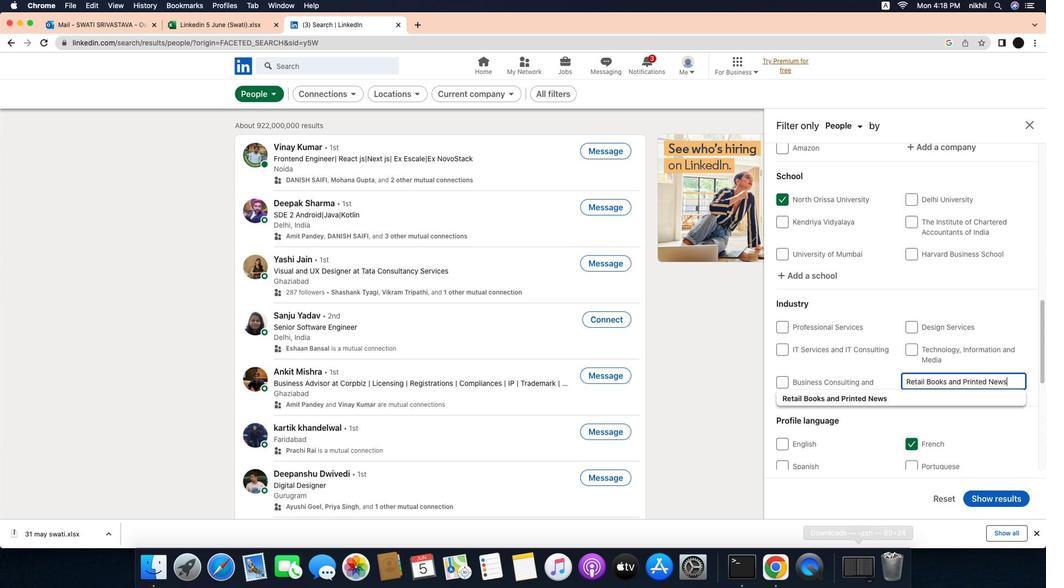 
Action: Mouse moved to (923, 394)
Screenshot: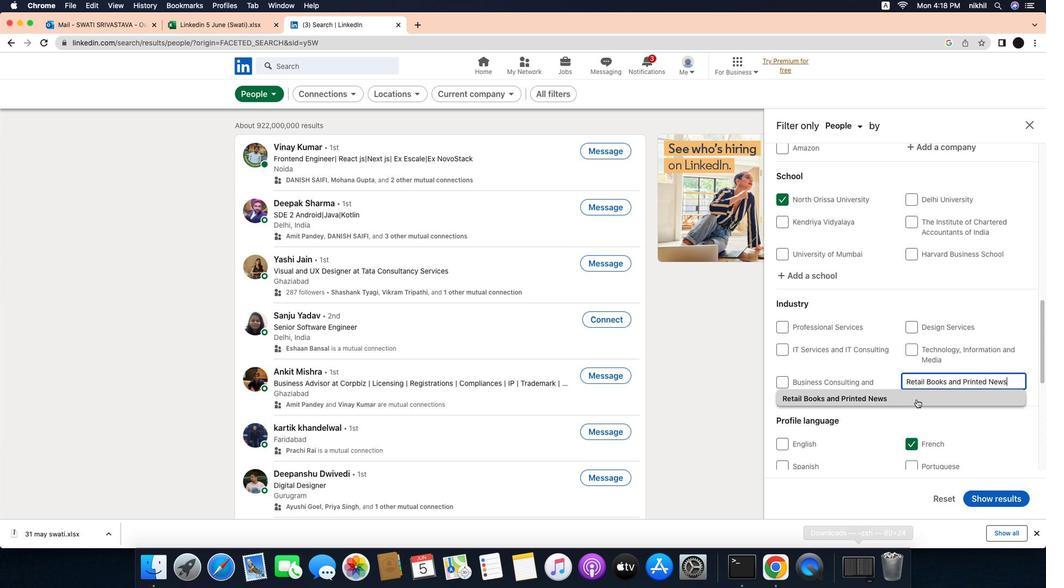 
Action: Mouse pressed left at (923, 394)
Screenshot: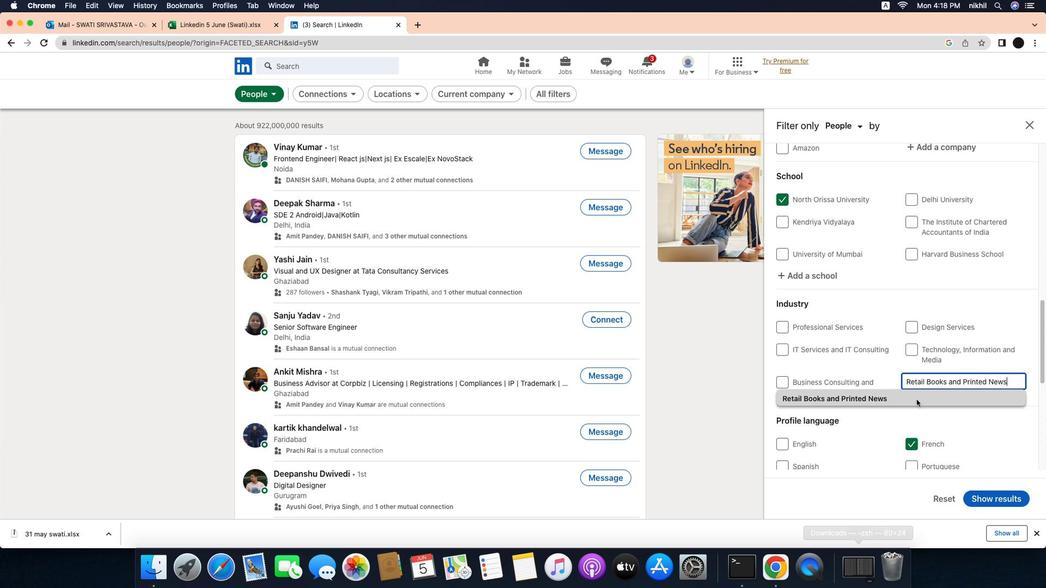 
Action: Mouse moved to (911, 395)
Screenshot: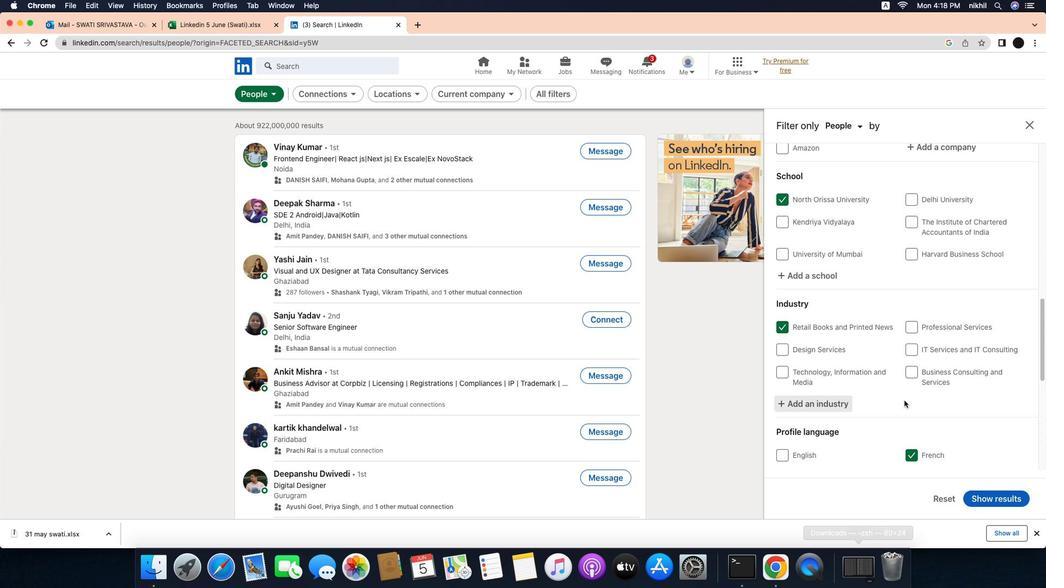 
Action: Mouse scrolled (911, 395) with delta (-4, -7)
Screenshot: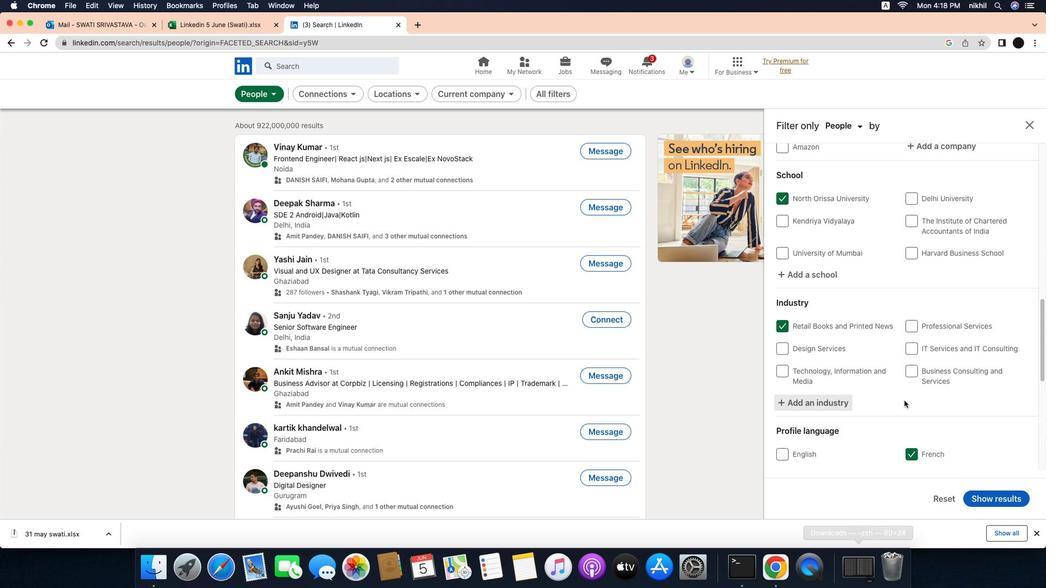 
Action: Mouse scrolled (911, 395) with delta (-4, -7)
Screenshot: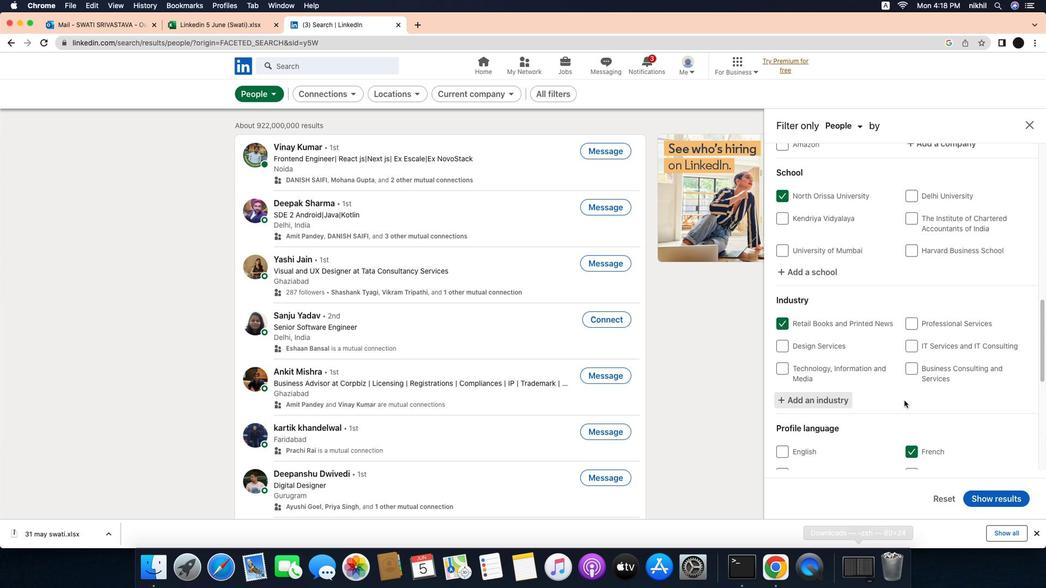 
Action: Mouse scrolled (911, 395) with delta (-4, -7)
Screenshot: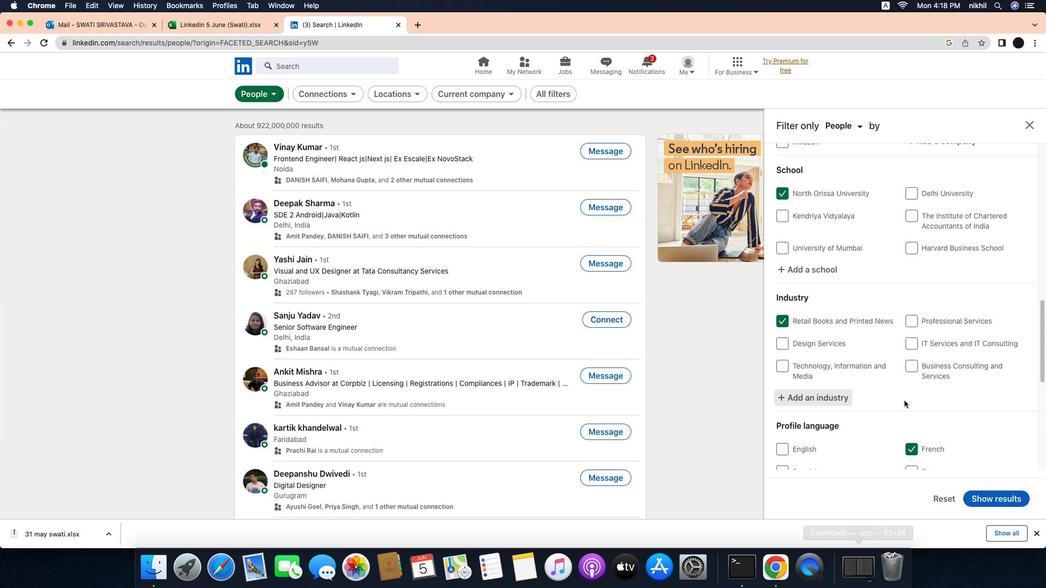 
Action: Mouse scrolled (911, 395) with delta (-4, -7)
Screenshot: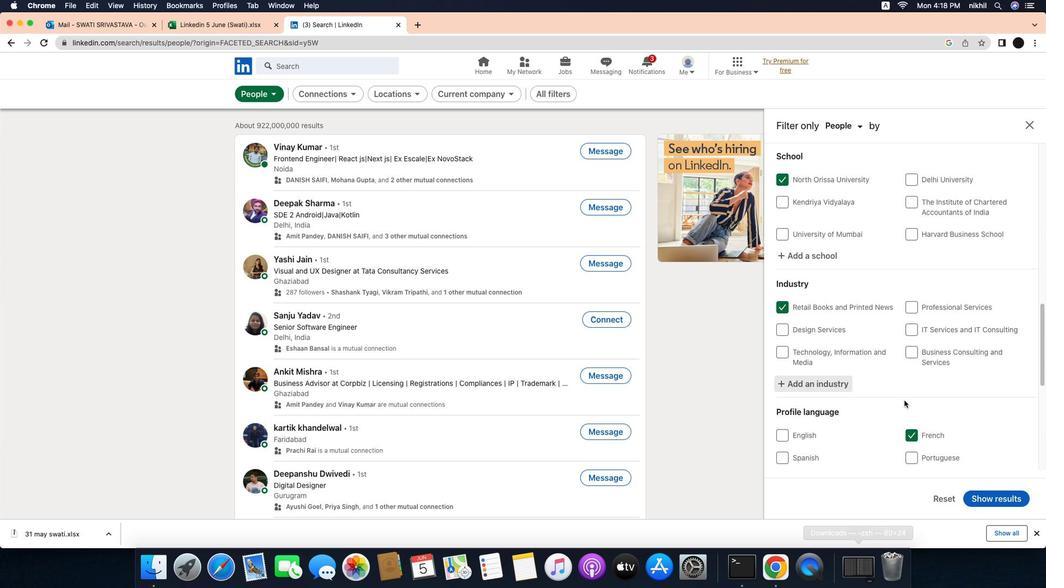 
Action: Mouse scrolled (911, 395) with delta (-4, -7)
Screenshot: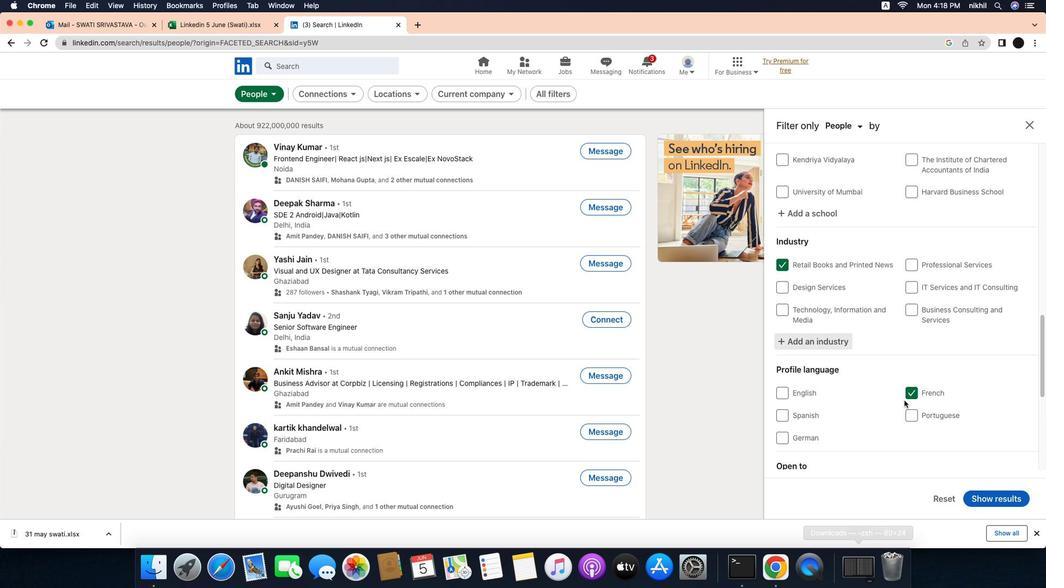 
Action: Mouse scrolled (911, 395) with delta (-4, -7)
Screenshot: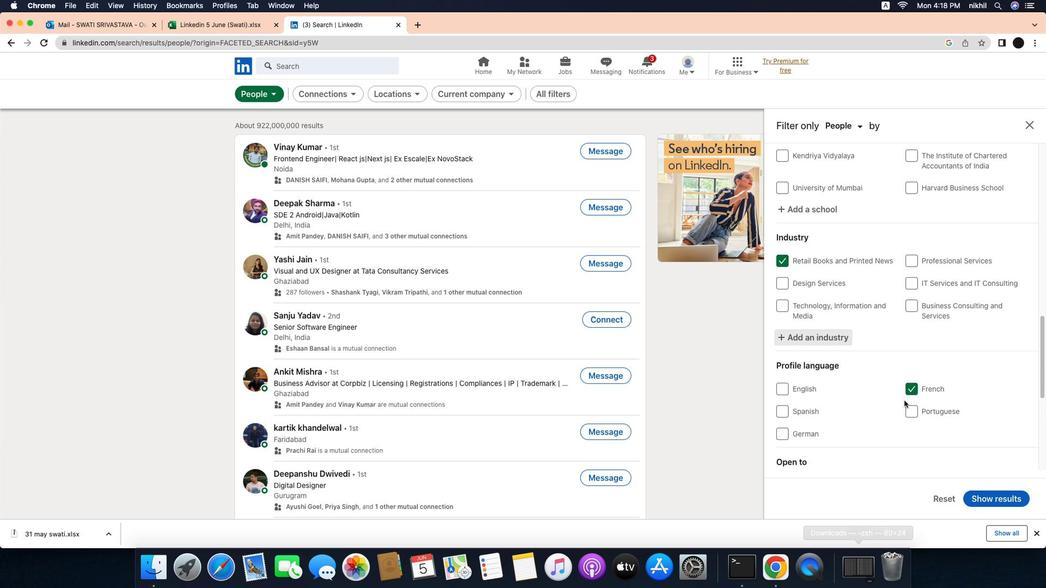 
Action: Mouse scrolled (911, 395) with delta (-4, -7)
Screenshot: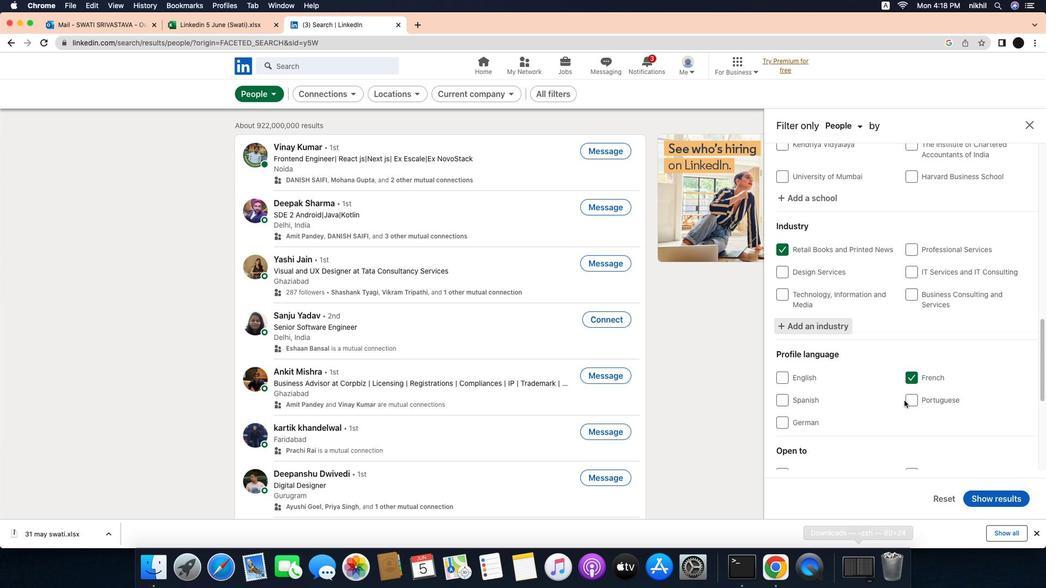 
Action: Mouse scrolled (911, 395) with delta (-4, -7)
Screenshot: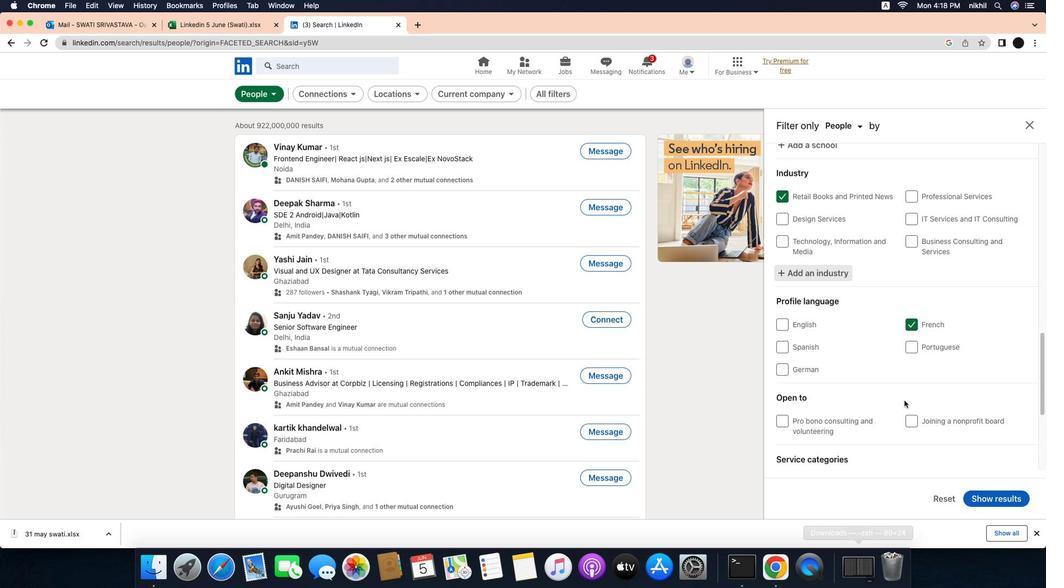 
Action: Mouse scrolled (911, 395) with delta (-4, -7)
Screenshot: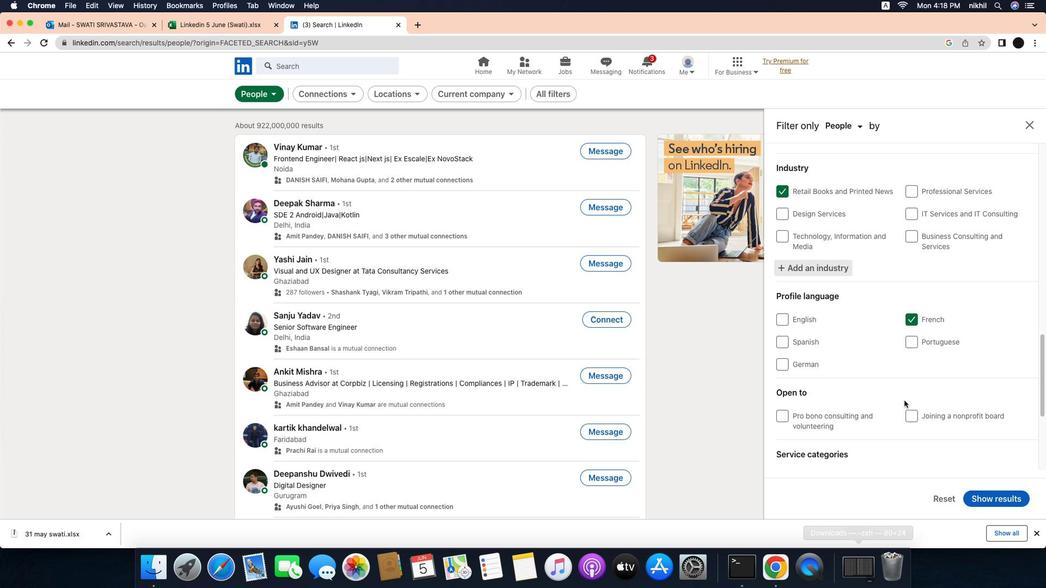 
Action: Mouse scrolled (911, 395) with delta (-4, -7)
Screenshot: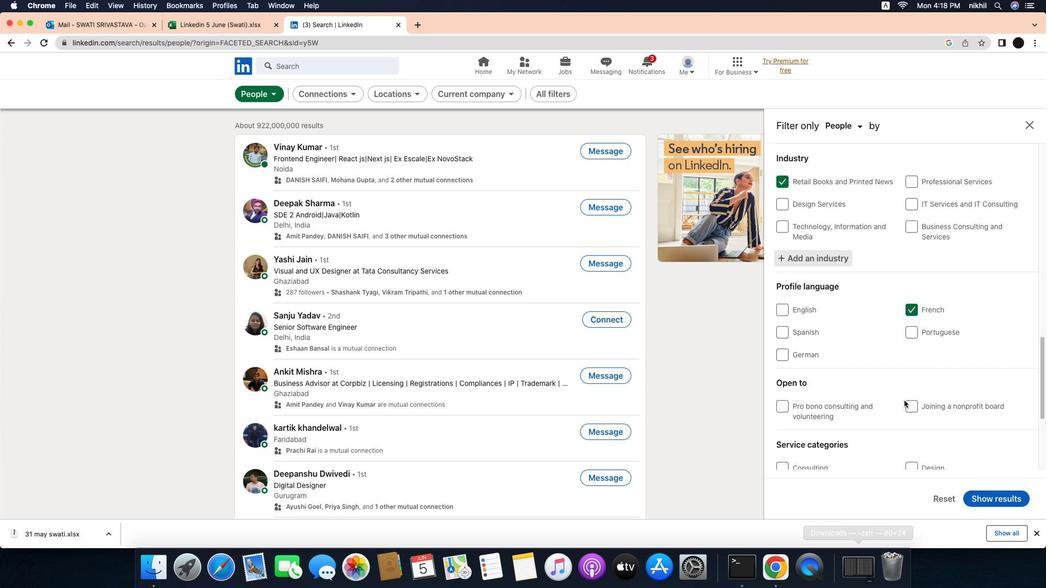 
Action: Mouse moved to (911, 395)
Screenshot: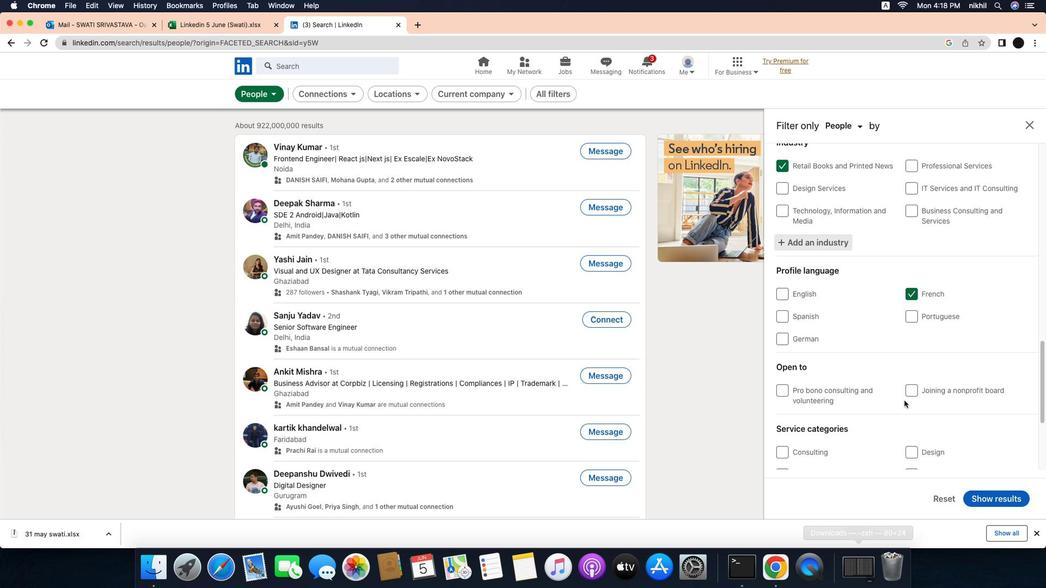 
Action: Mouse scrolled (911, 395) with delta (-4, -7)
Screenshot: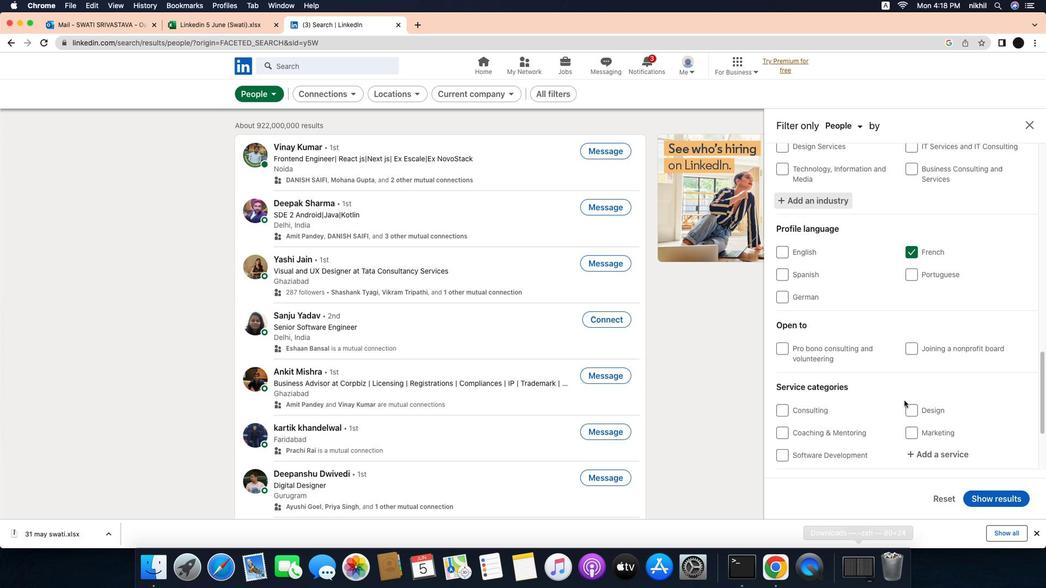
Action: Mouse moved to (953, 397)
Screenshot: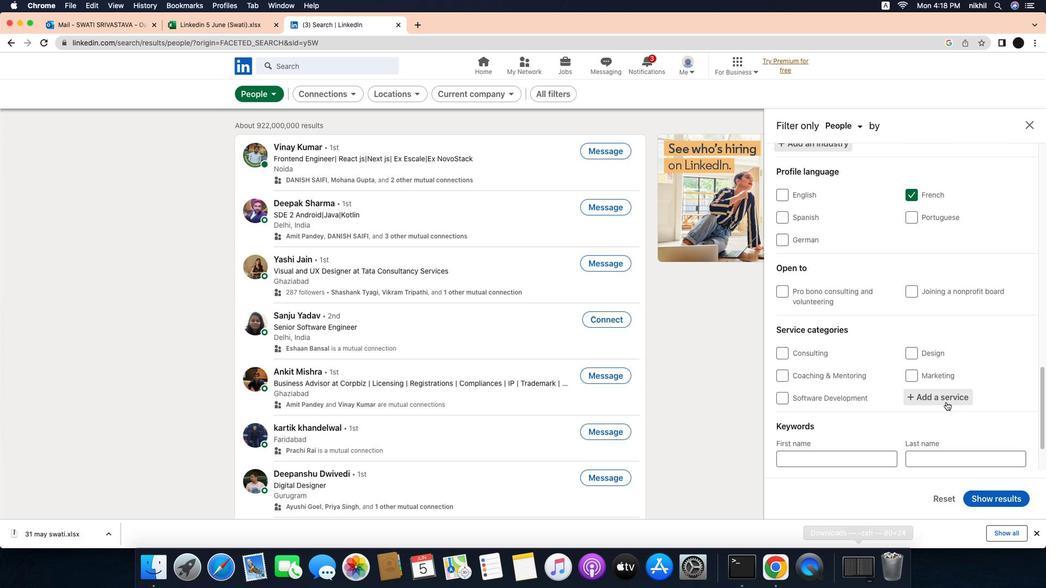 
Action: Mouse pressed left at (953, 397)
Screenshot: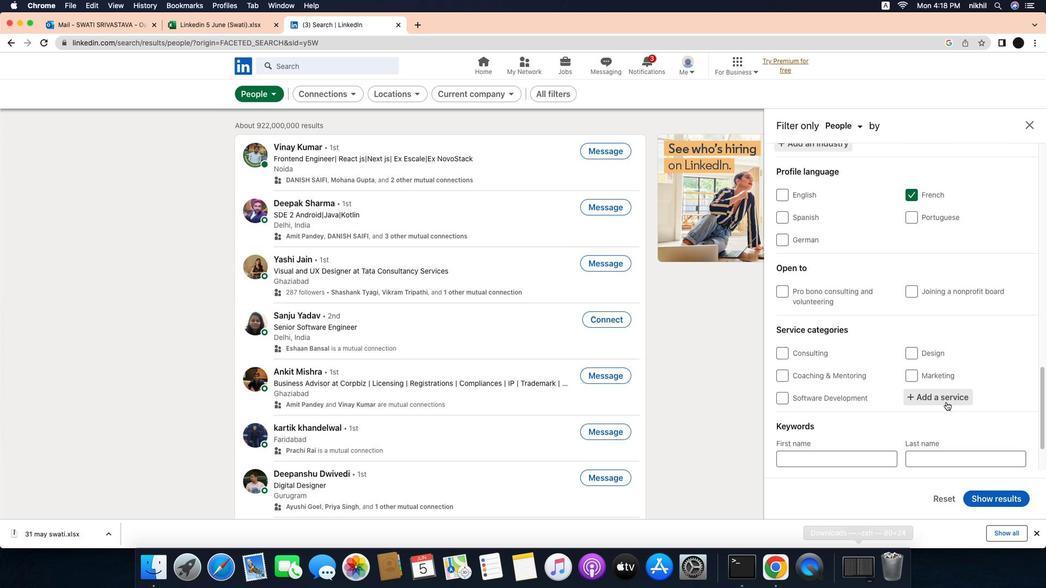 
Action: Mouse moved to (960, 393)
Screenshot: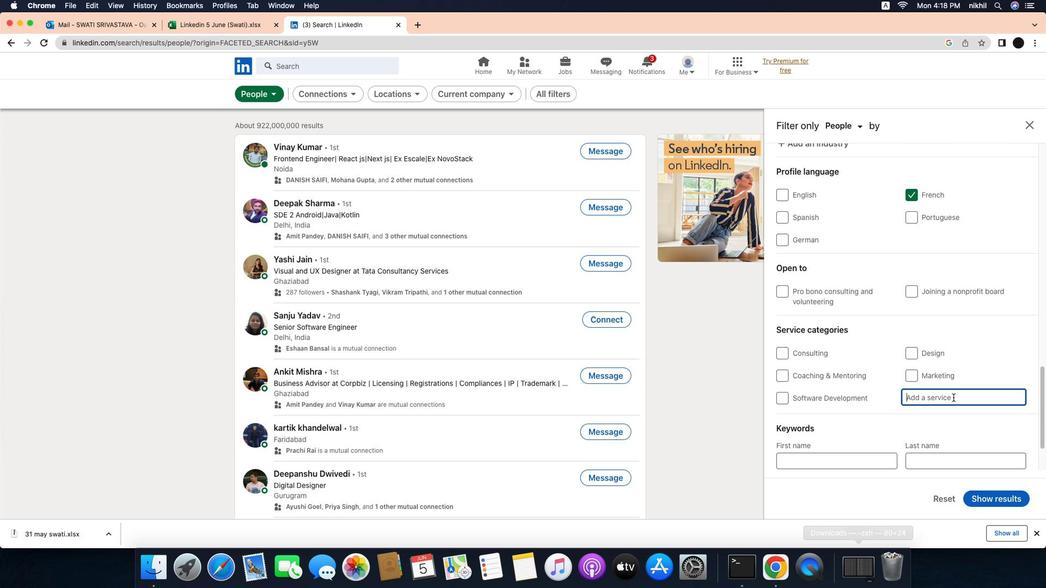 
Action: Key pressed Key.caps_lock'T'Key.caps_lock'e''l''e''c''o''m''m''u''n''i''c''a''t''i''o''n''s'
Screenshot: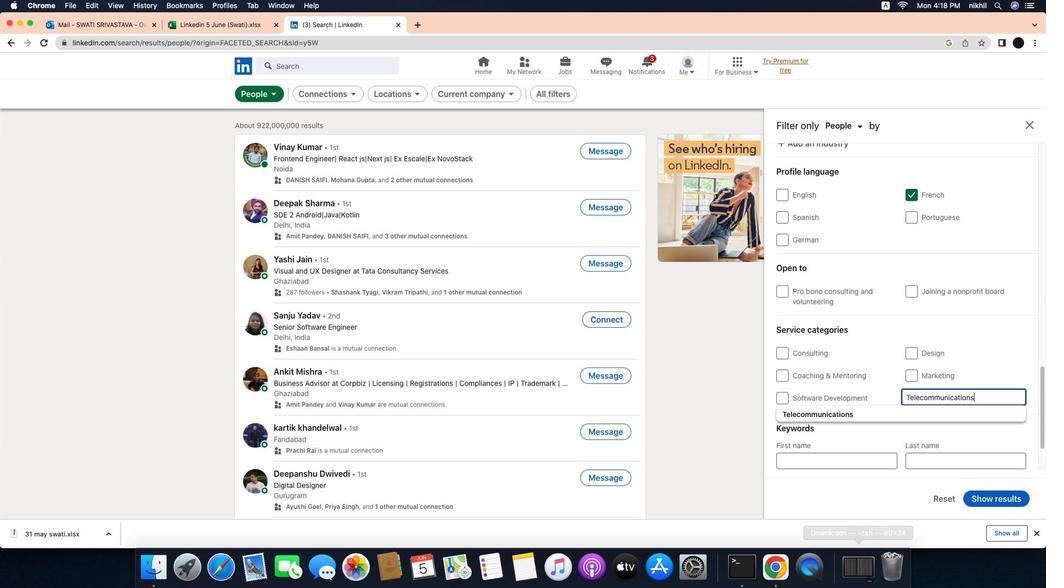 
Action: Mouse moved to (916, 409)
Screenshot: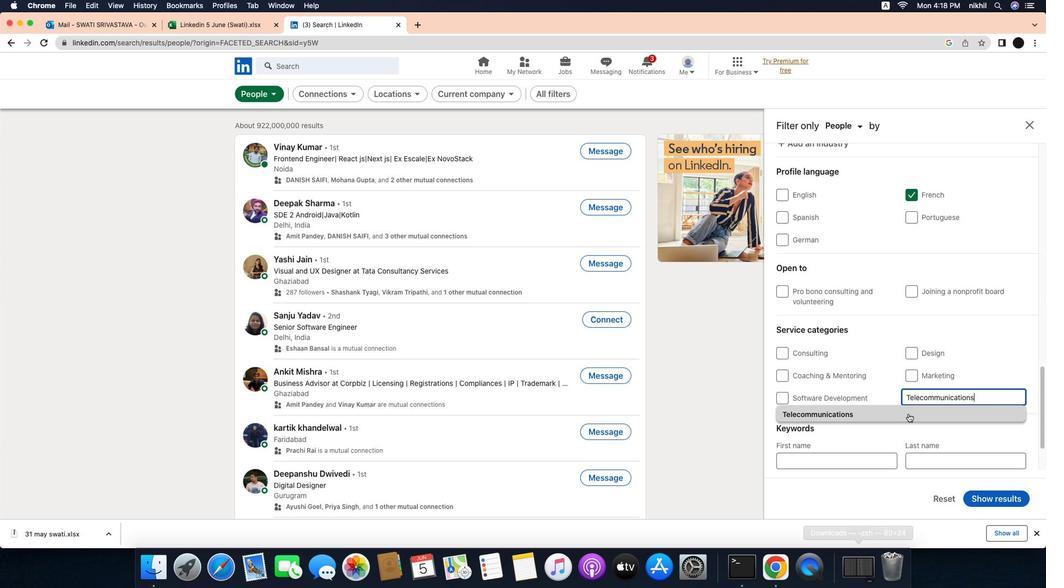 
Action: Mouse pressed left at (916, 409)
Screenshot: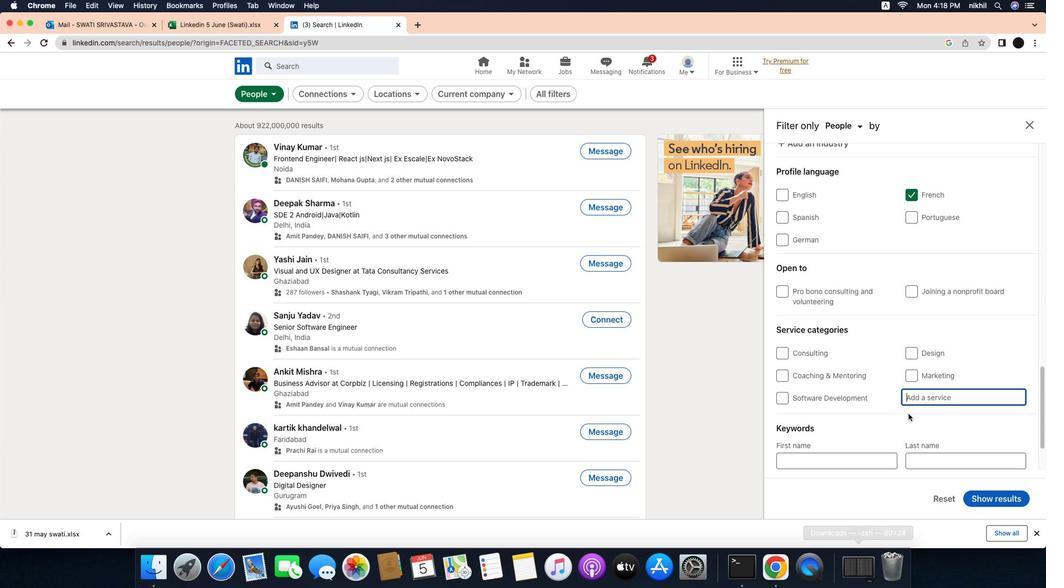
Action: Mouse moved to (911, 407)
Screenshot: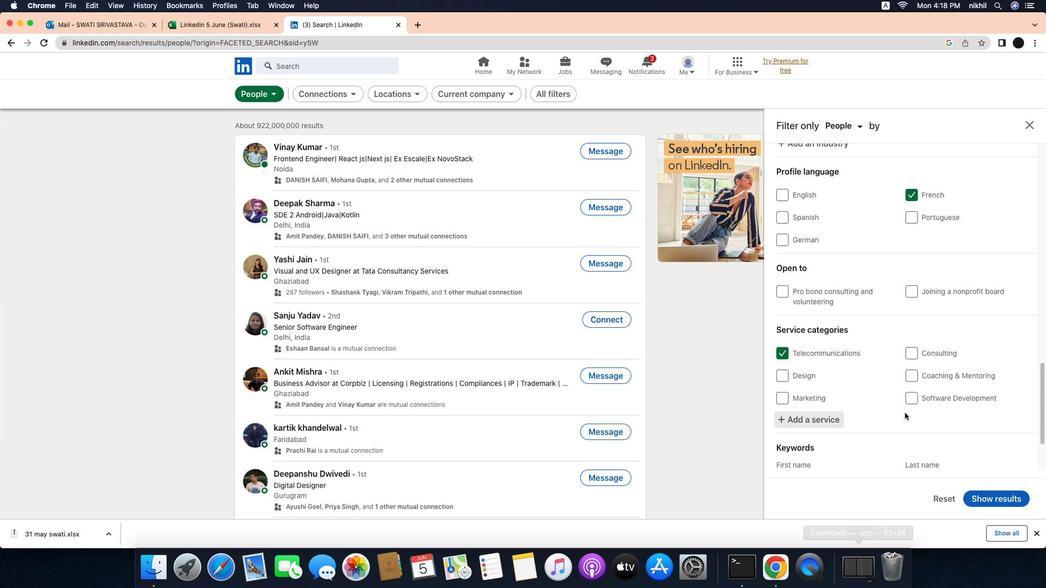 
Action: Mouse scrolled (911, 407) with delta (-4, -7)
Screenshot: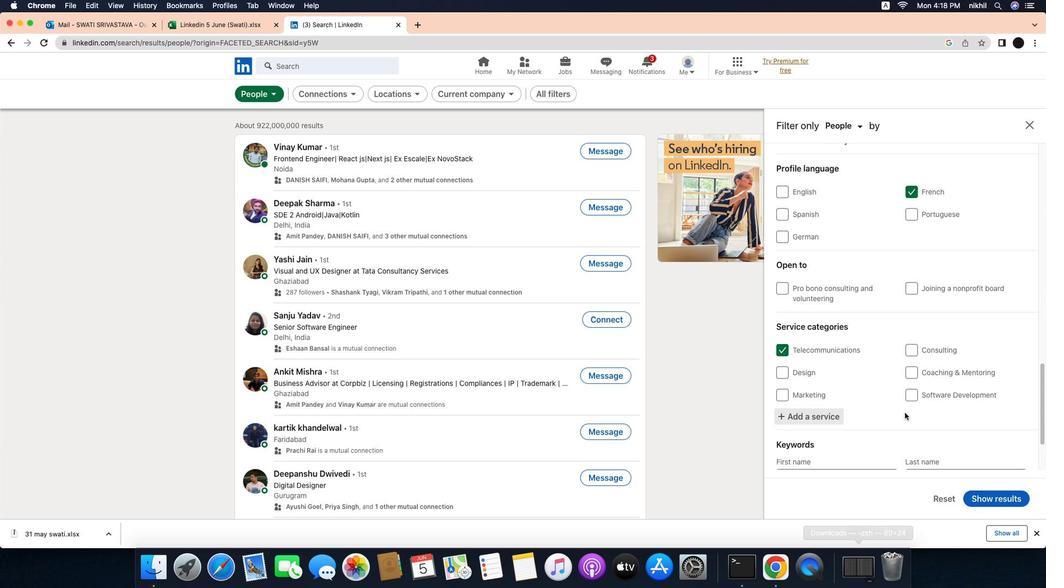 
Action: Mouse scrolled (911, 407) with delta (-4, -7)
Screenshot: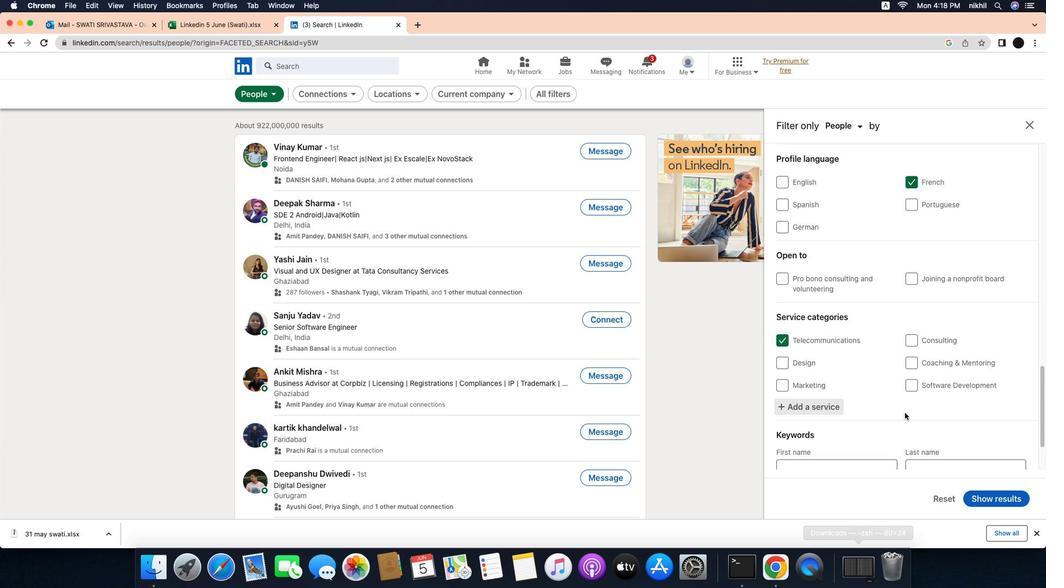 
Action: Mouse scrolled (911, 407) with delta (-4, -7)
Screenshot: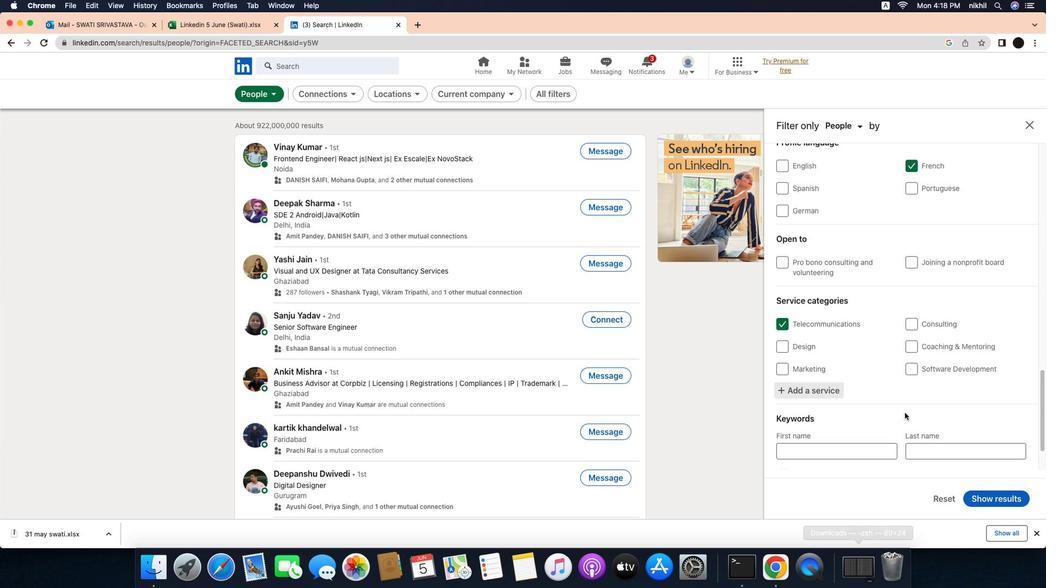 
Action: Mouse scrolled (911, 407) with delta (-4, -8)
Screenshot: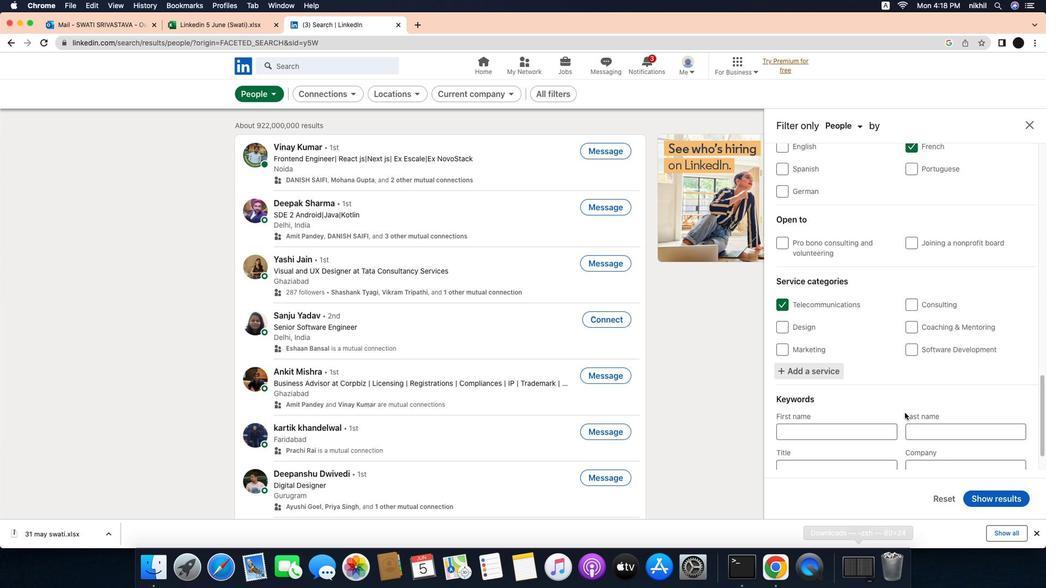 
Action: Mouse scrolled (911, 407) with delta (-4, -7)
Screenshot: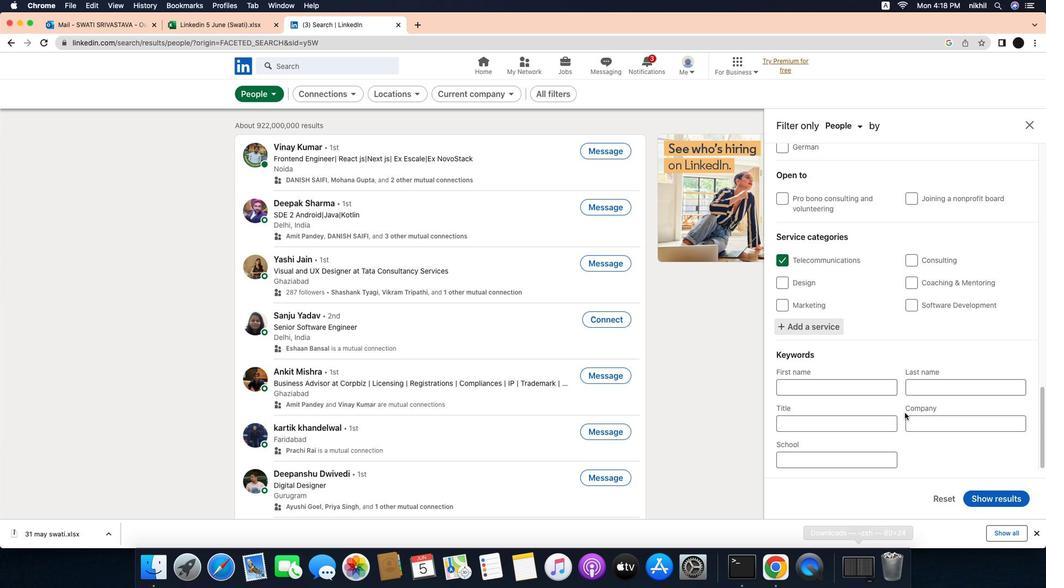 
Action: Mouse scrolled (911, 407) with delta (-4, -7)
Screenshot: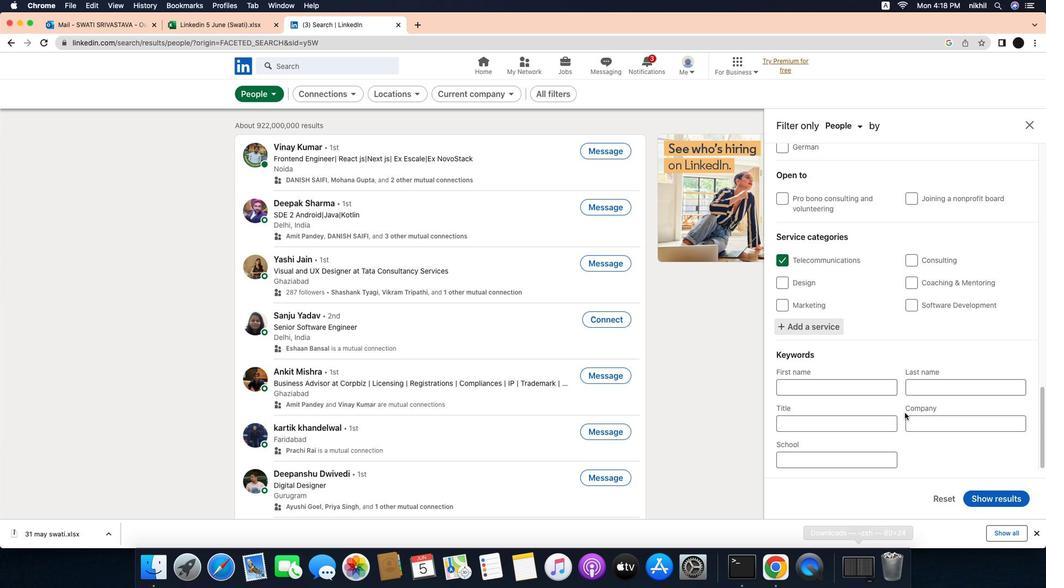 
Action: Mouse scrolled (911, 407) with delta (-4, -8)
Screenshot: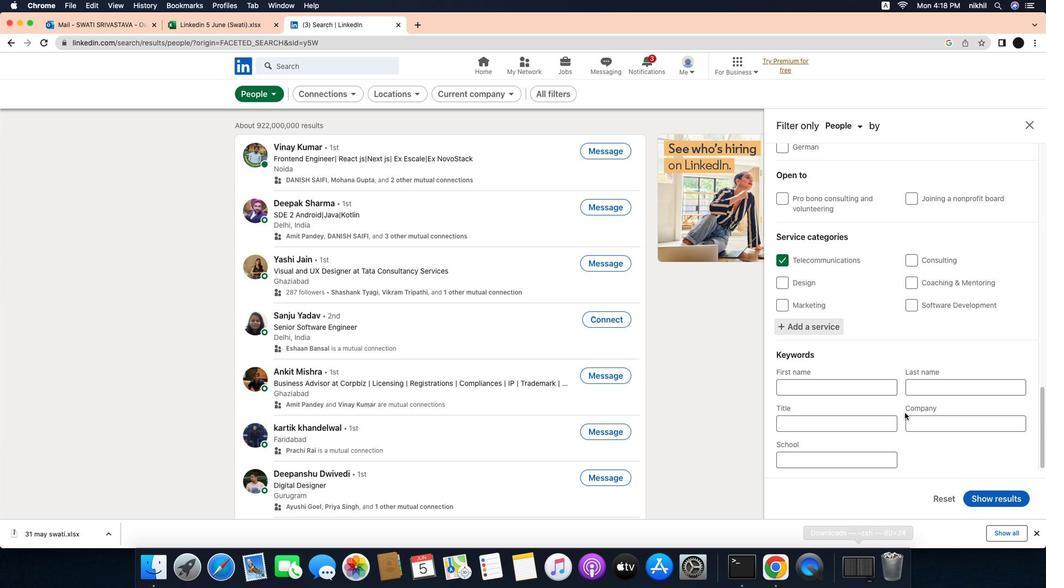 
Action: Mouse moved to (877, 417)
Screenshot: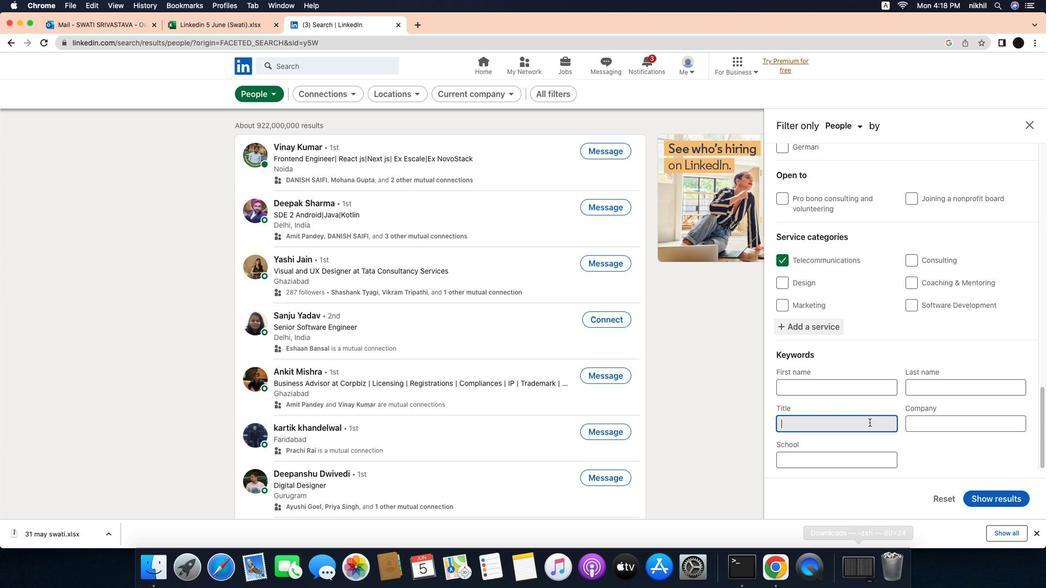 
Action: Mouse pressed left at (877, 417)
Screenshot: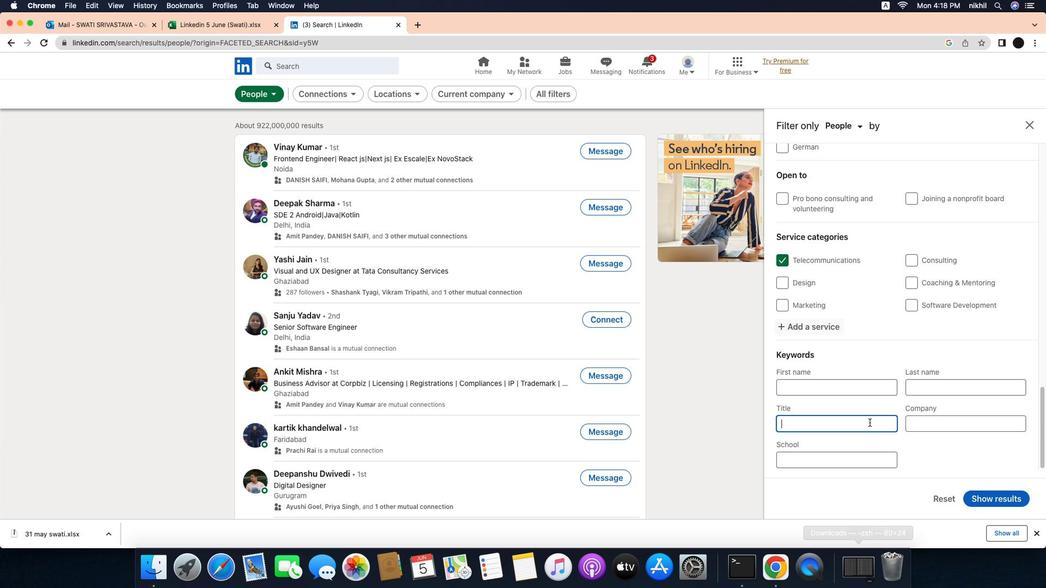 
Action: Mouse moved to (876, 418)
Screenshot: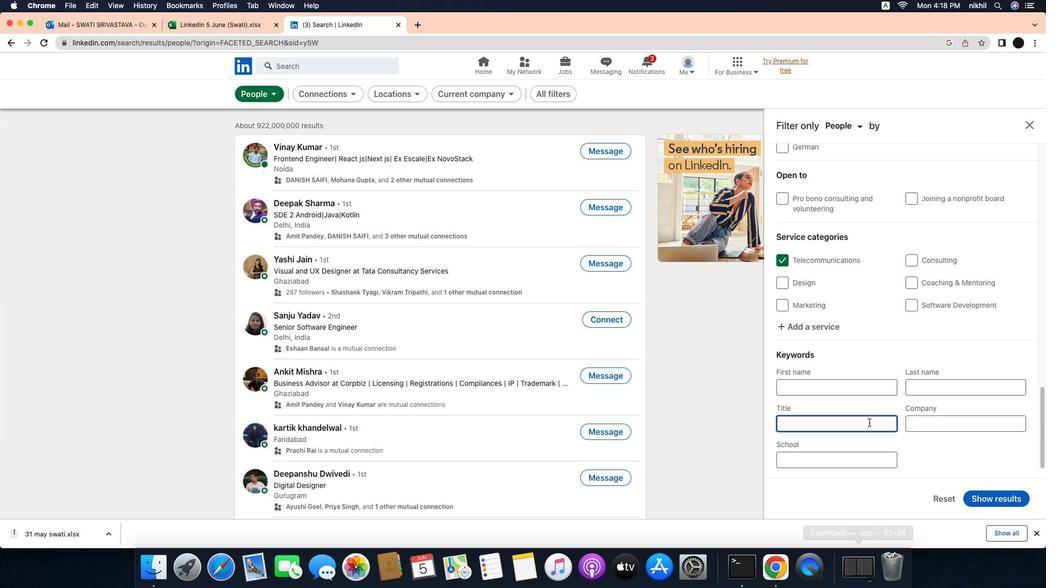 
Action: Key pressed Key.caps_lock'S'Key.caps_lock'o''c''i''a''l'Key.spaceKey.caps_lock'M'Key.caps_lock'e''d''i''a'Key.spaceKey.caps_lock'S'Key.caps_lock'p''e''c''i''a''l''i''s''t'
Screenshot: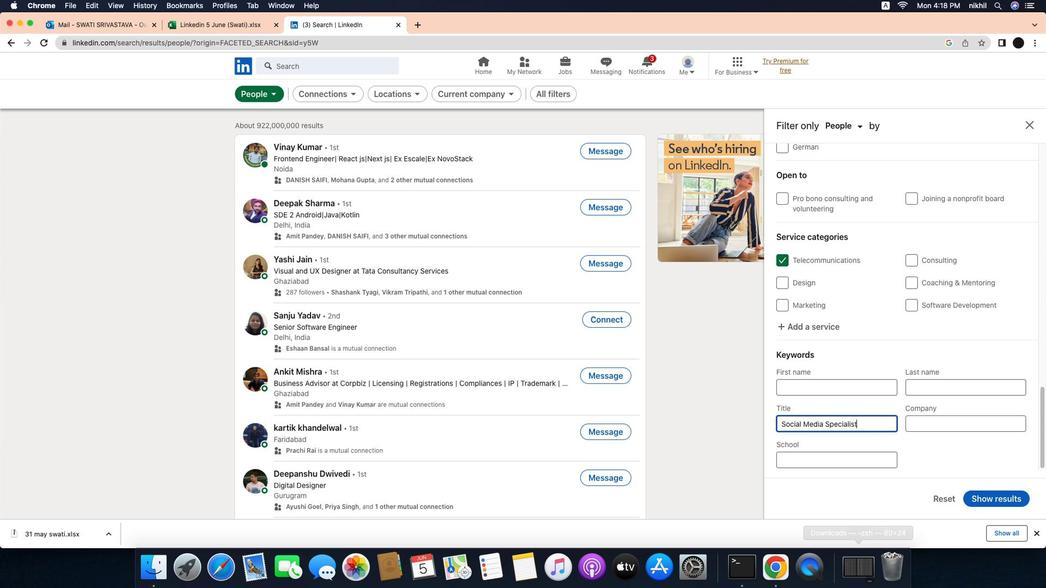 
Action: Mouse moved to (1016, 496)
Screenshot: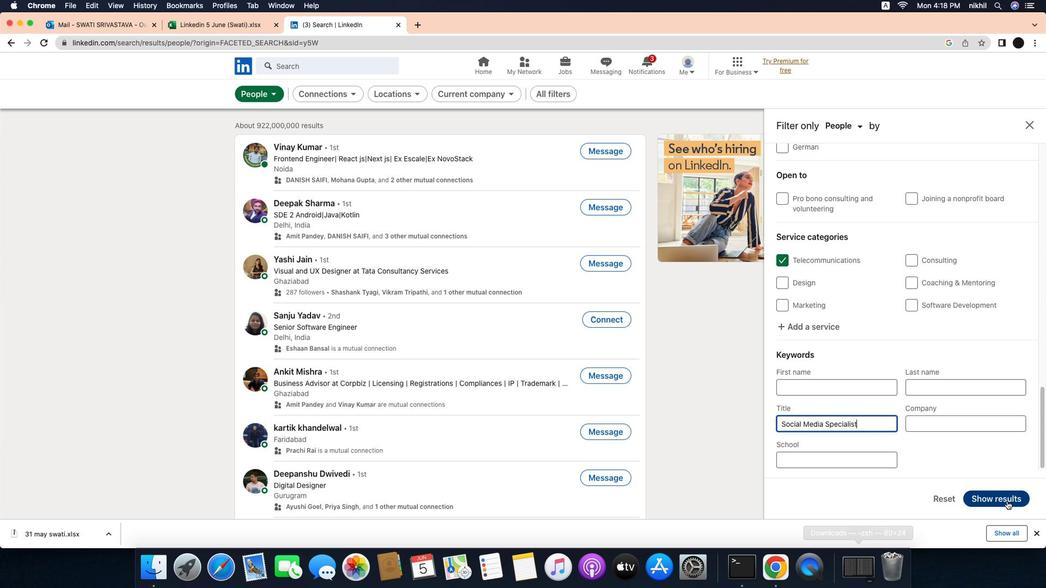 
Action: Mouse pressed left at (1016, 496)
Screenshot: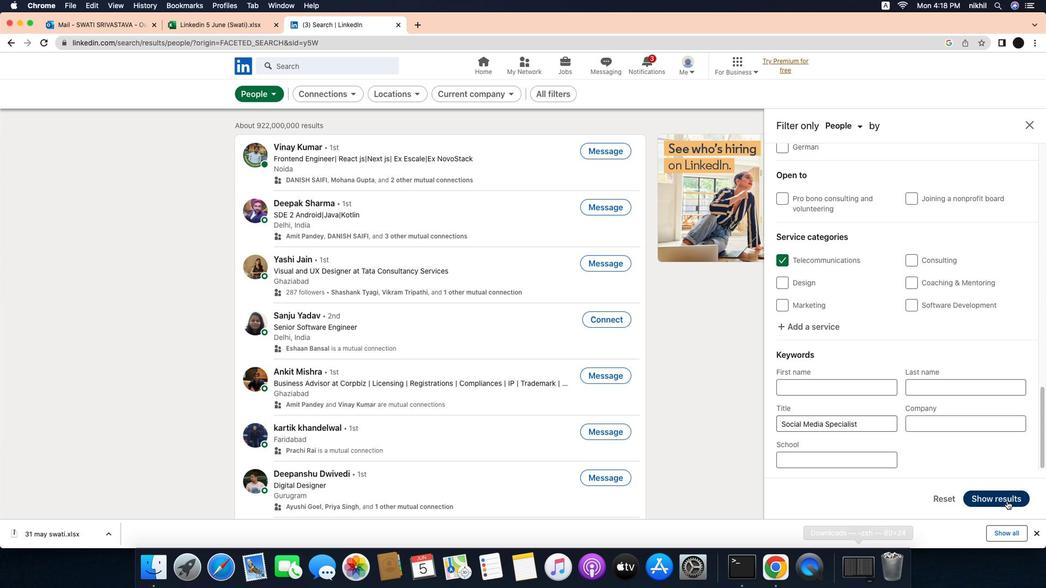 
Action: Mouse moved to (707, 300)
Screenshot: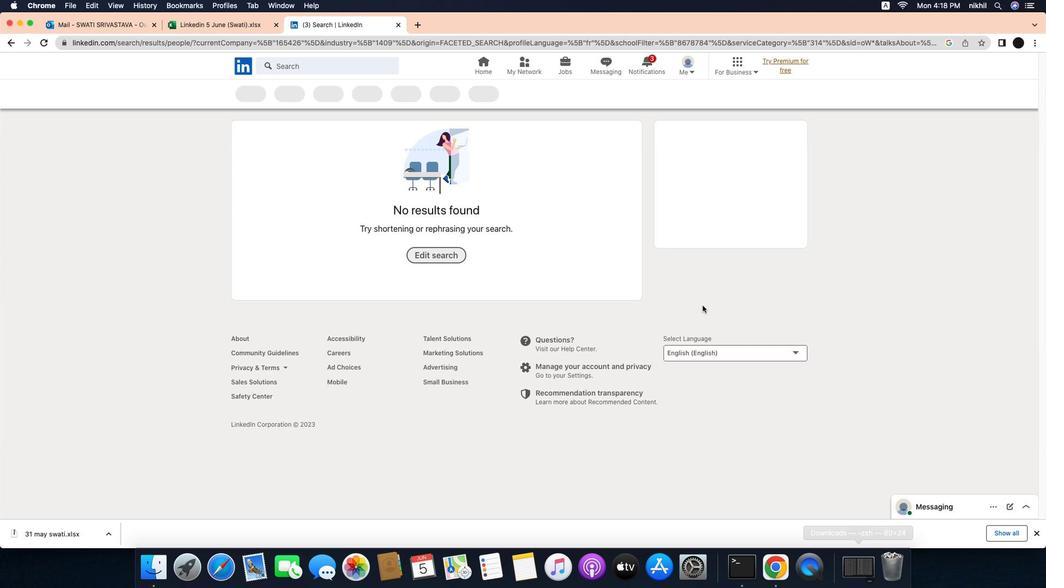 
